 Task: In the event  named  Project Progress Update and Milestone Review, Set a range of dates when you can accept meetings  '6 Jul â€" 1 Aug 2023'. Select a duration of  60 min. Select working hours  	_x000D_
MON- SAT 9:00am â€" 5:00pm. Add time before or after your events  as 5 min. Set the frequency of available time slots for invitees as  60 min. Set the minimum notice period and maximum events allowed per day as  47 hours and 2. , logged in from the account softage.4@softage.net and add another guest for the event, softage.5@softage.net
Action: Mouse pressed left at (762, 213)
Screenshot: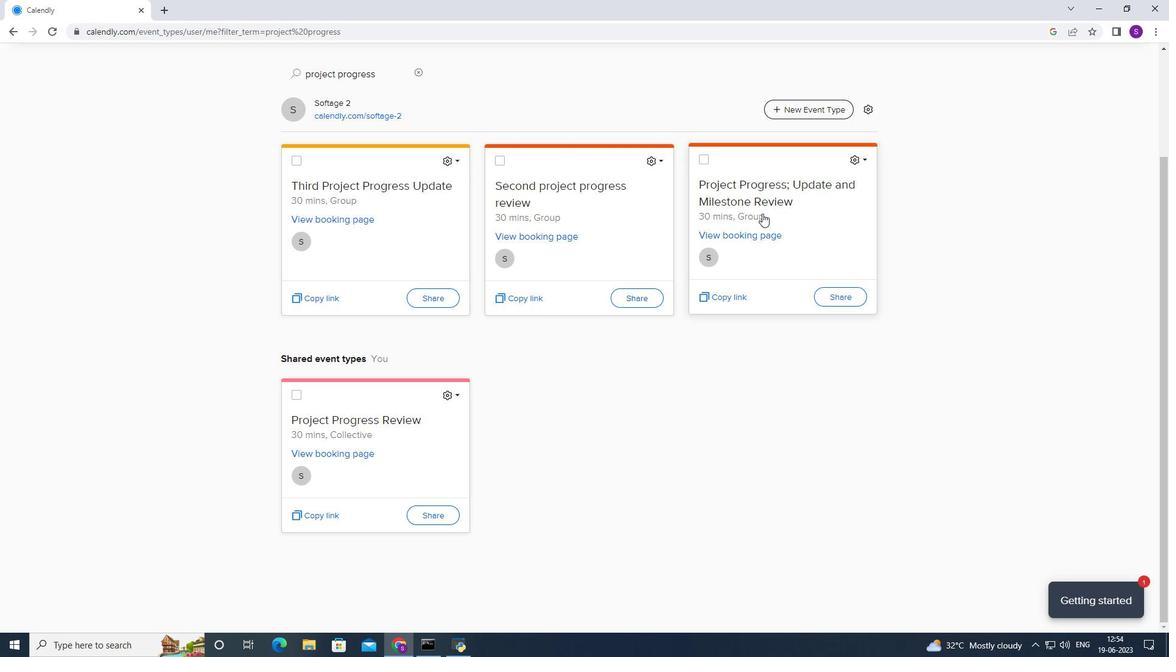 
Action: Mouse moved to (428, 268)
Screenshot: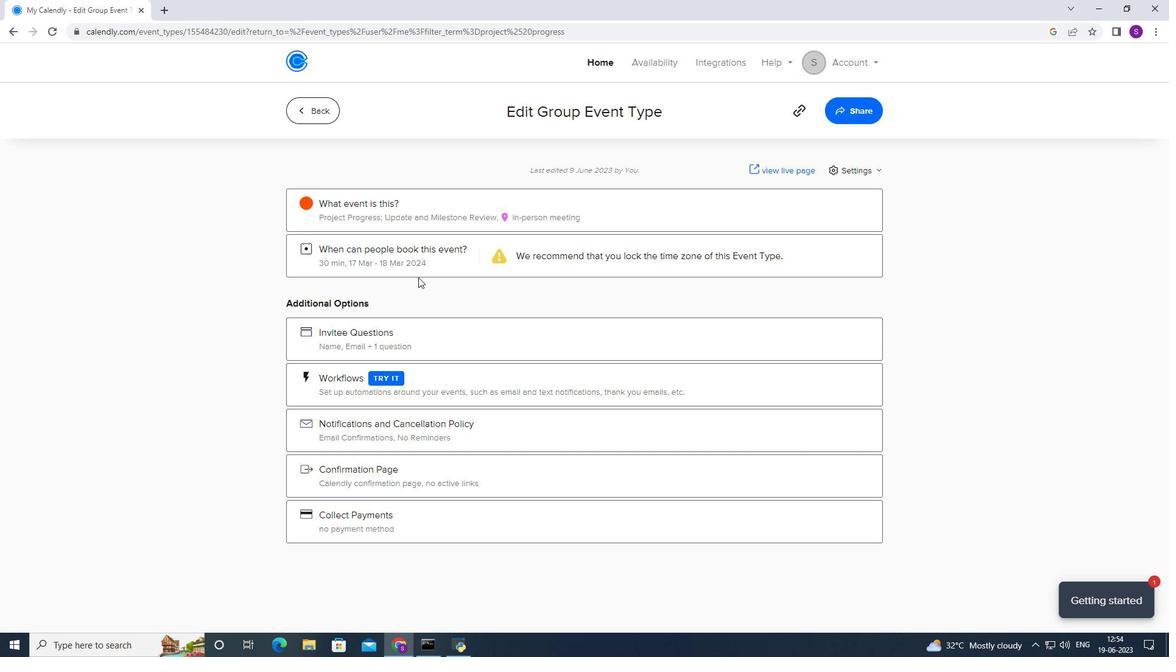 
Action: Mouse pressed left at (428, 268)
Screenshot: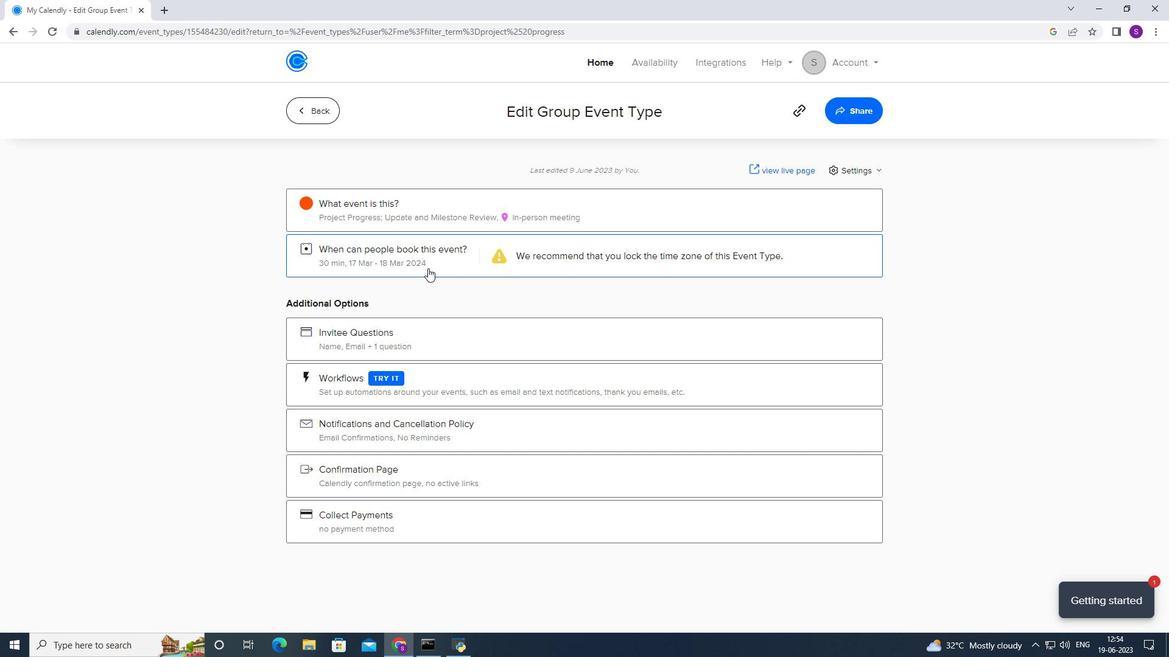 
Action: Mouse moved to (452, 415)
Screenshot: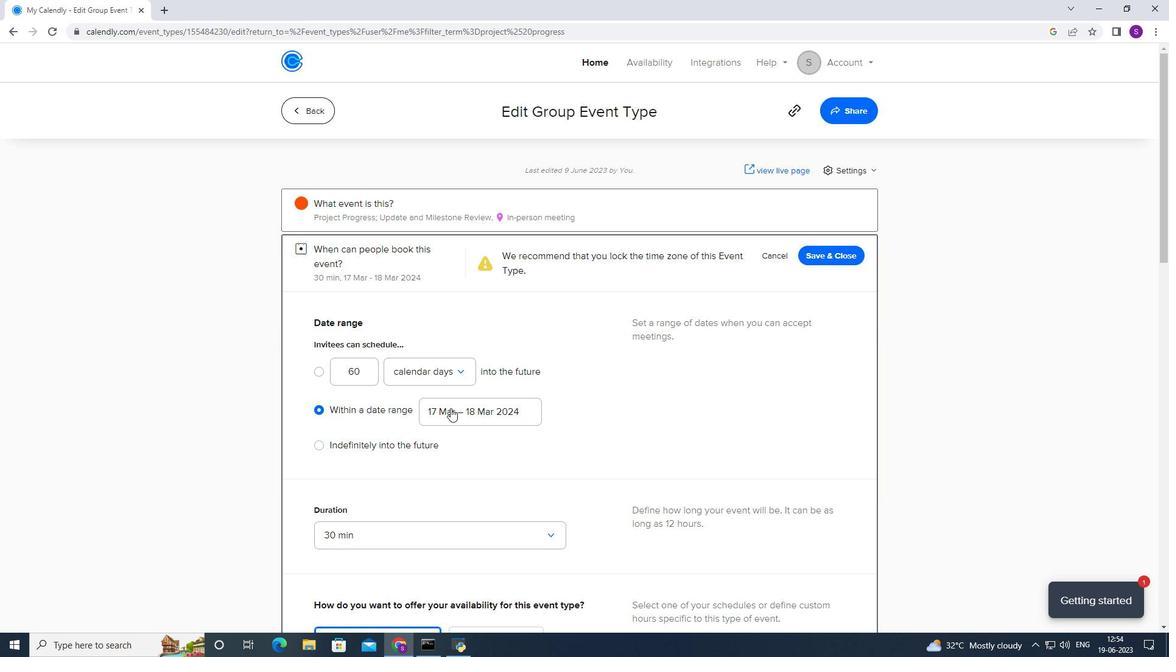 
Action: Mouse pressed left at (452, 415)
Screenshot: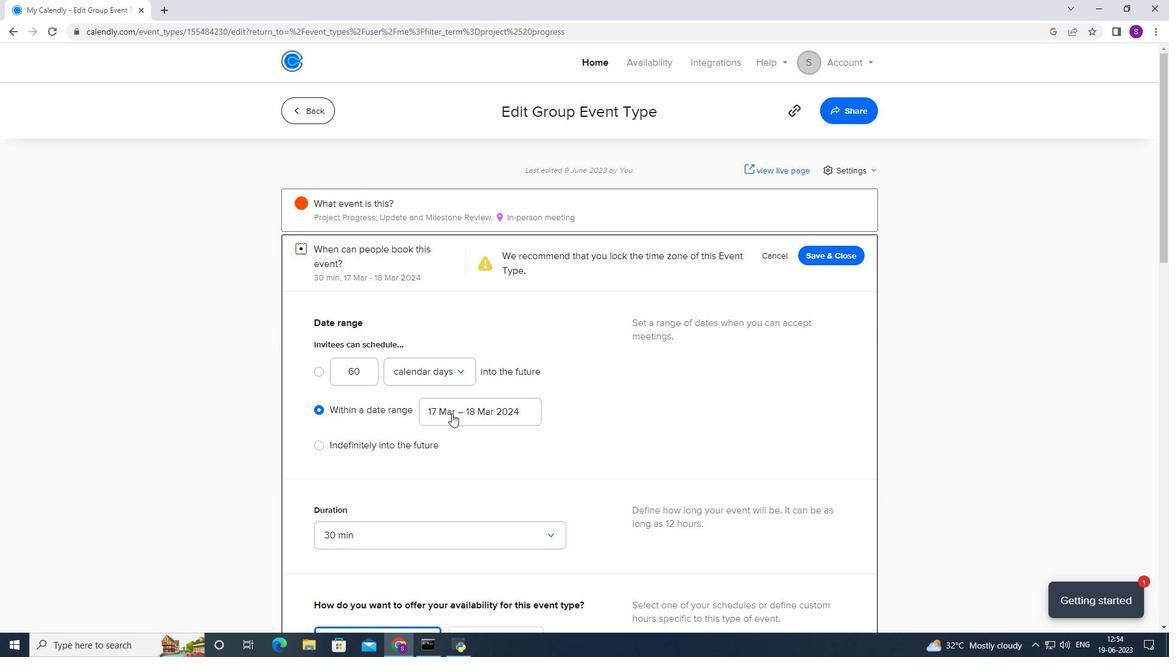
Action: Mouse moved to (506, 189)
Screenshot: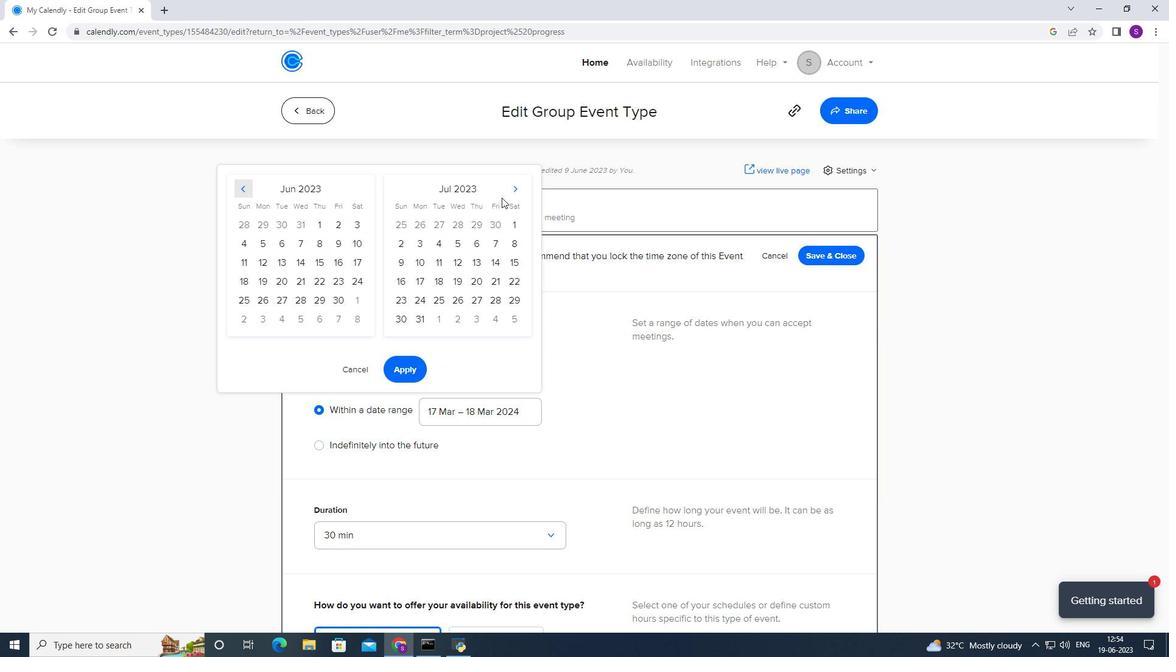 
Action: Mouse pressed left at (506, 189)
Screenshot: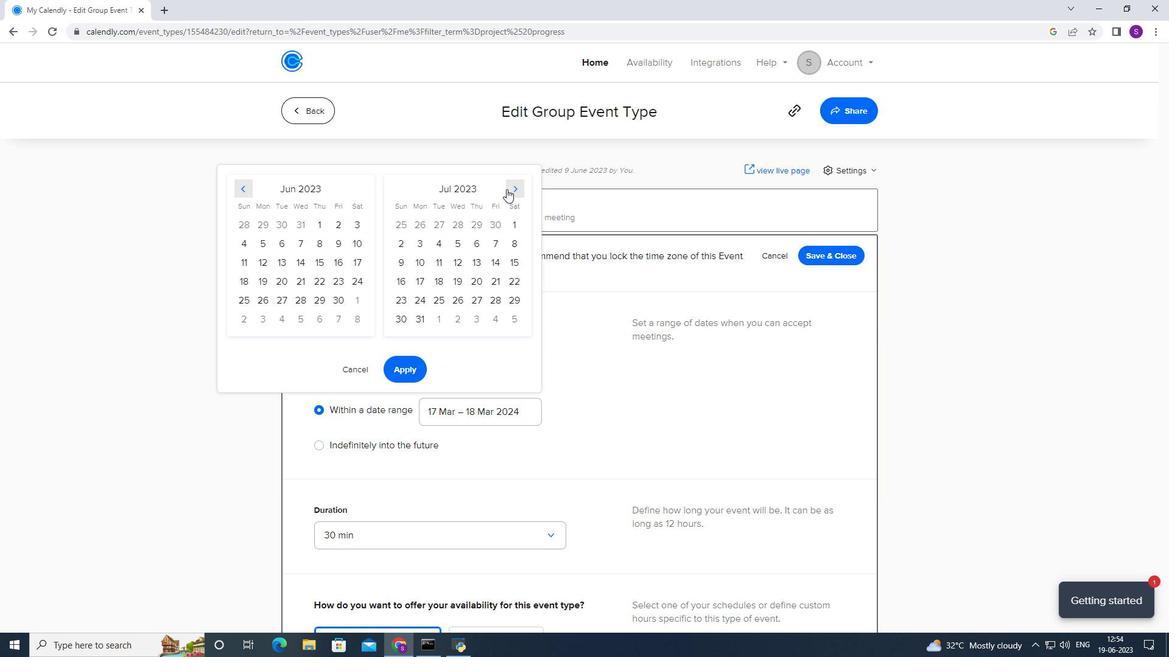 
Action: Mouse moved to (323, 240)
Screenshot: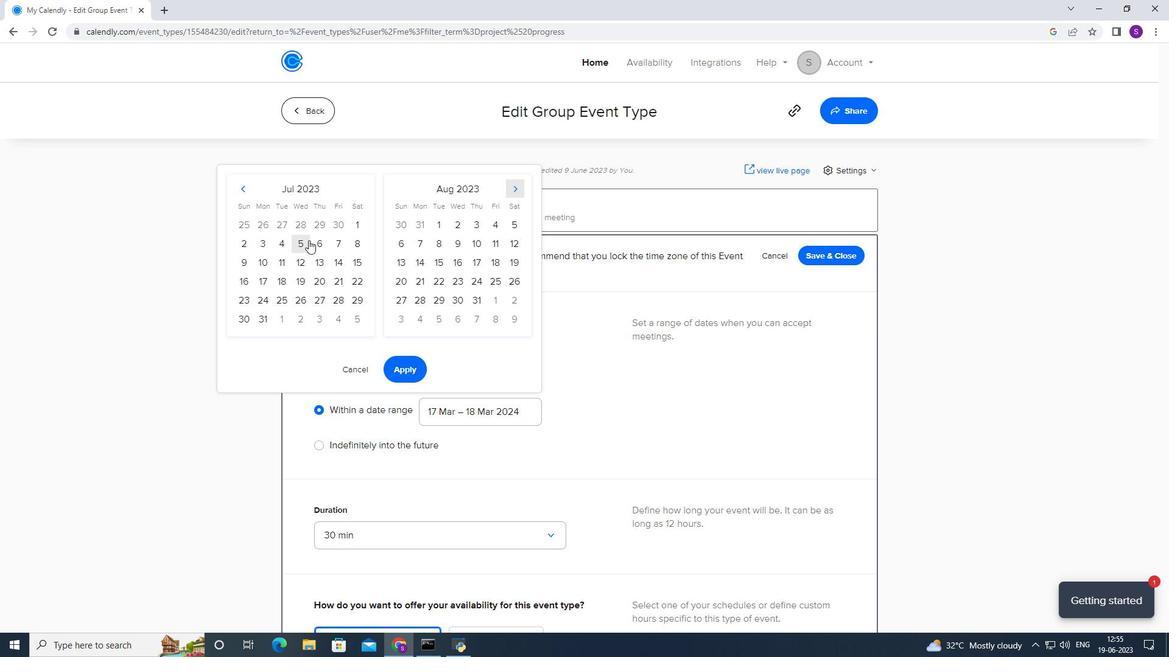 
Action: Mouse pressed left at (323, 240)
Screenshot: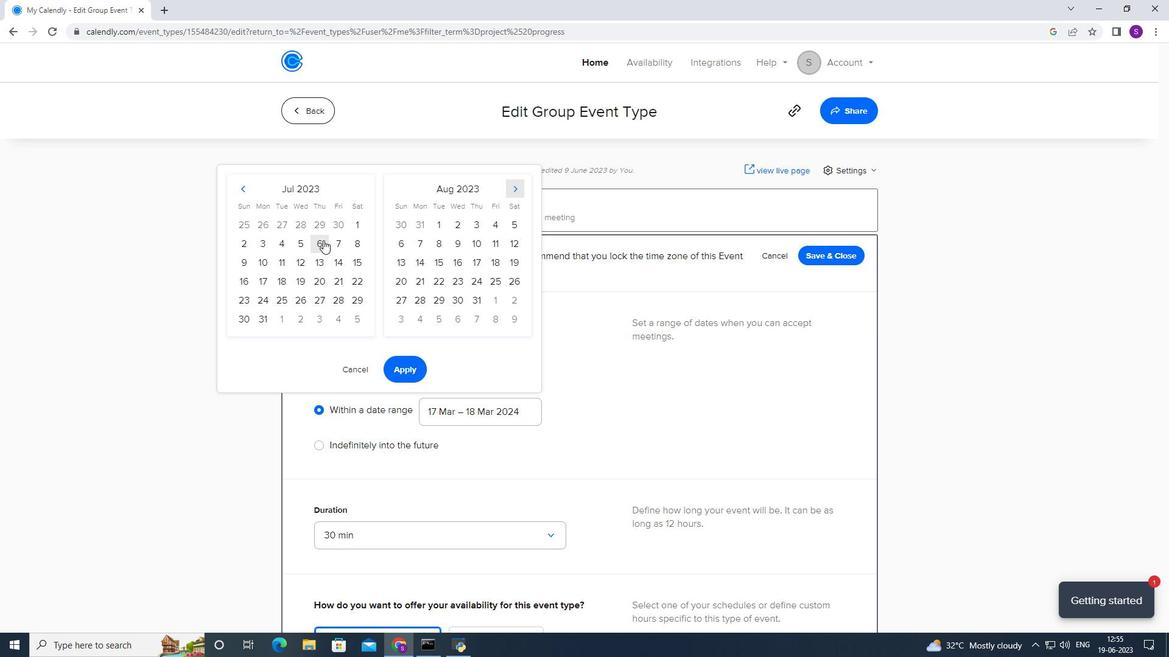 
Action: Mouse moved to (445, 219)
Screenshot: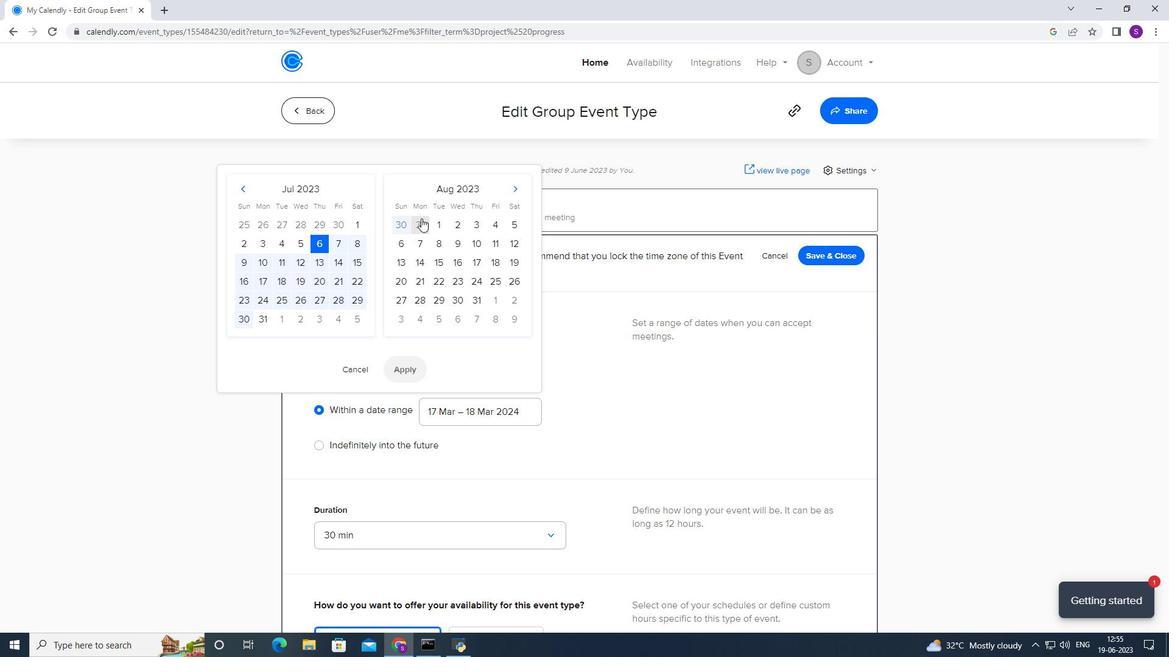 
Action: Mouse pressed left at (445, 219)
Screenshot: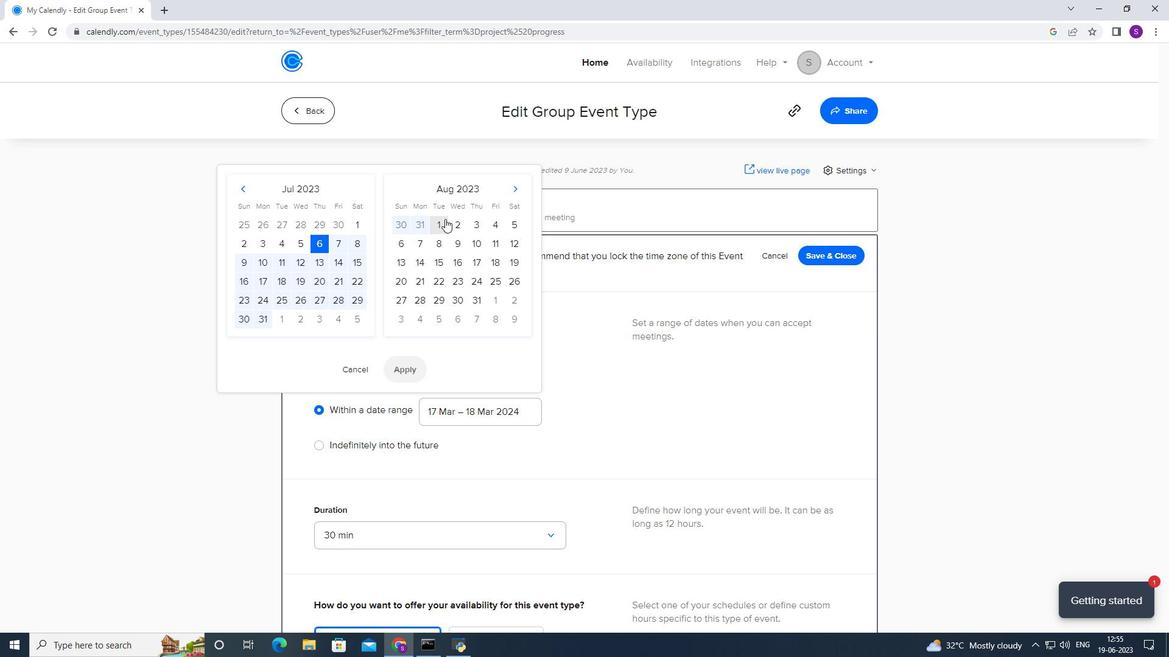 
Action: Mouse moved to (418, 381)
Screenshot: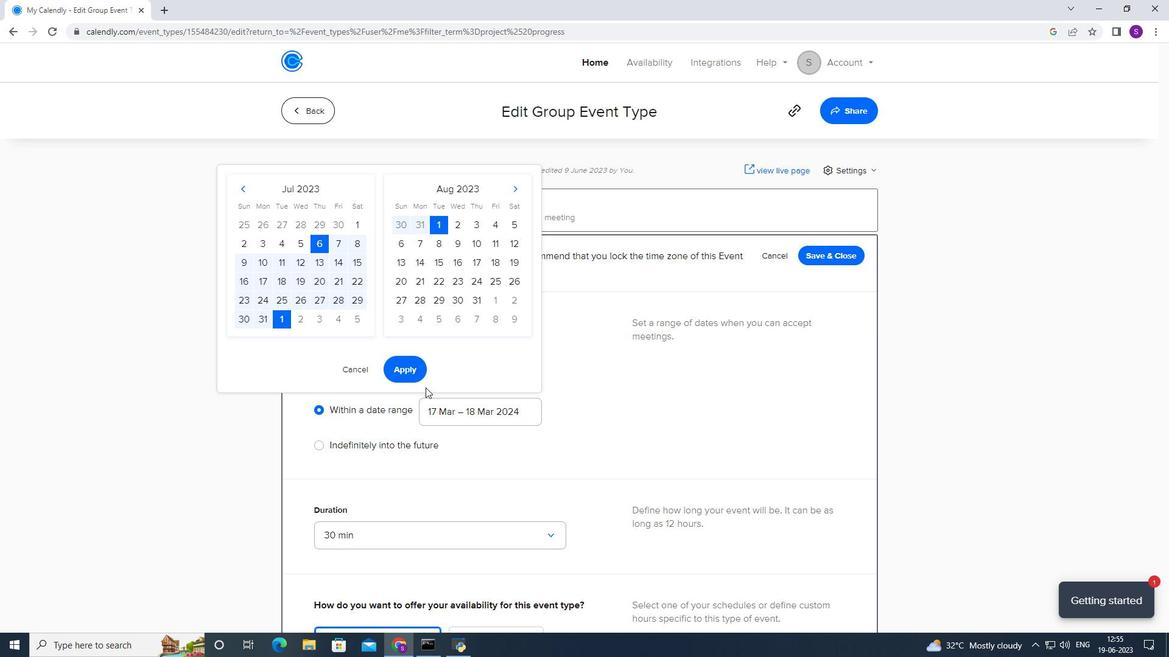 
Action: Mouse pressed left at (418, 381)
Screenshot: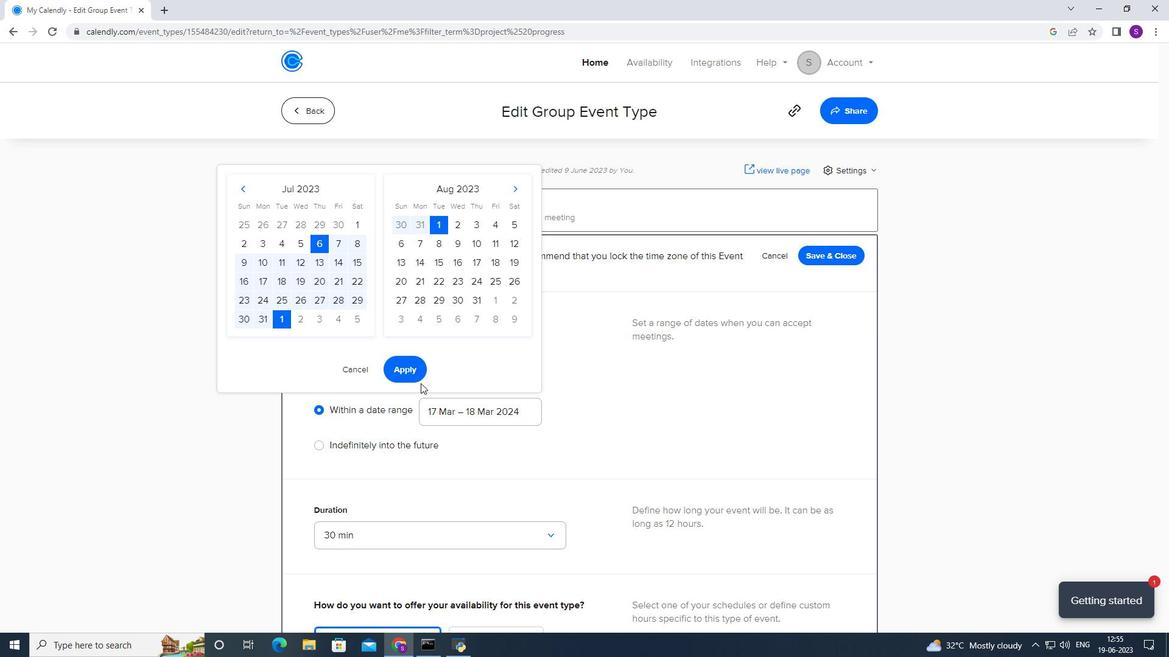 
Action: Mouse moved to (418, 380)
Screenshot: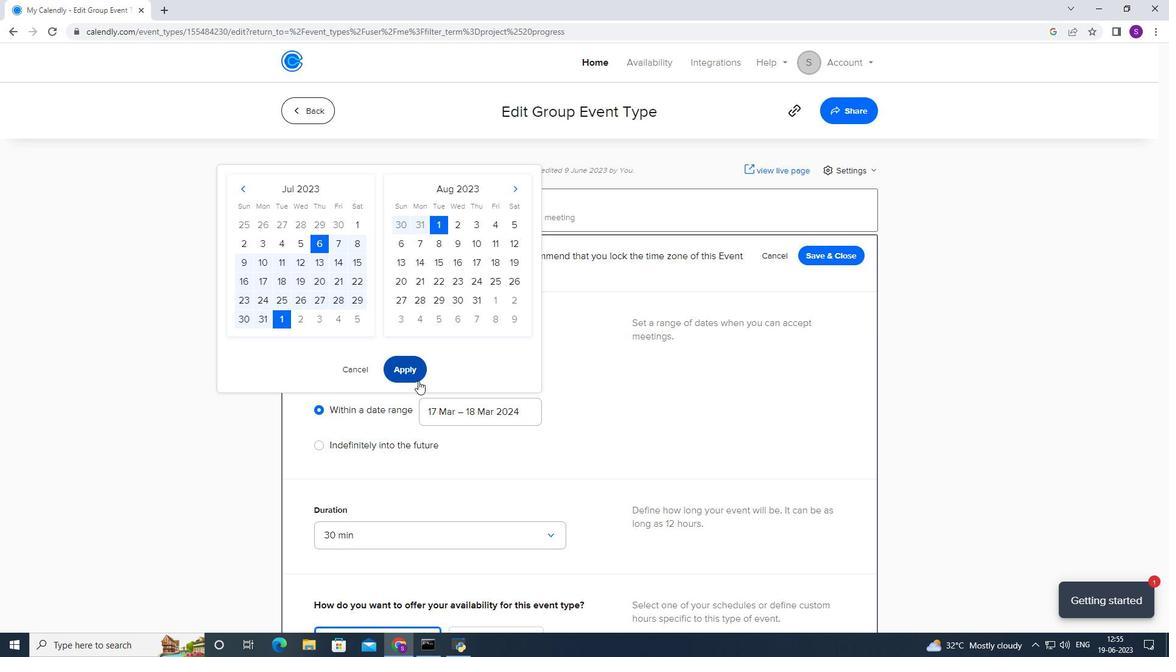 
Action: Mouse scrolled (418, 380) with delta (0, 0)
Screenshot: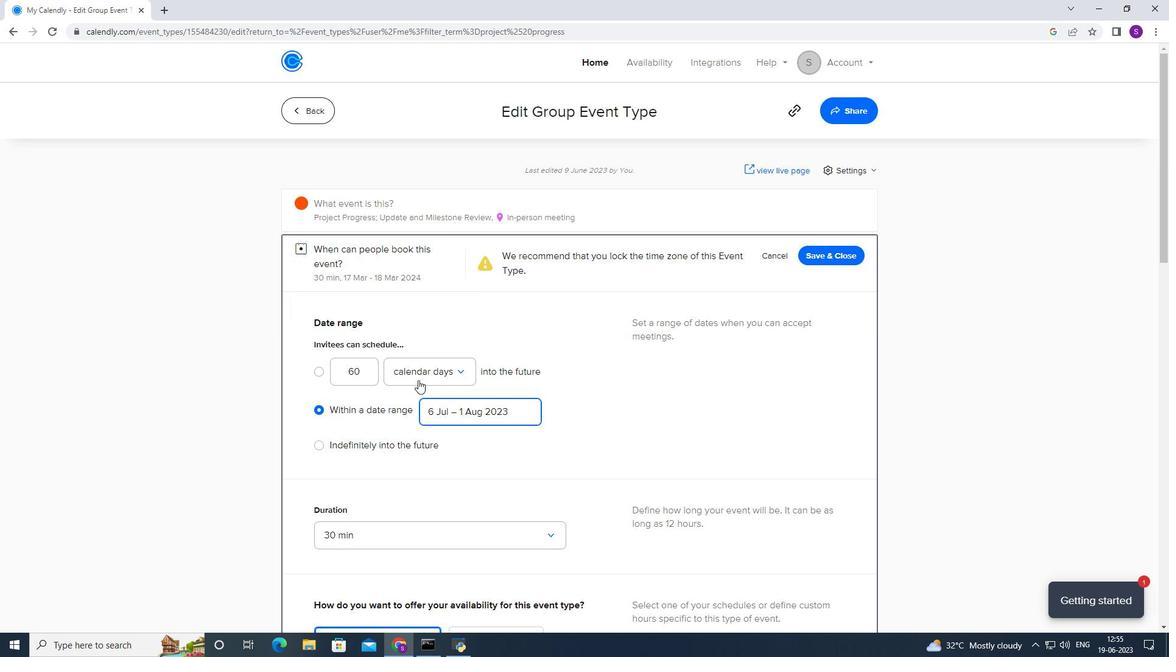 
Action: Mouse scrolled (418, 380) with delta (0, 0)
Screenshot: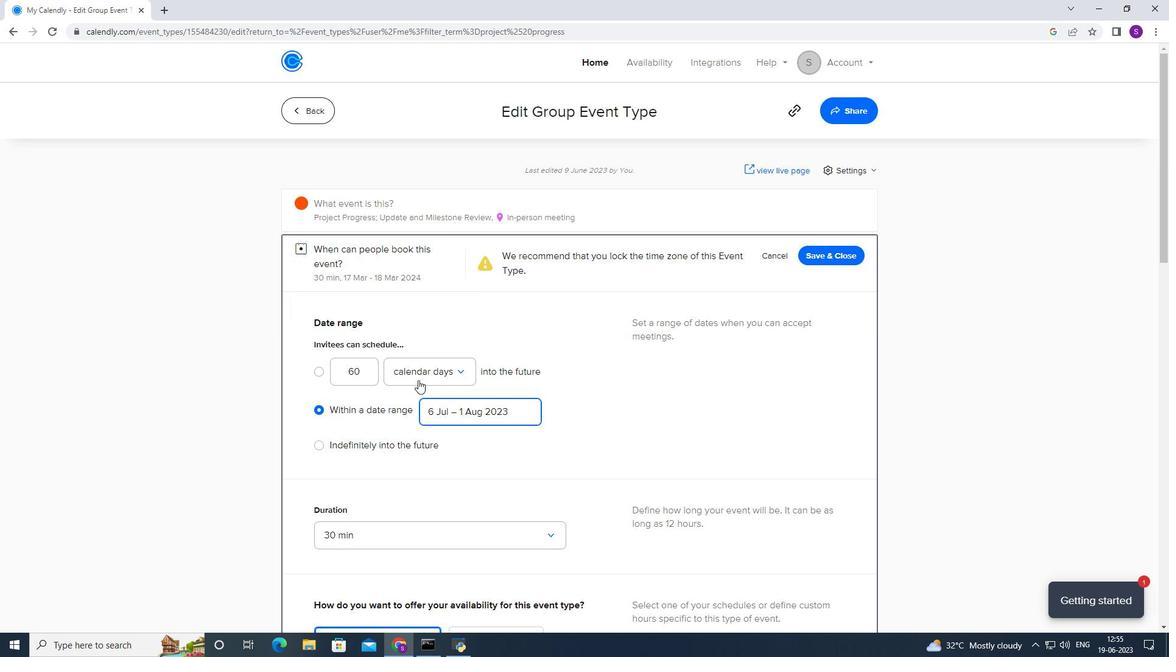 
Action: Mouse scrolled (418, 380) with delta (0, 0)
Screenshot: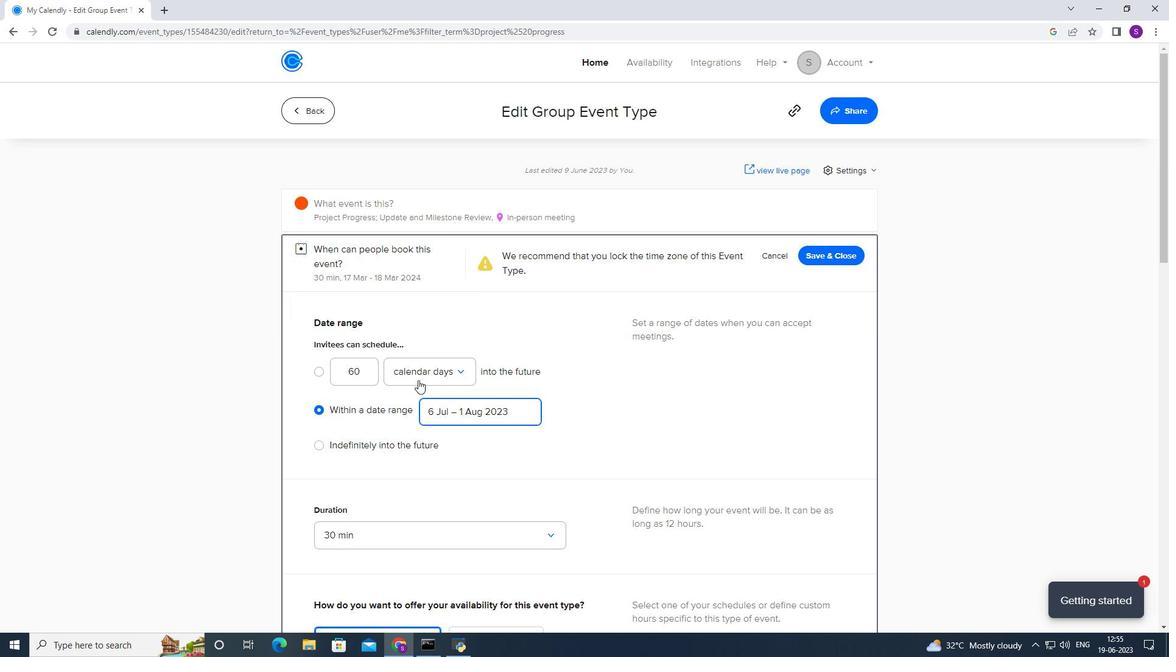 
Action: Mouse scrolled (418, 380) with delta (0, 0)
Screenshot: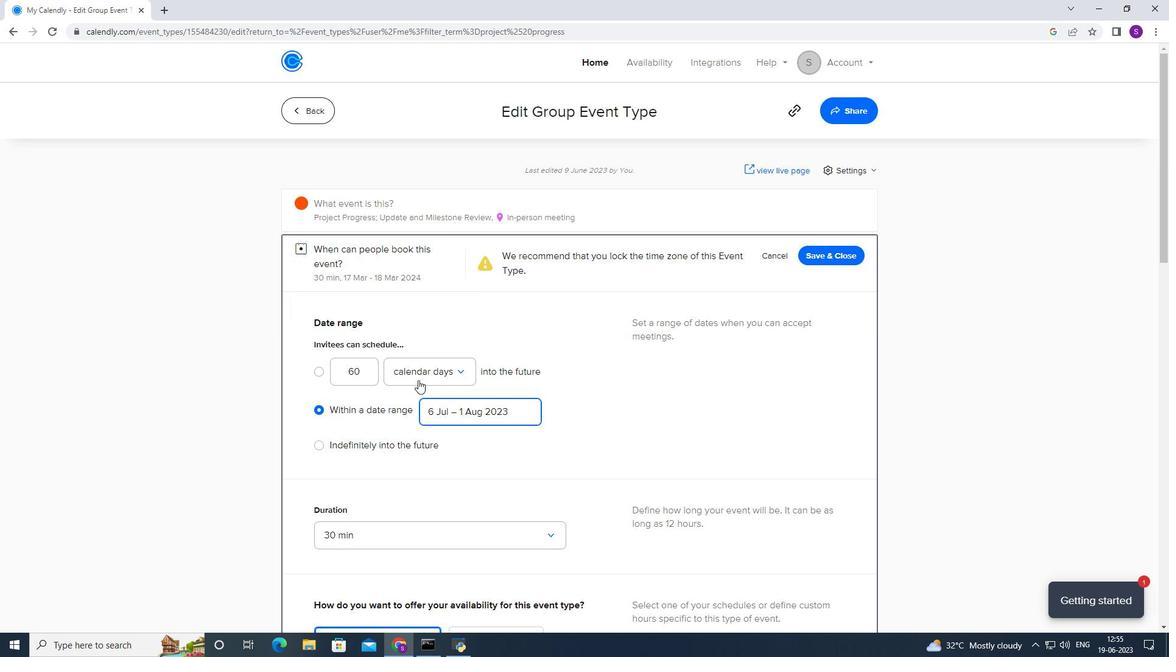 
Action: Mouse scrolled (418, 380) with delta (0, 0)
Screenshot: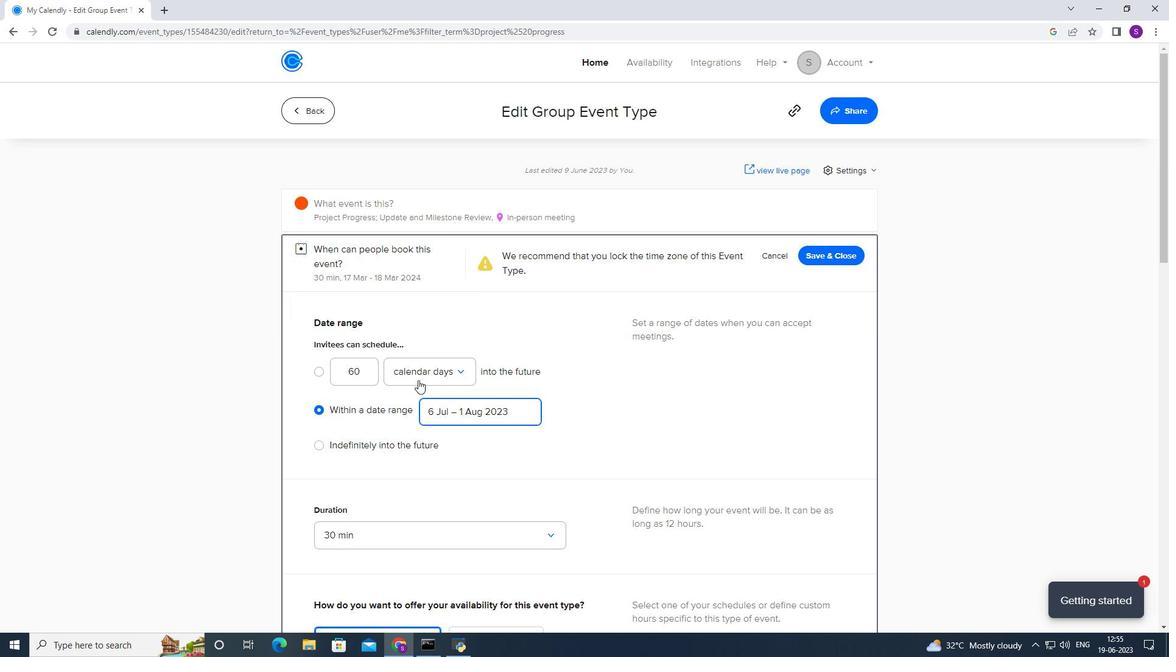 
Action: Mouse scrolled (418, 381) with delta (0, 0)
Screenshot: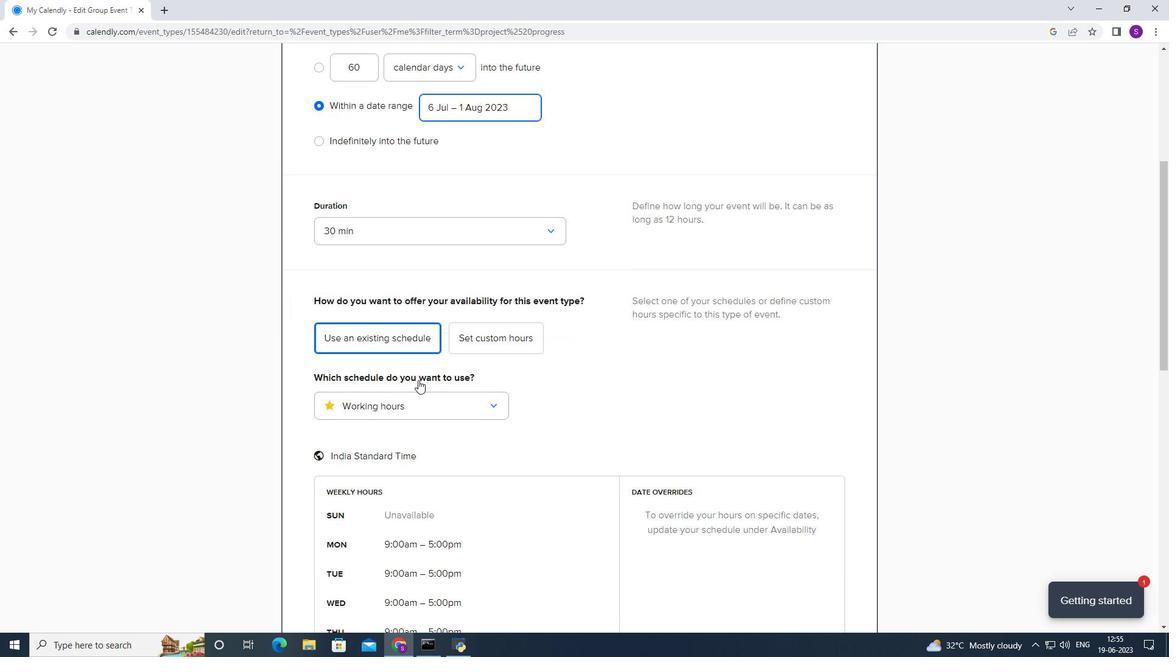 
Action: Mouse moved to (444, 294)
Screenshot: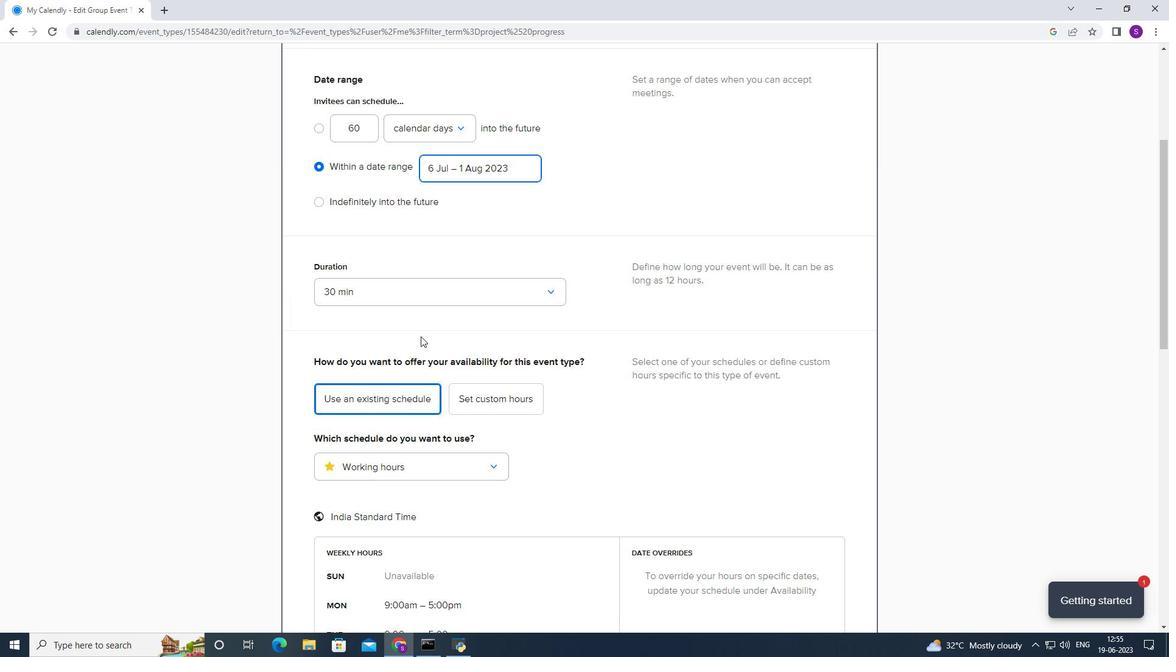 
Action: Mouse pressed left at (444, 294)
Screenshot: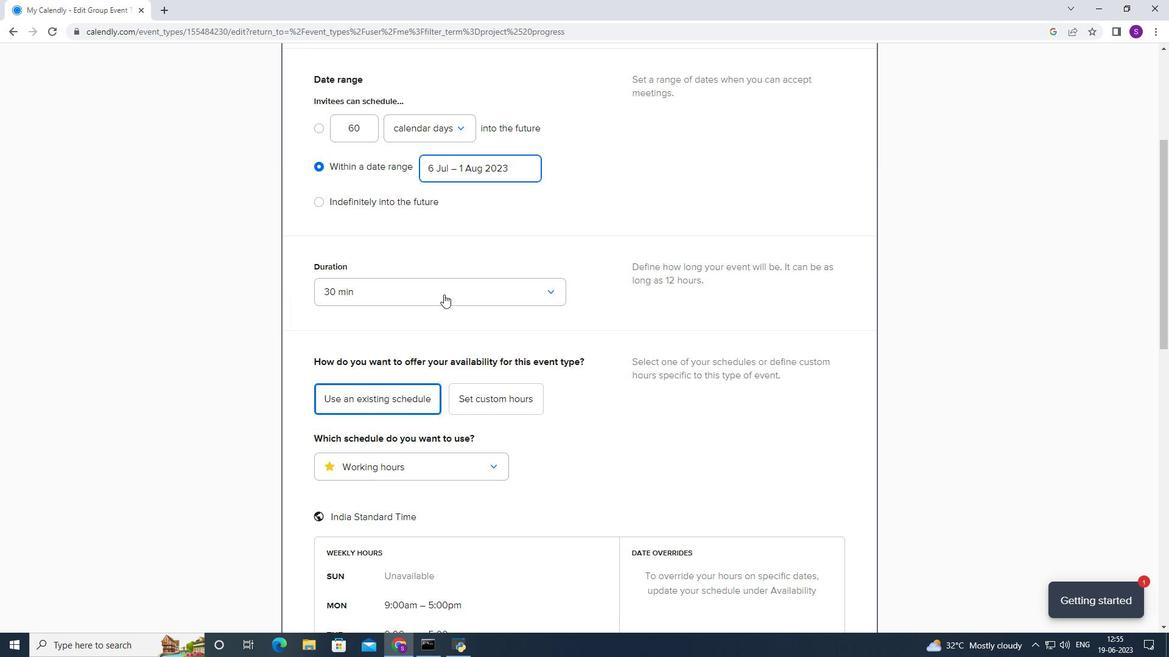 
Action: Mouse moved to (394, 390)
Screenshot: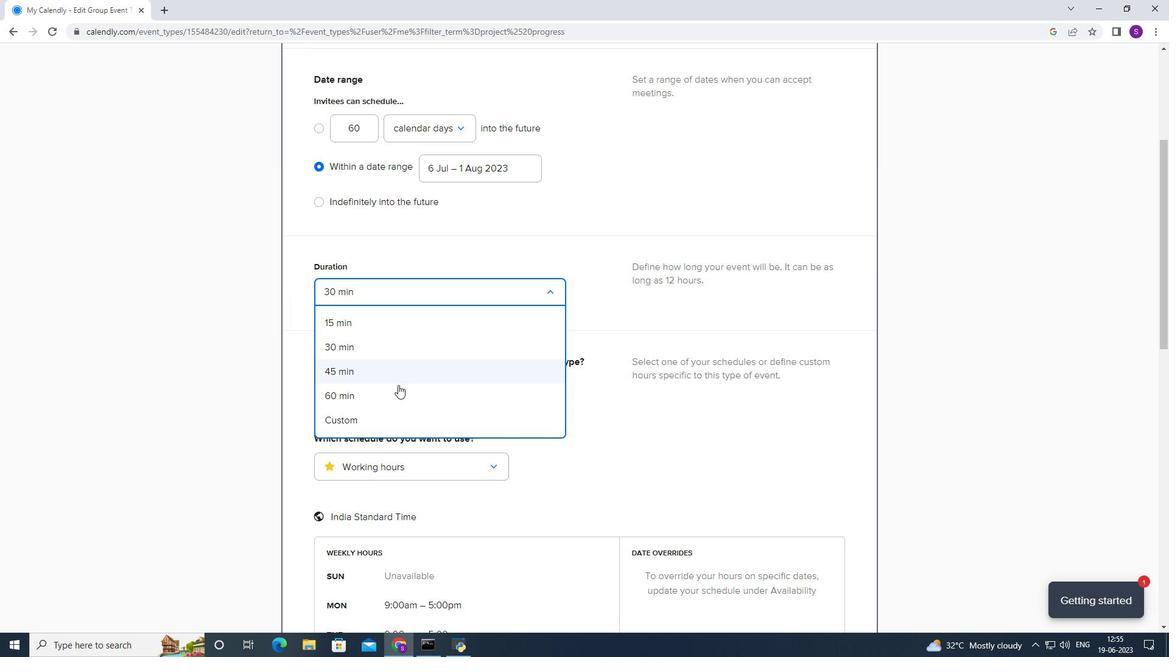 
Action: Mouse pressed left at (394, 390)
Screenshot: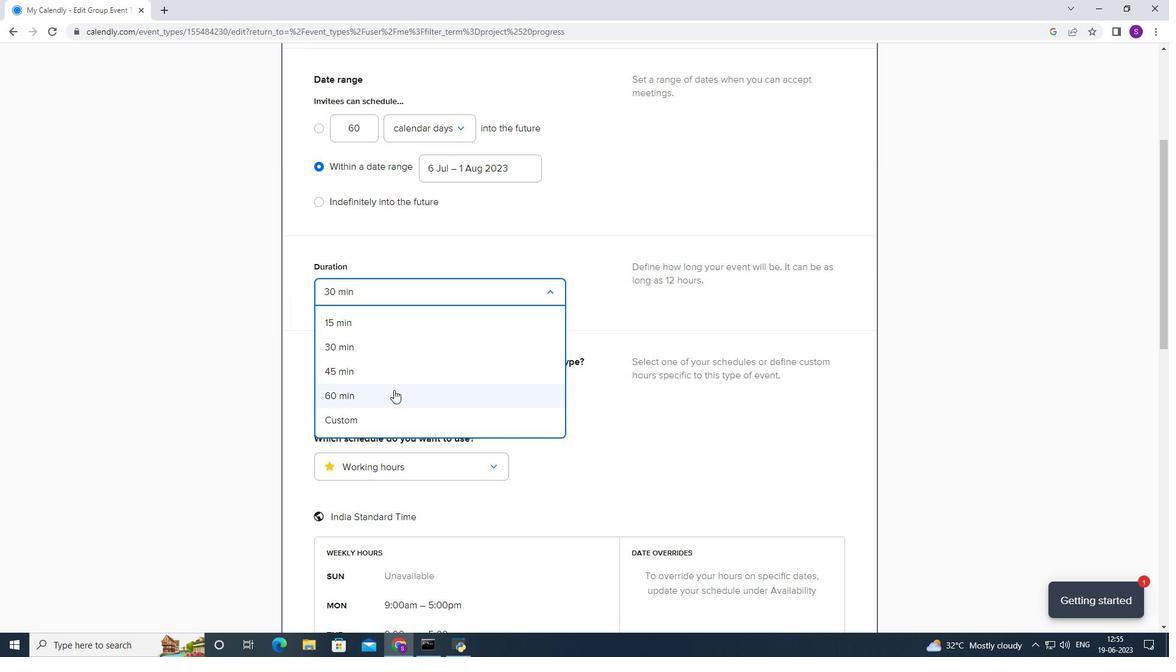 
Action: Mouse moved to (387, 365)
Screenshot: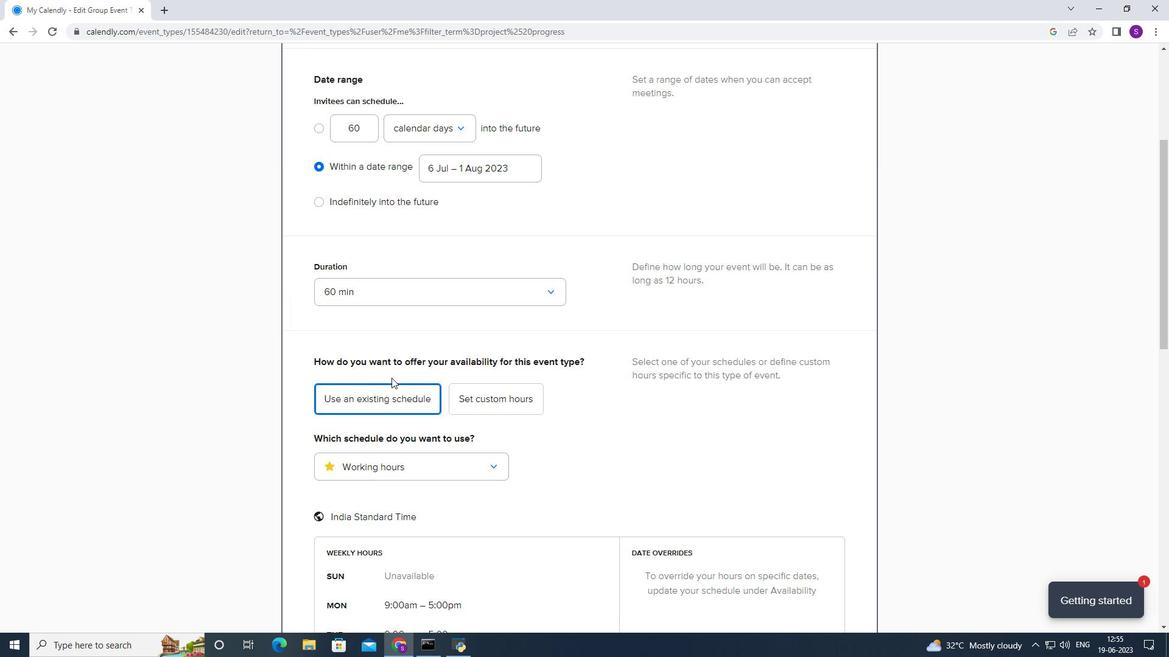 
Action: Mouse scrolled (387, 364) with delta (0, 0)
Screenshot: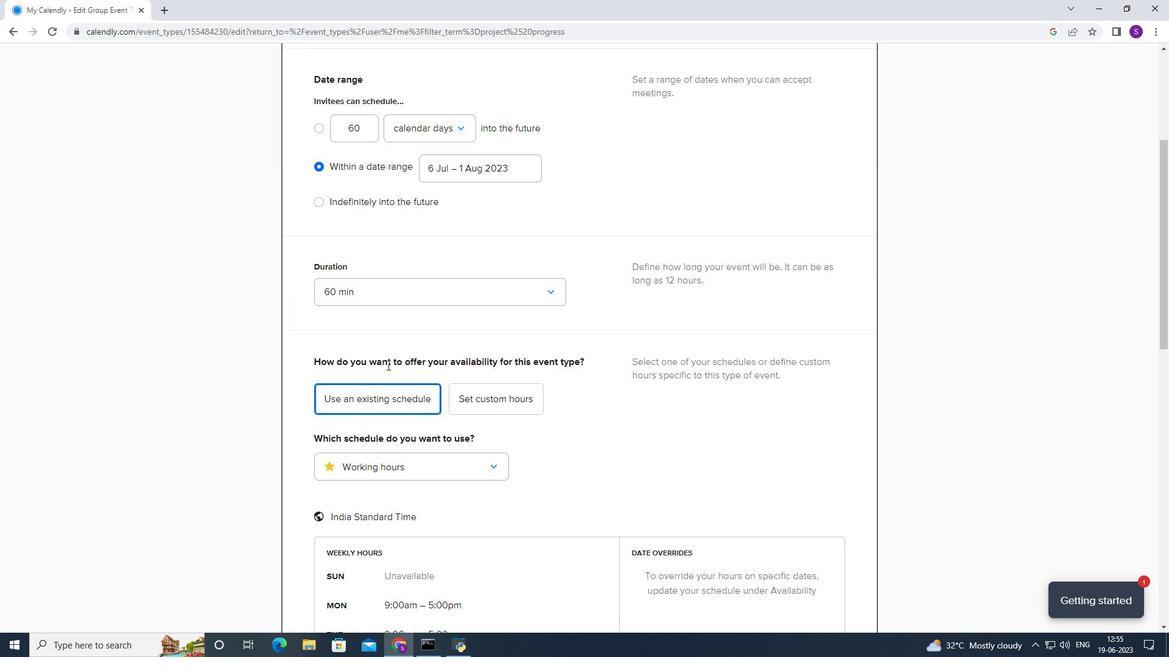 
Action: Mouse scrolled (387, 364) with delta (0, 0)
Screenshot: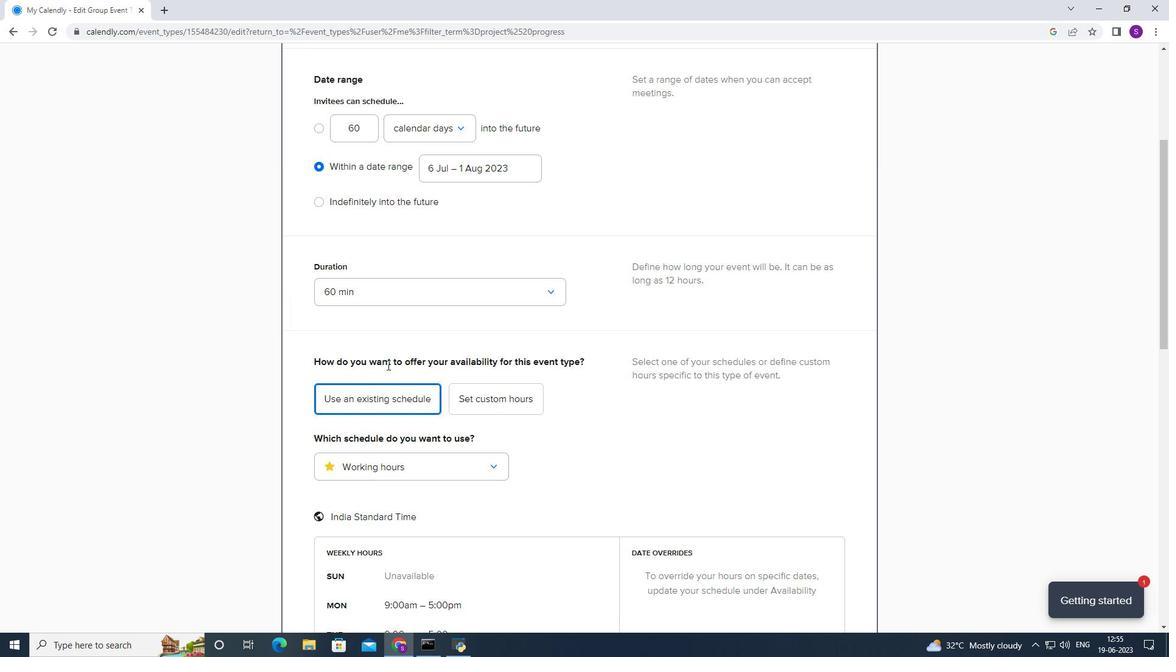 
Action: Mouse moved to (444, 353)
Screenshot: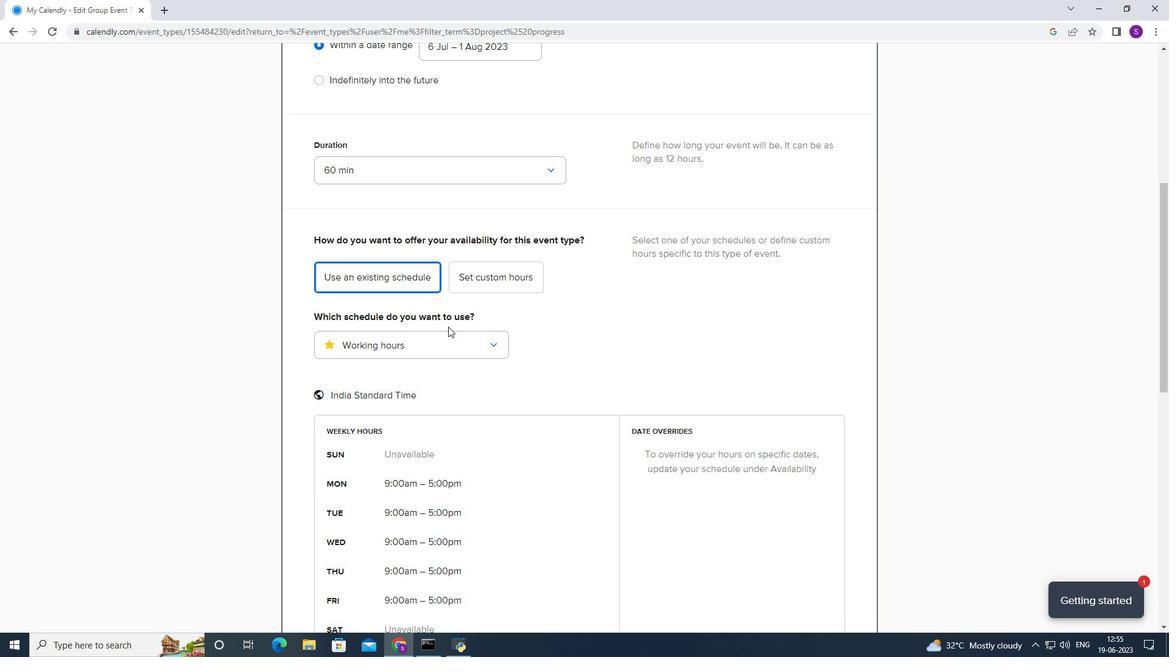 
Action: Mouse pressed left at (444, 353)
Screenshot: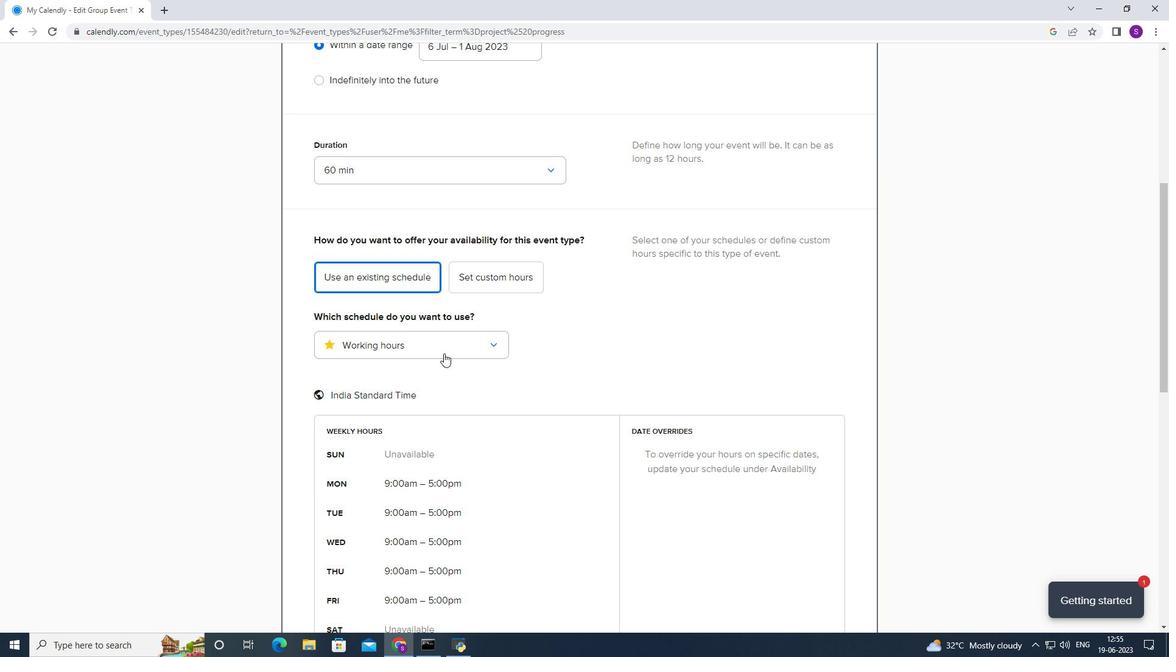 
Action: Mouse moved to (428, 373)
Screenshot: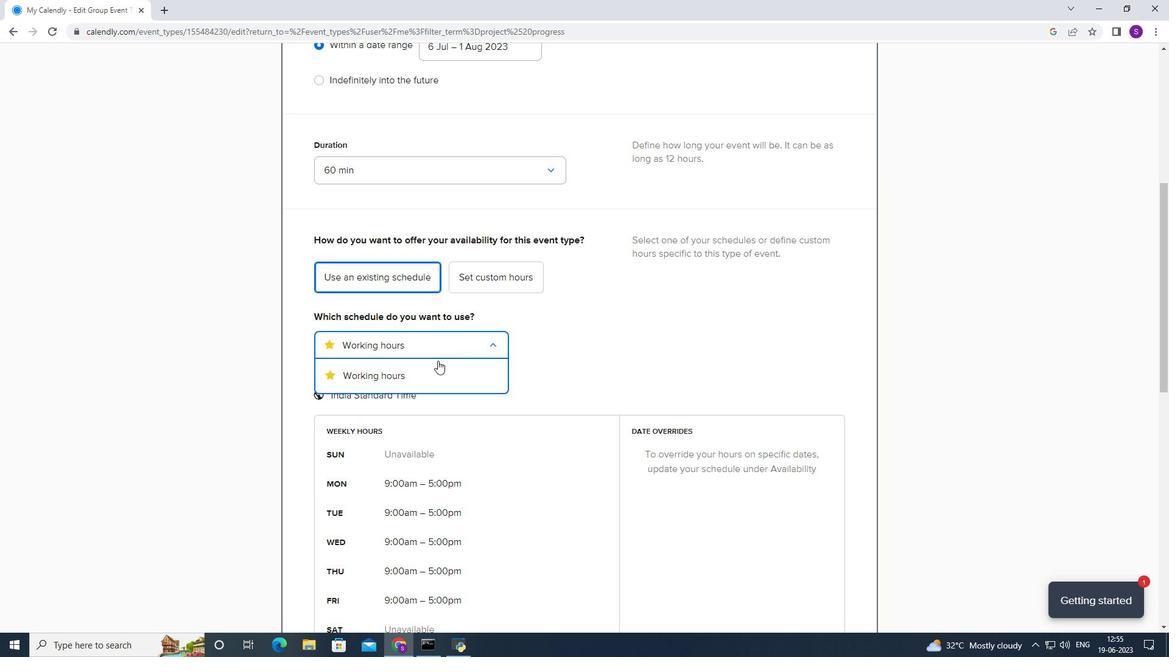 
Action: Mouse pressed left at (428, 373)
Screenshot: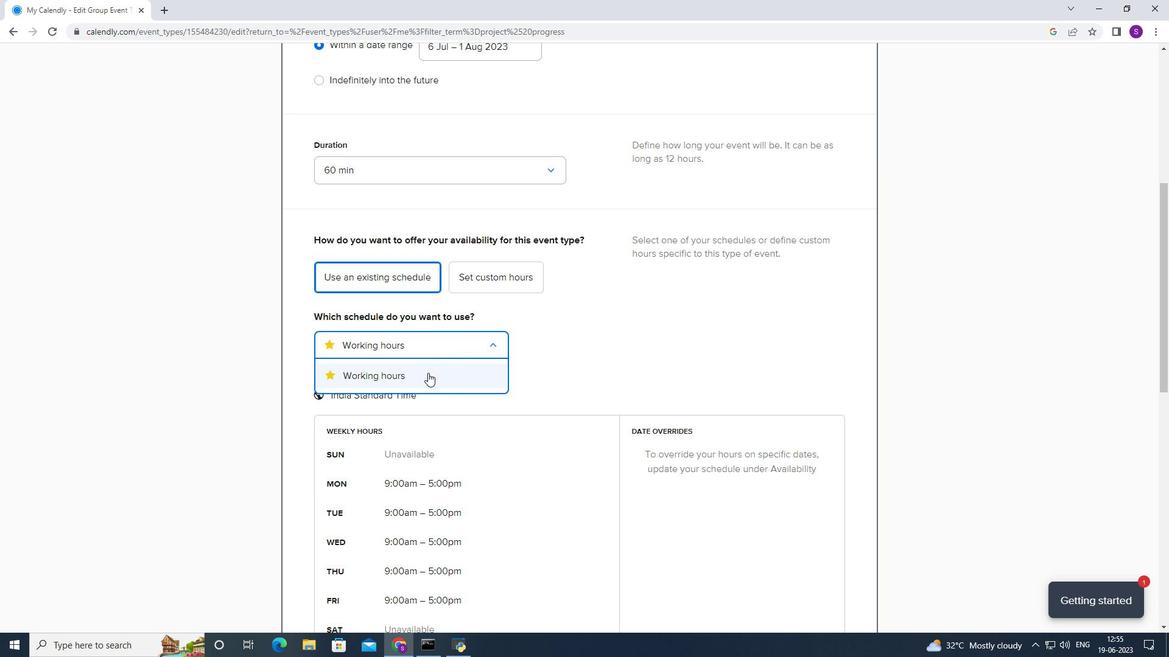 
Action: Mouse moved to (487, 283)
Screenshot: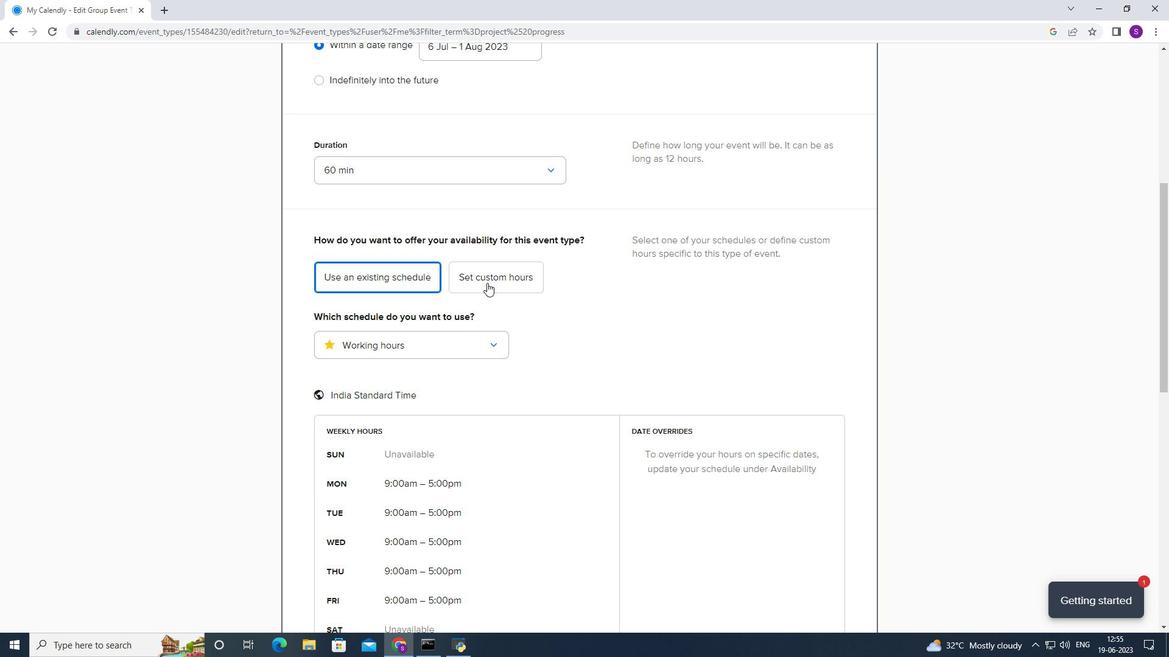 
Action: Mouse pressed left at (487, 283)
Screenshot: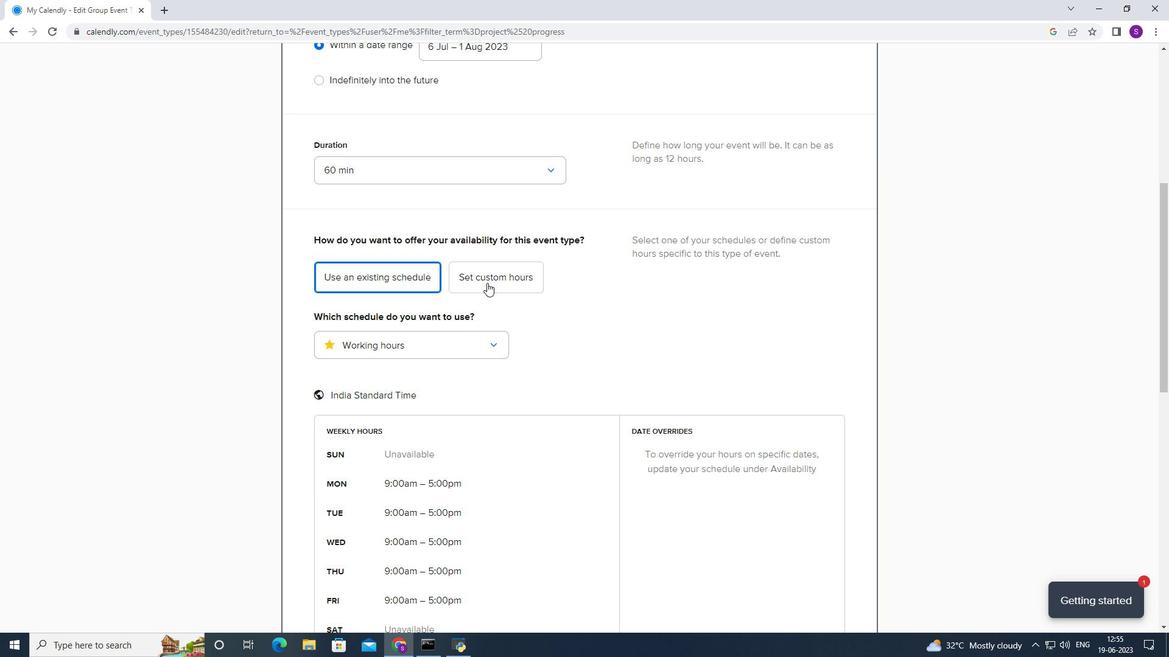 
Action: Mouse moved to (395, 473)
Screenshot: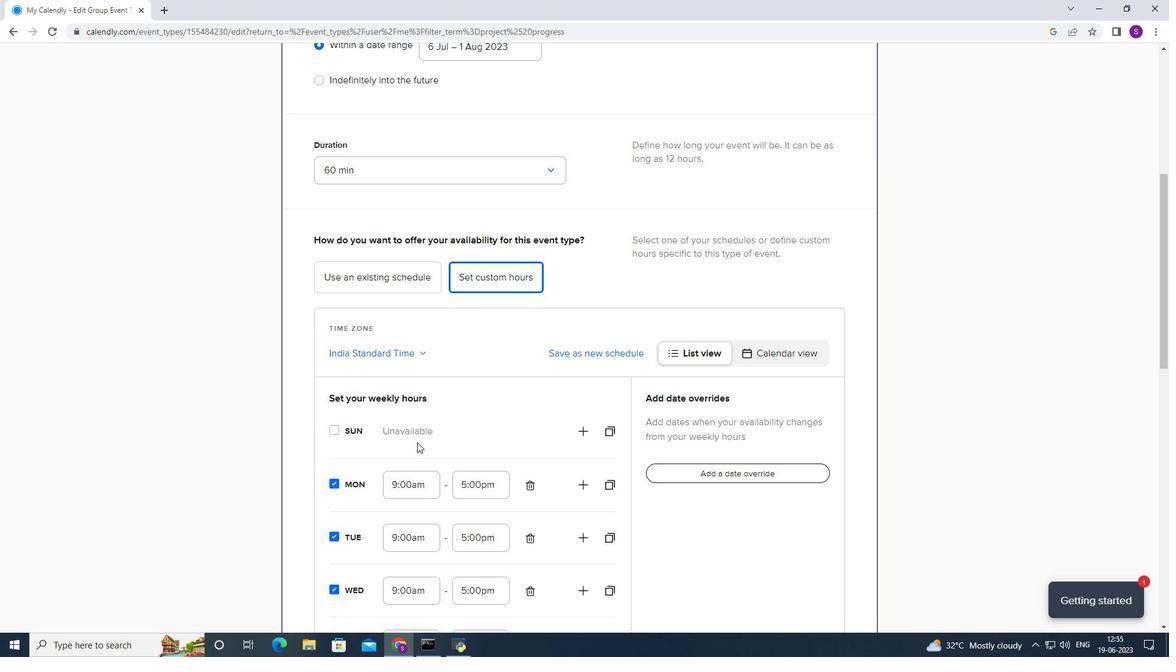 
Action: Mouse scrolled (395, 472) with delta (0, 0)
Screenshot: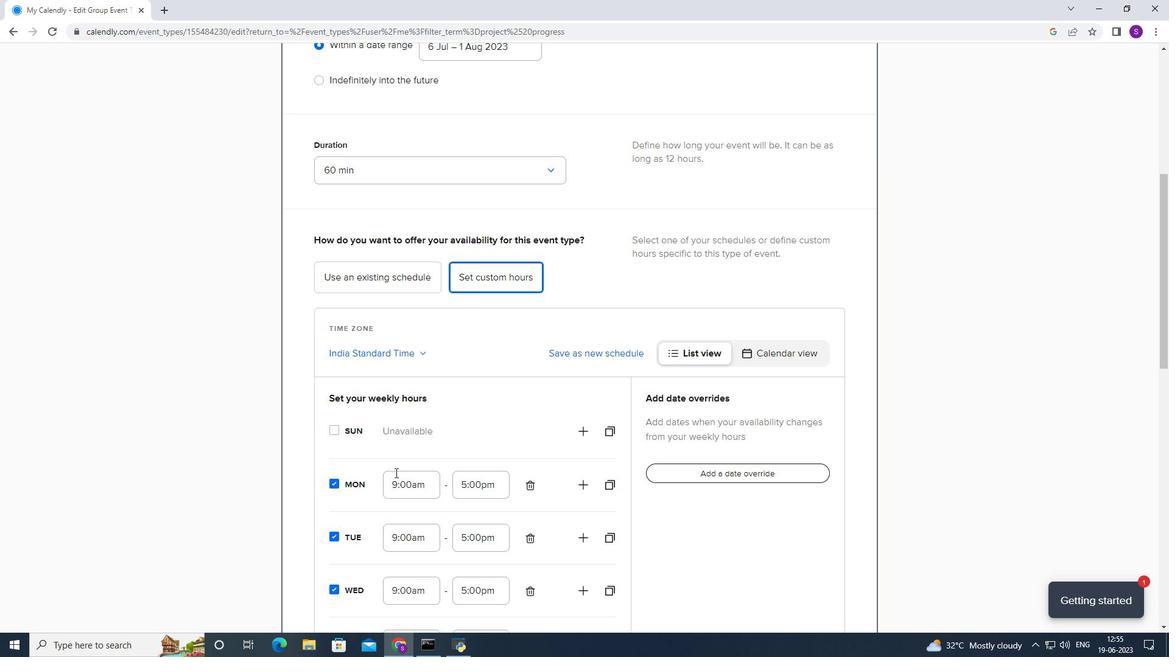 
Action: Mouse scrolled (395, 472) with delta (0, 0)
Screenshot: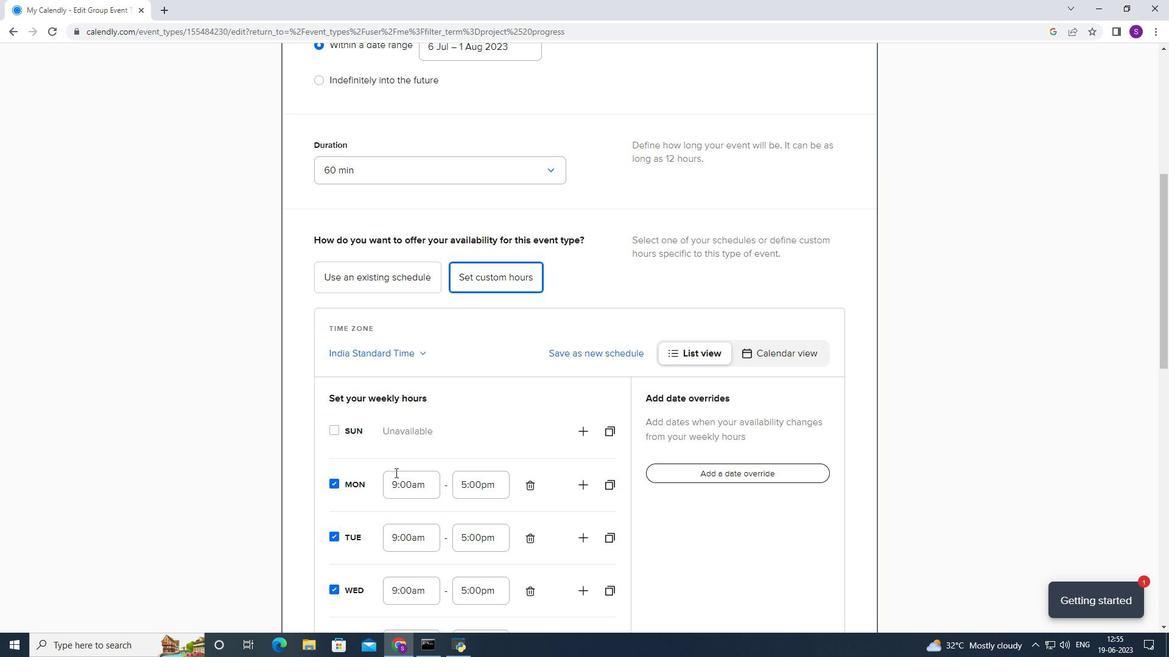 
Action: Mouse scrolled (395, 472) with delta (0, 0)
Screenshot: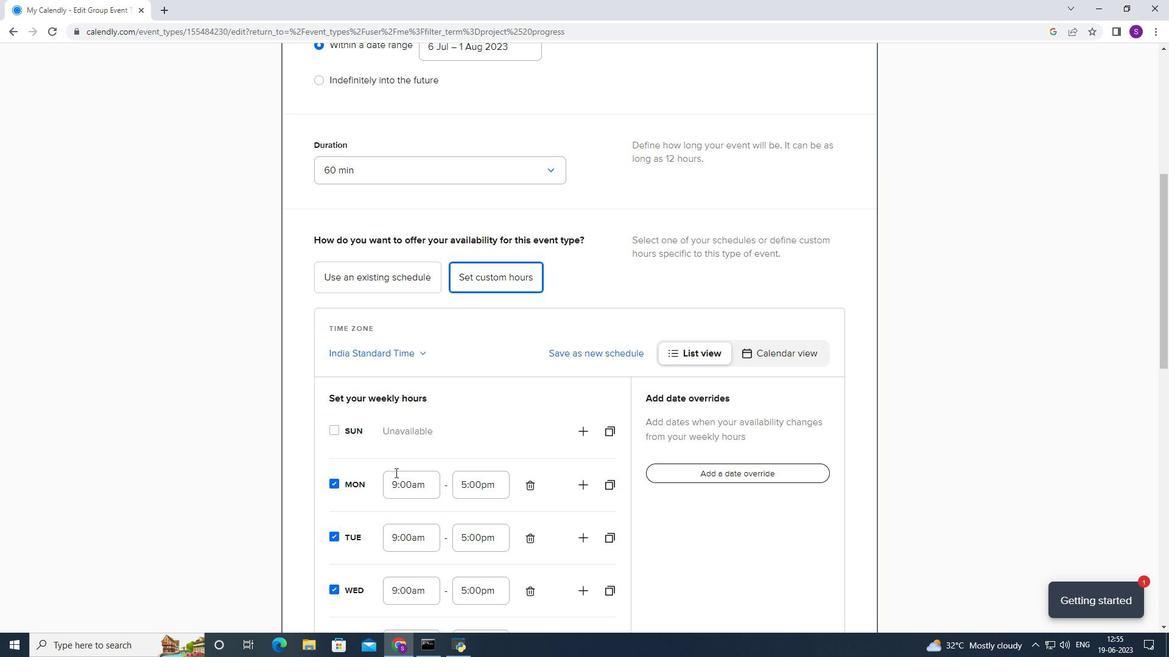 
Action: Mouse moved to (338, 572)
Screenshot: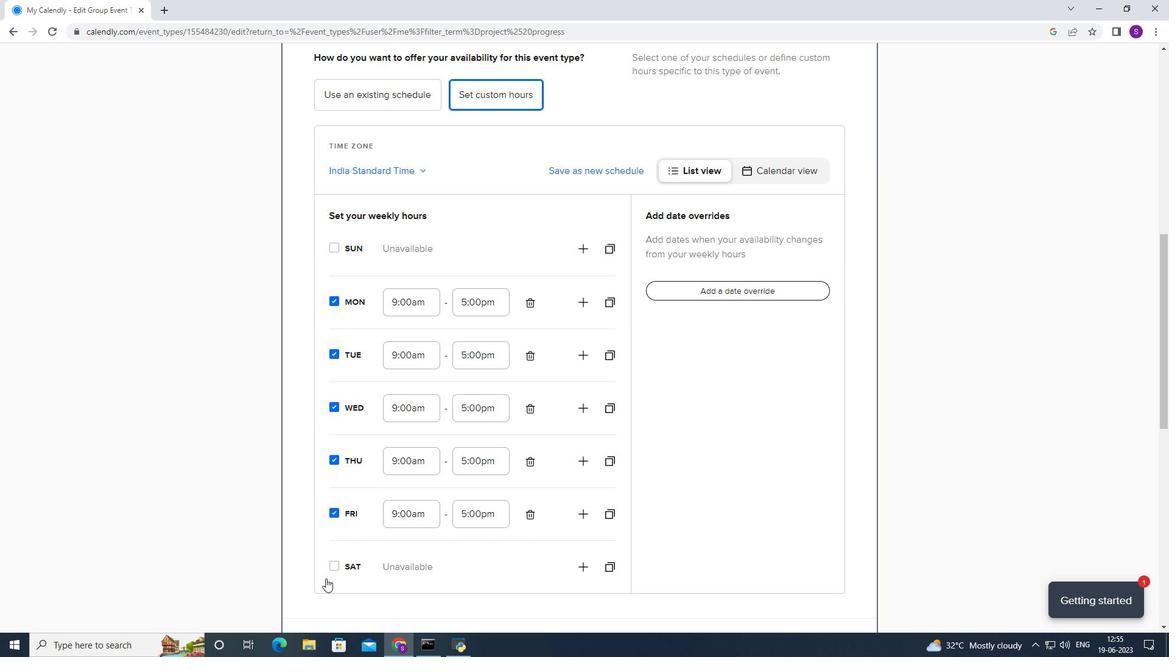 
Action: Mouse pressed left at (338, 572)
Screenshot: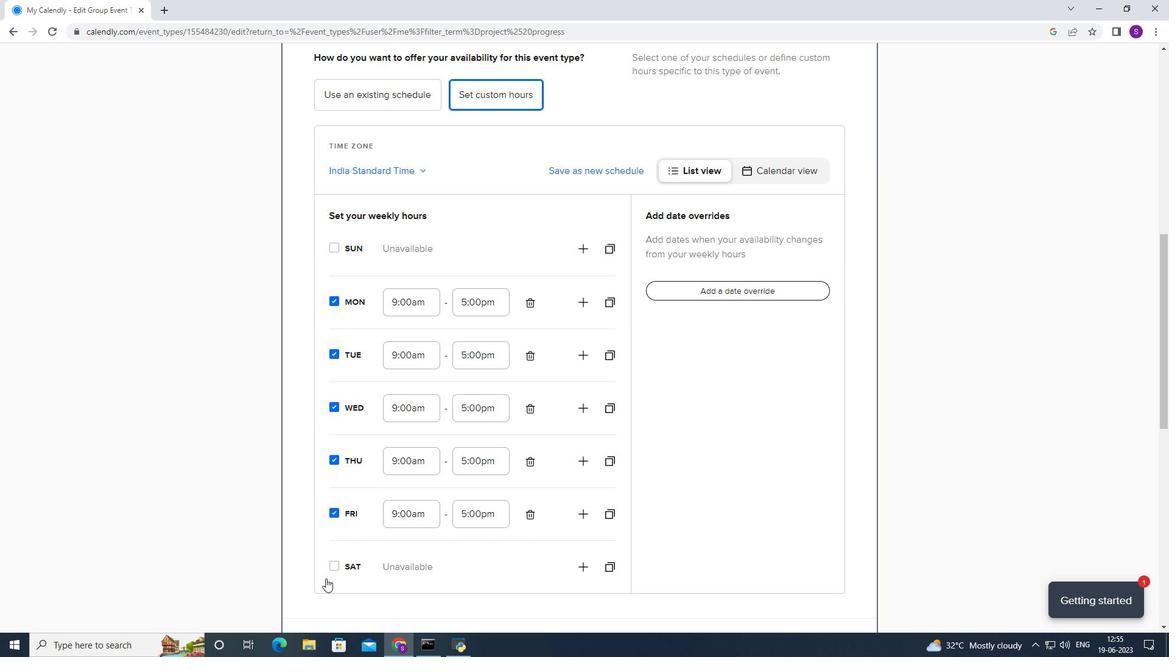 
Action: Mouse moved to (345, 363)
Screenshot: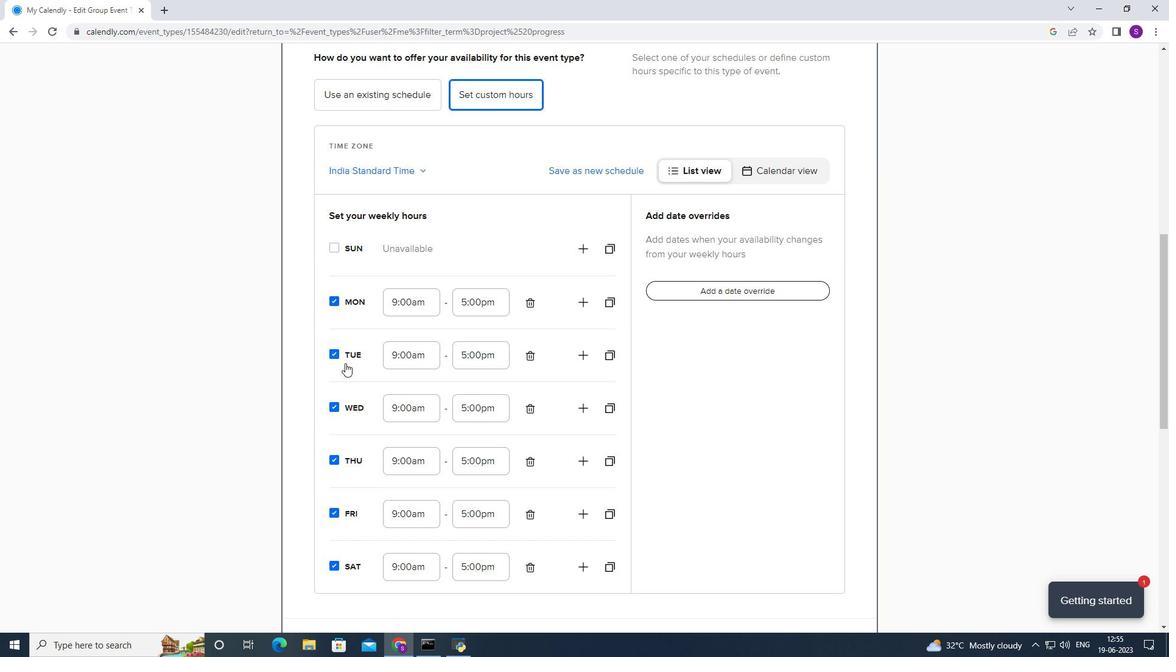 
Action: Mouse scrolled (345, 362) with delta (0, 0)
Screenshot: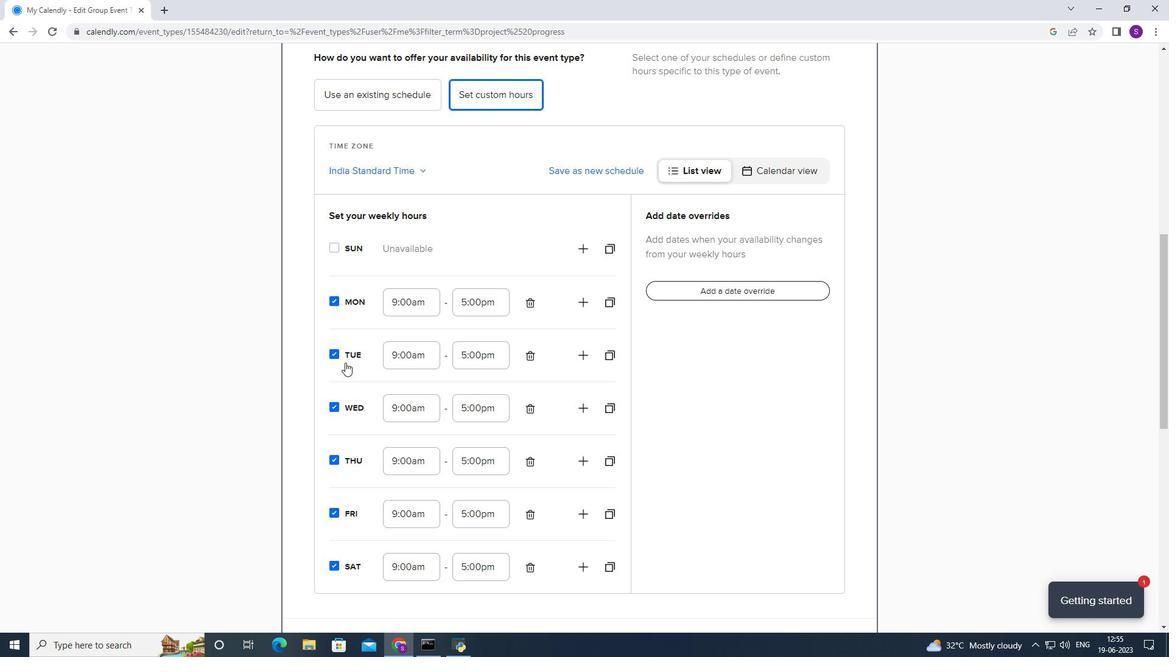 
Action: Mouse scrolled (345, 362) with delta (0, 0)
Screenshot: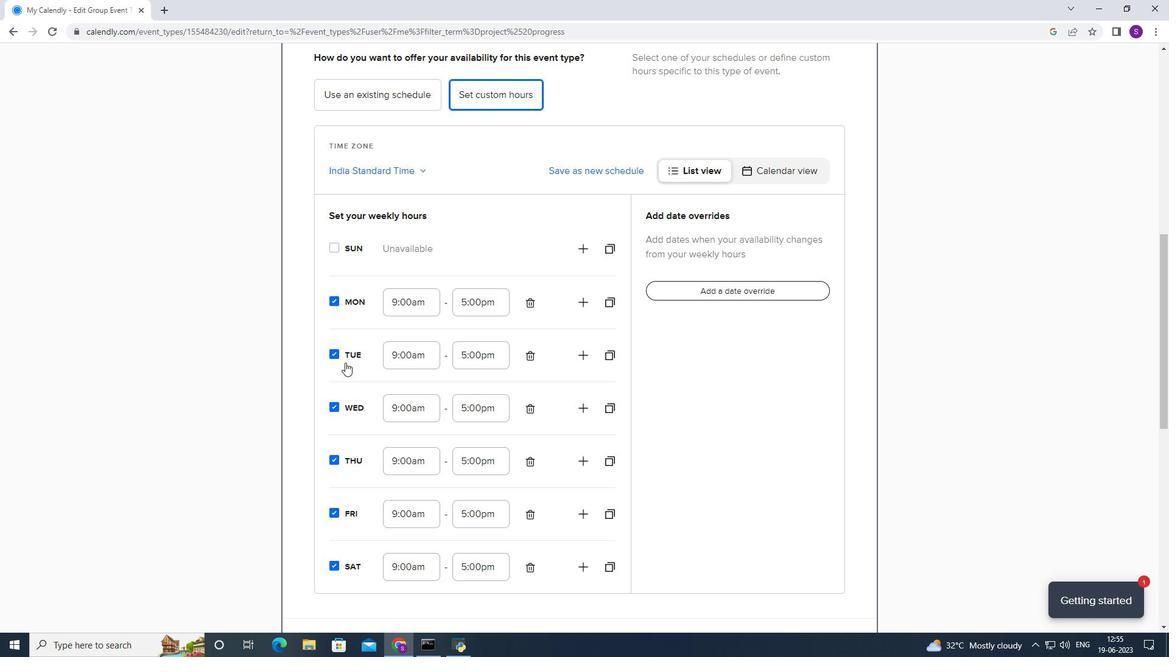 
Action: Mouse scrolled (345, 362) with delta (0, 0)
Screenshot: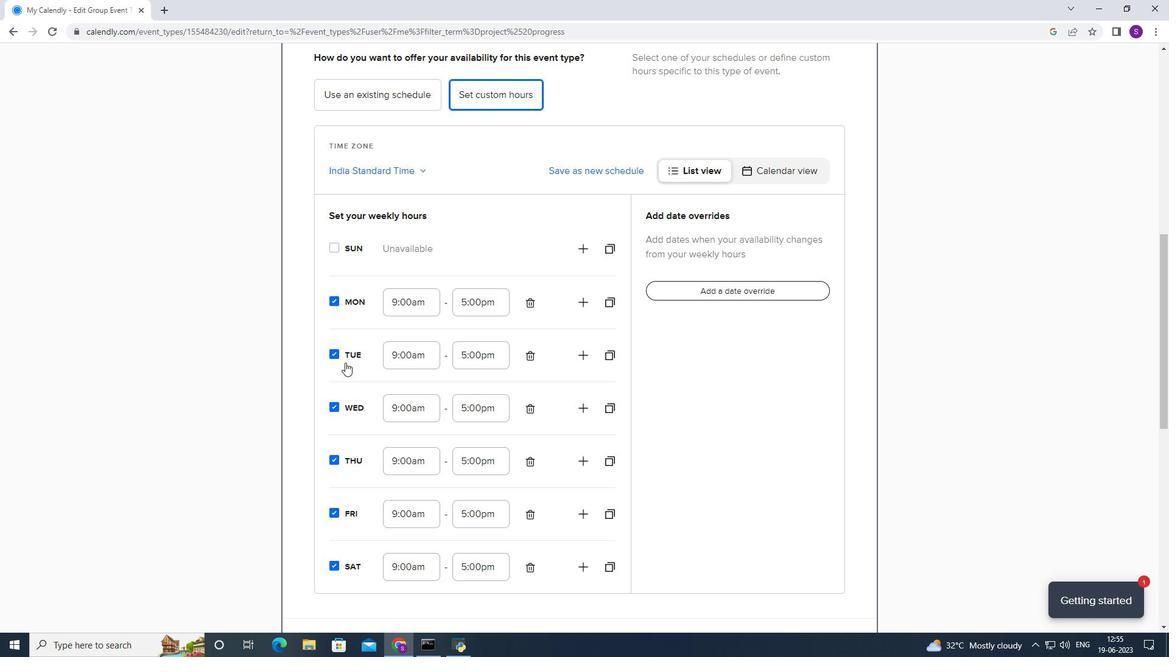 
Action: Mouse scrolled (345, 362) with delta (0, 0)
Screenshot: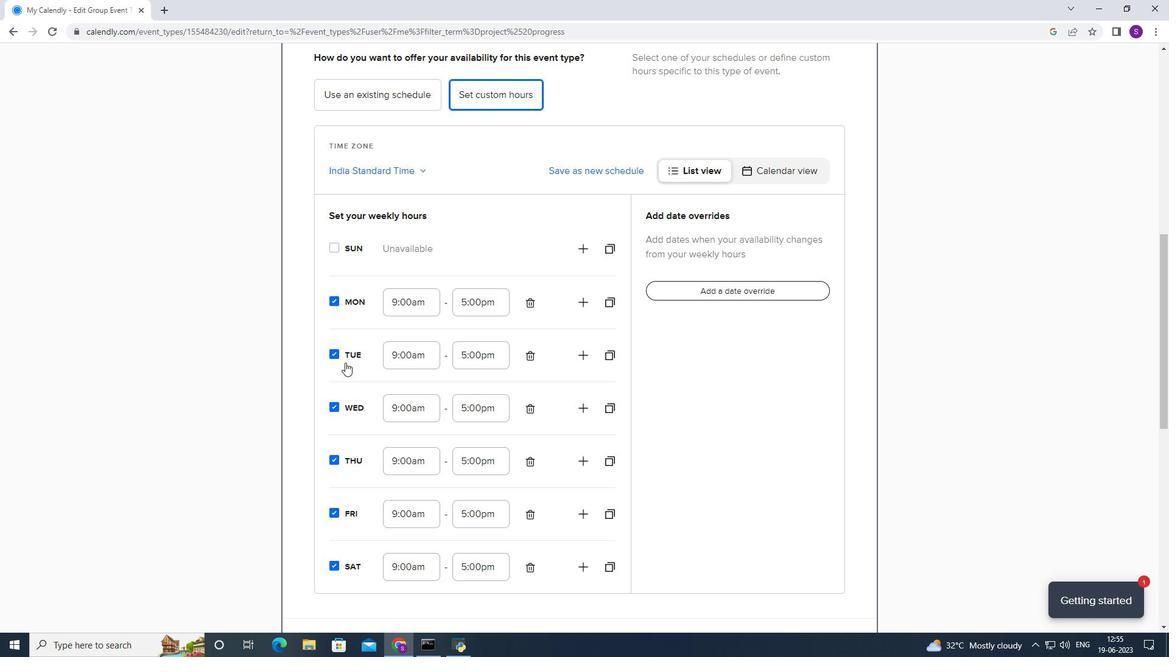 
Action: Mouse scrolled (345, 362) with delta (0, 0)
Screenshot: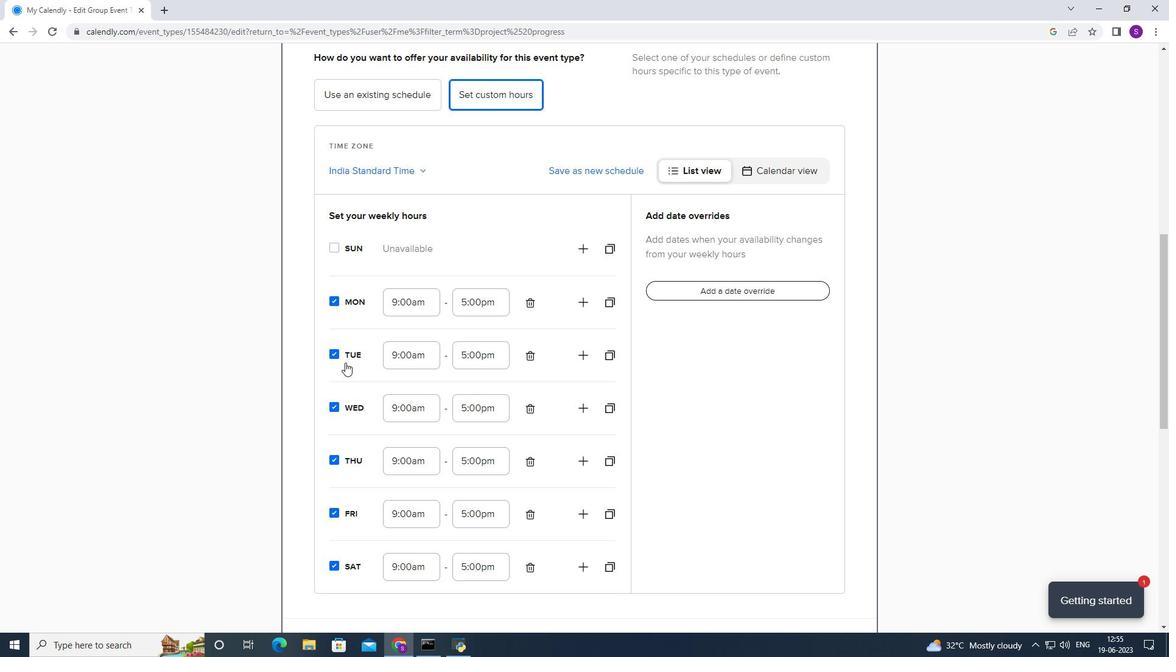 
Action: Mouse scrolled (345, 362) with delta (0, 0)
Screenshot: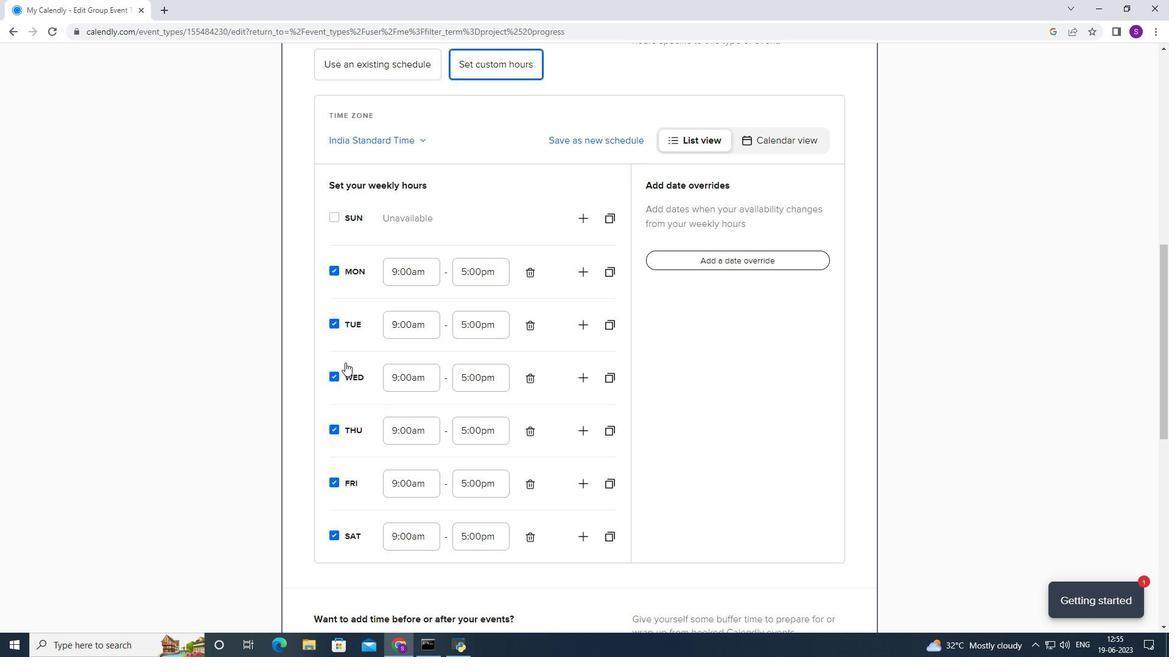 
Action: Mouse scrolled (345, 363) with delta (0, 0)
Screenshot: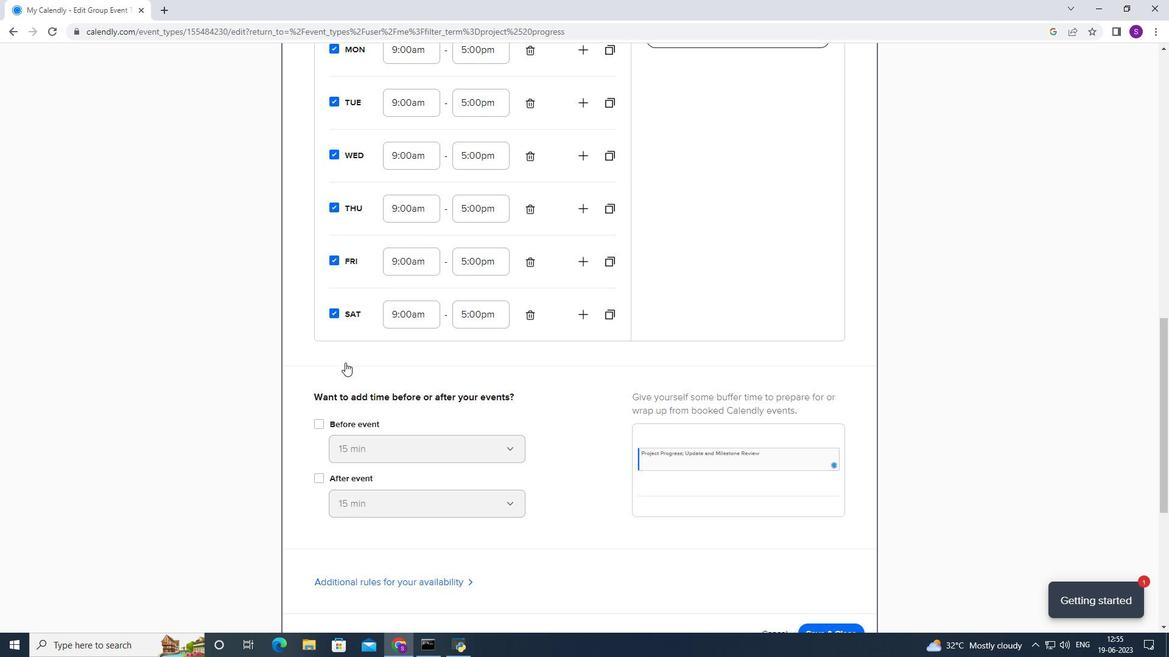 
Action: Mouse moved to (342, 381)
Screenshot: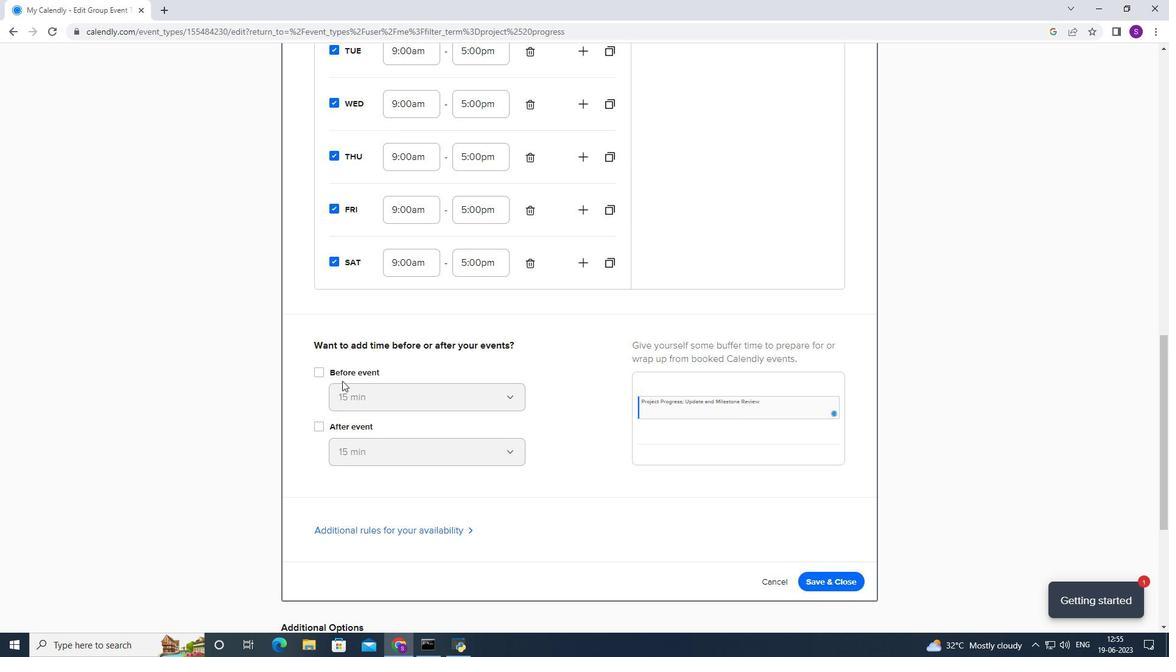 
Action: Mouse pressed left at (342, 381)
Screenshot: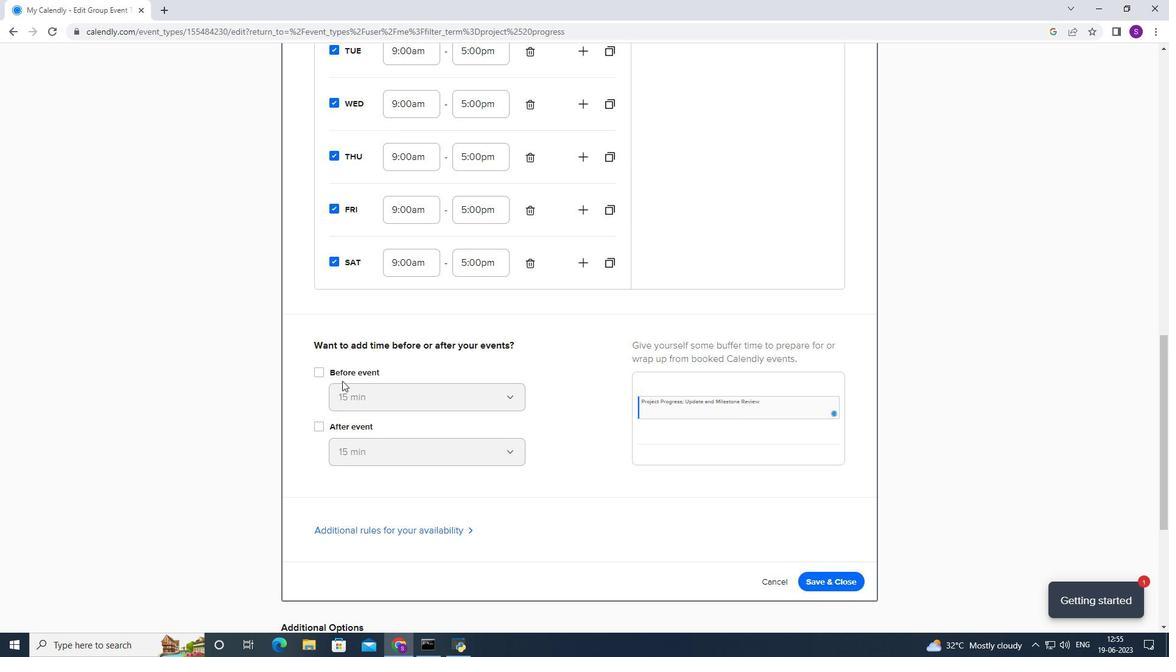 
Action: Mouse moved to (348, 375)
Screenshot: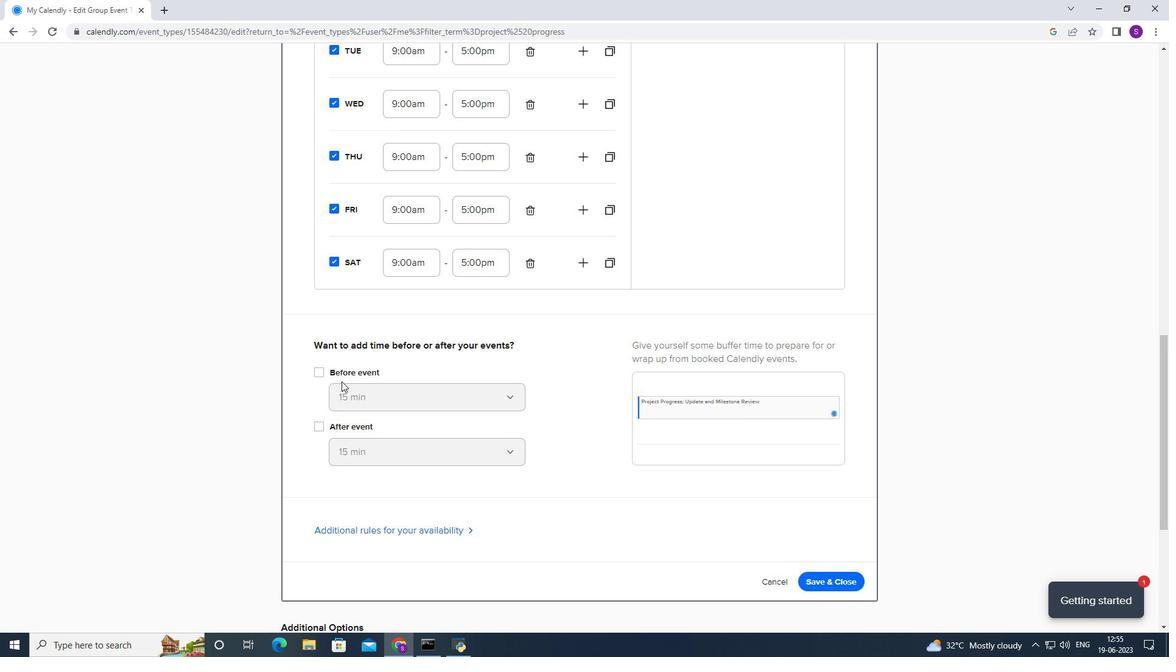 
Action: Mouse pressed left at (348, 375)
Screenshot: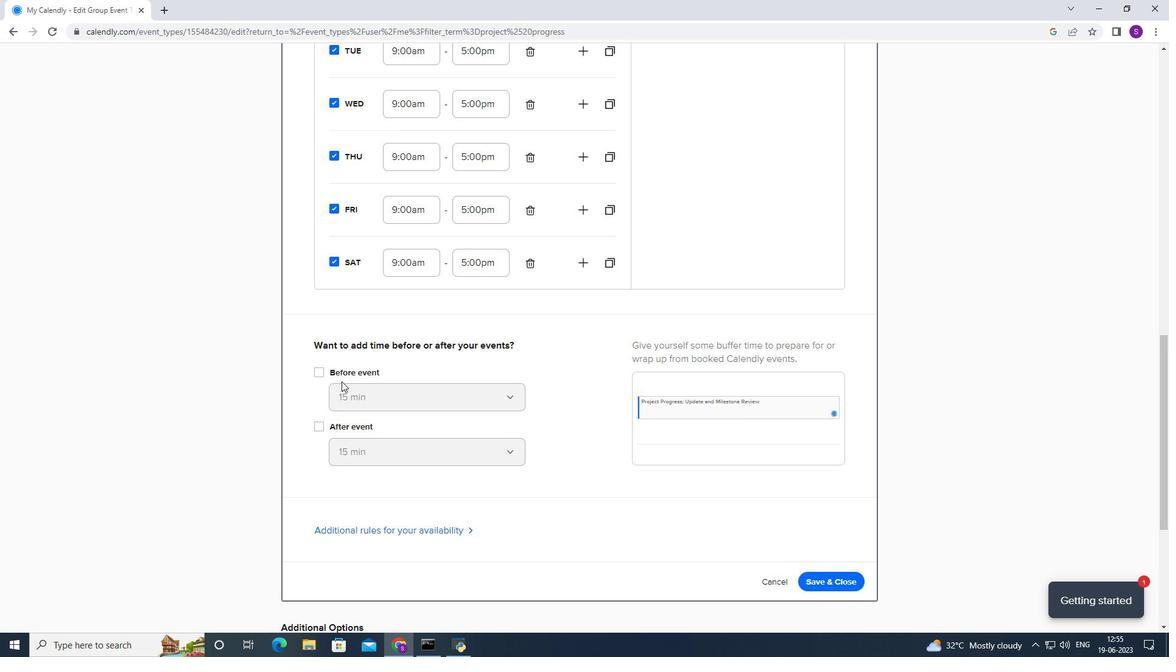 
Action: Mouse moved to (338, 417)
Screenshot: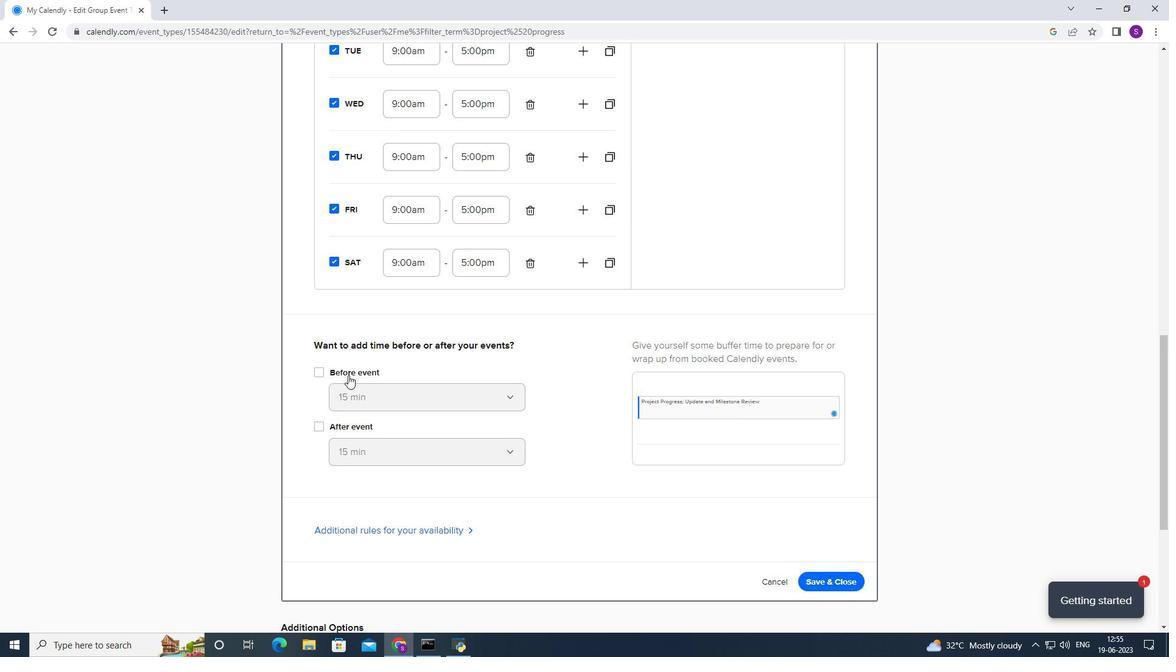 
Action: Mouse pressed left at (338, 417)
Screenshot: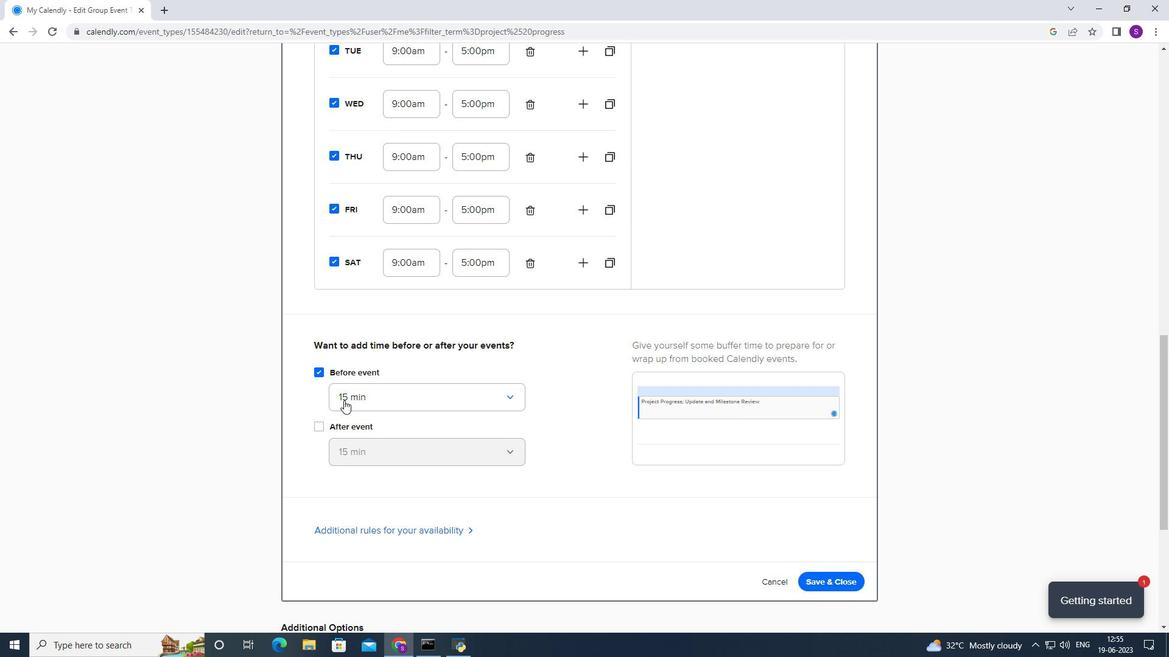 
Action: Mouse moved to (353, 404)
Screenshot: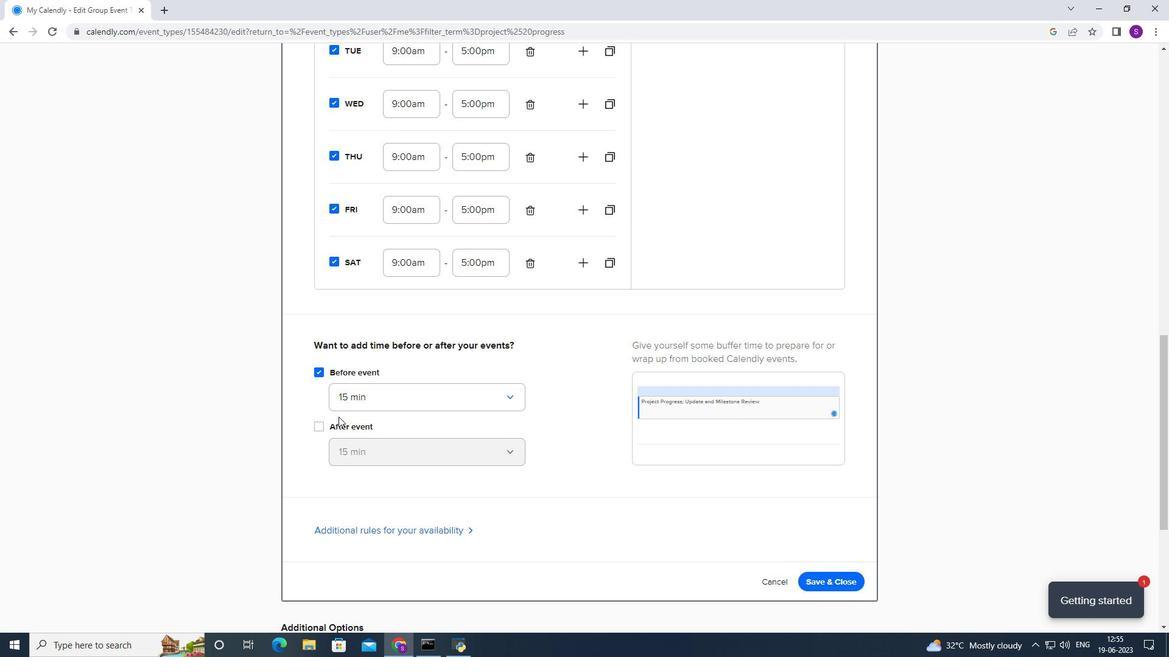 
Action: Mouse pressed left at (353, 404)
Screenshot: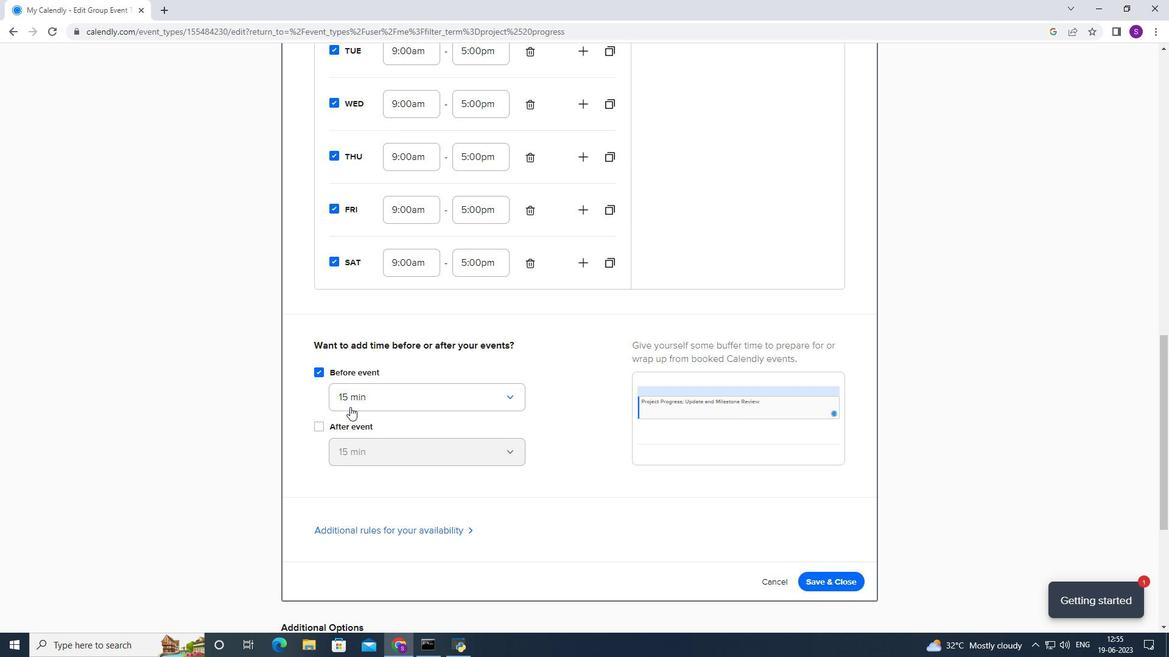 
Action: Mouse moved to (364, 427)
Screenshot: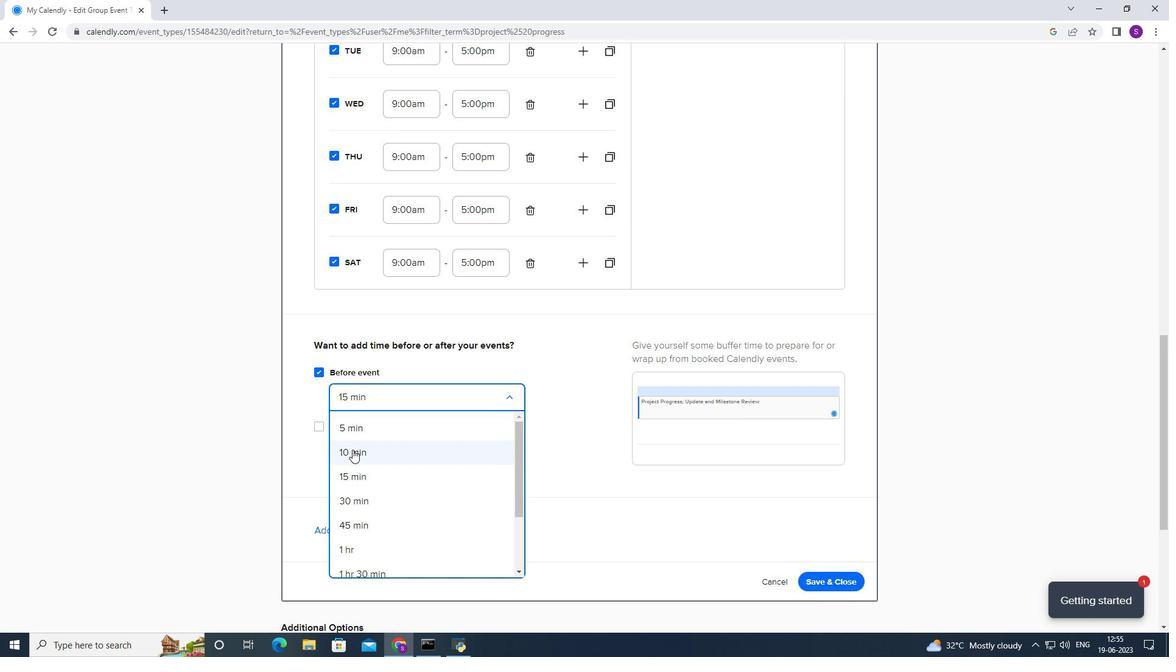 
Action: Mouse pressed left at (364, 427)
Screenshot: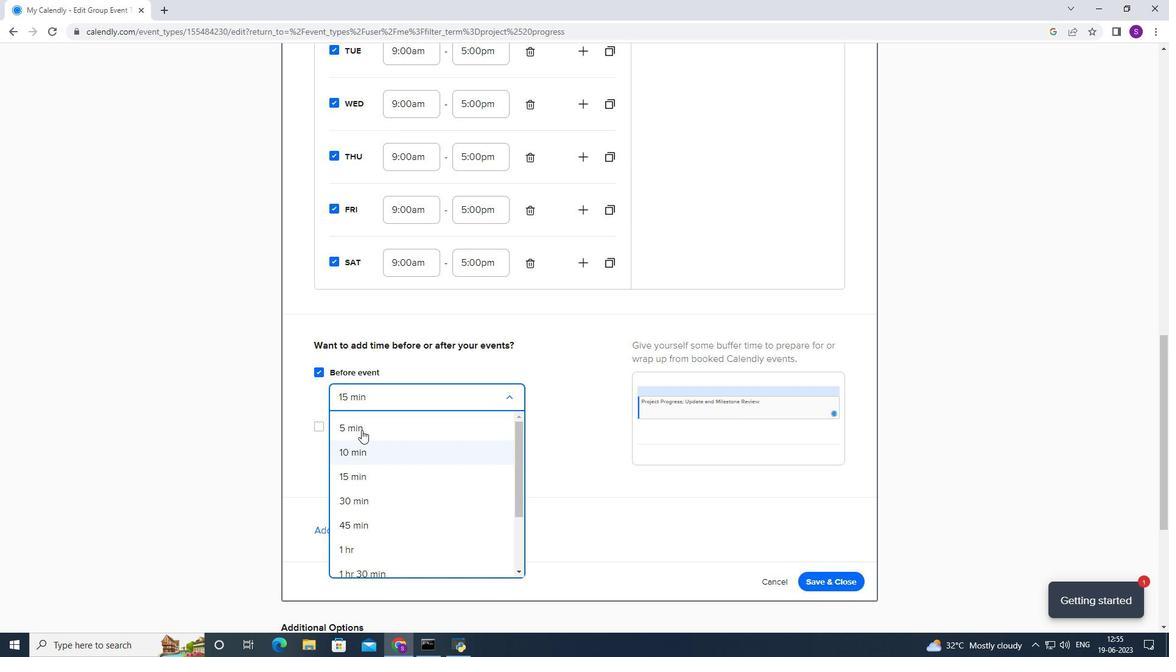 
Action: Mouse moved to (325, 428)
Screenshot: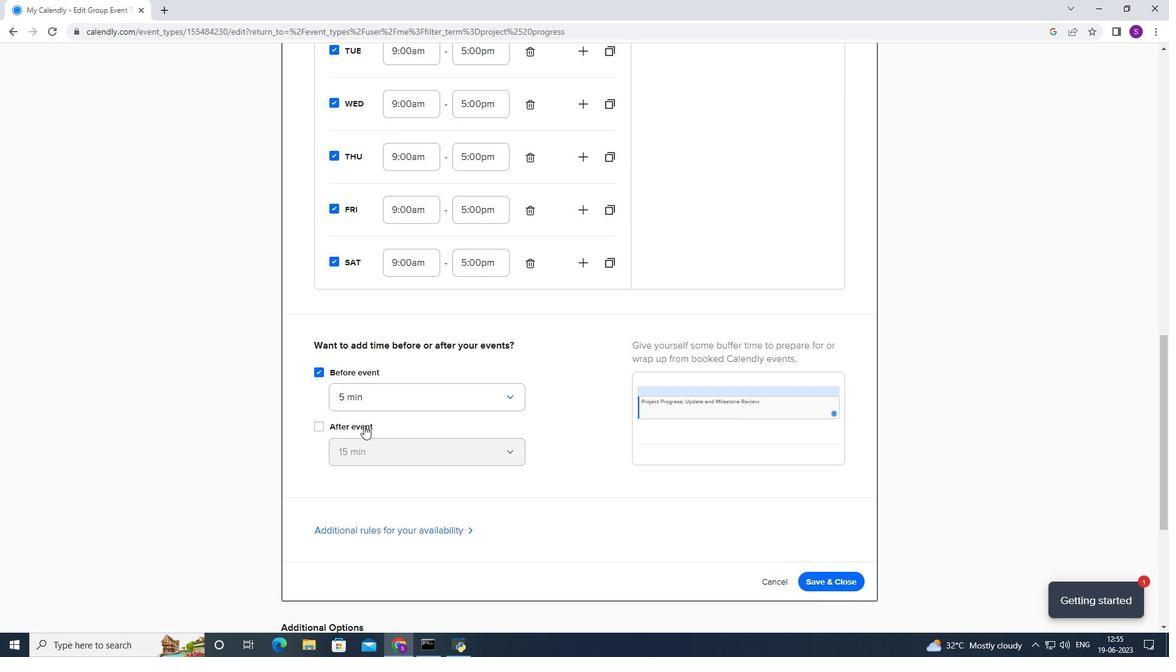 
Action: Mouse pressed left at (325, 428)
Screenshot: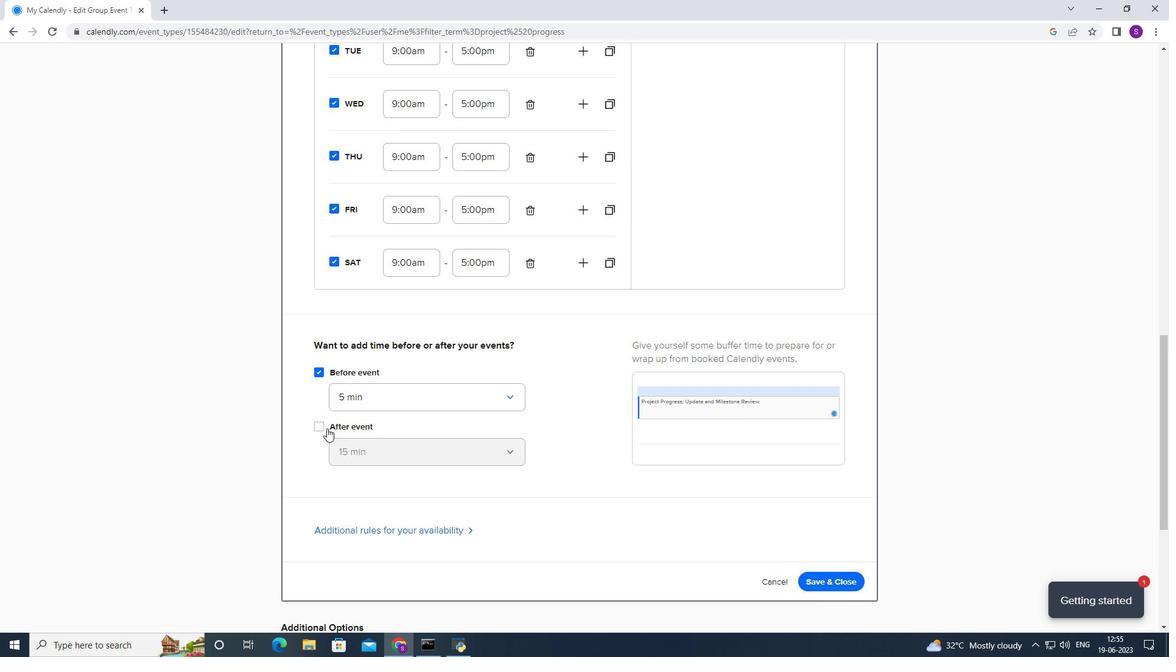 
Action: Mouse moved to (344, 456)
Screenshot: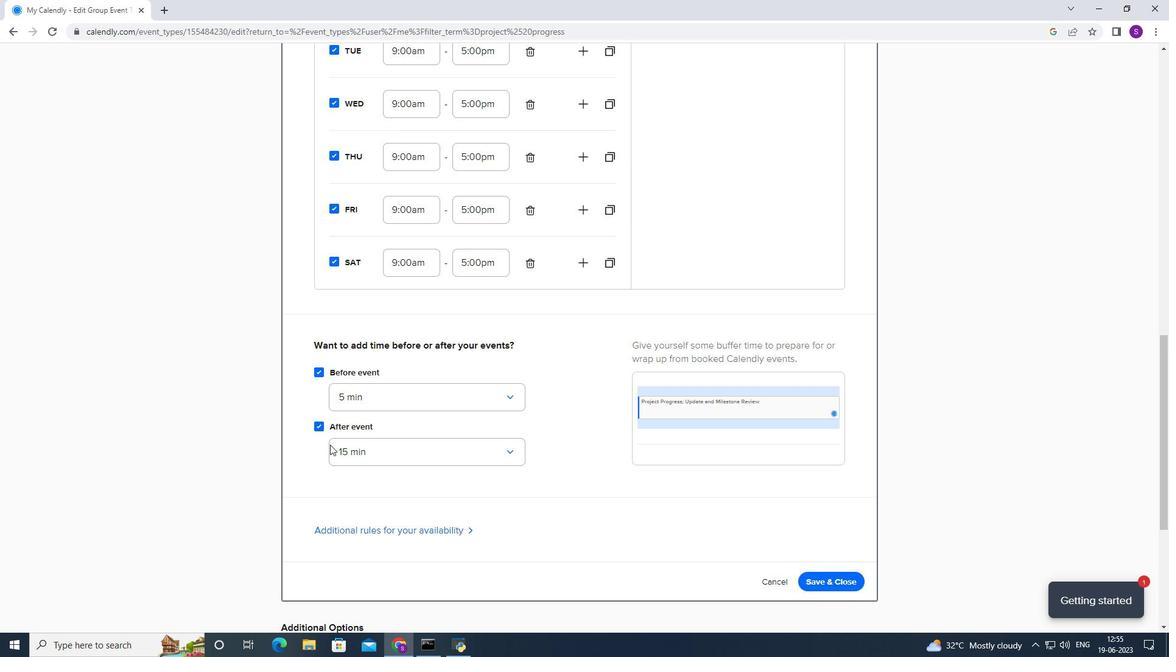 
Action: Mouse pressed left at (344, 456)
Screenshot: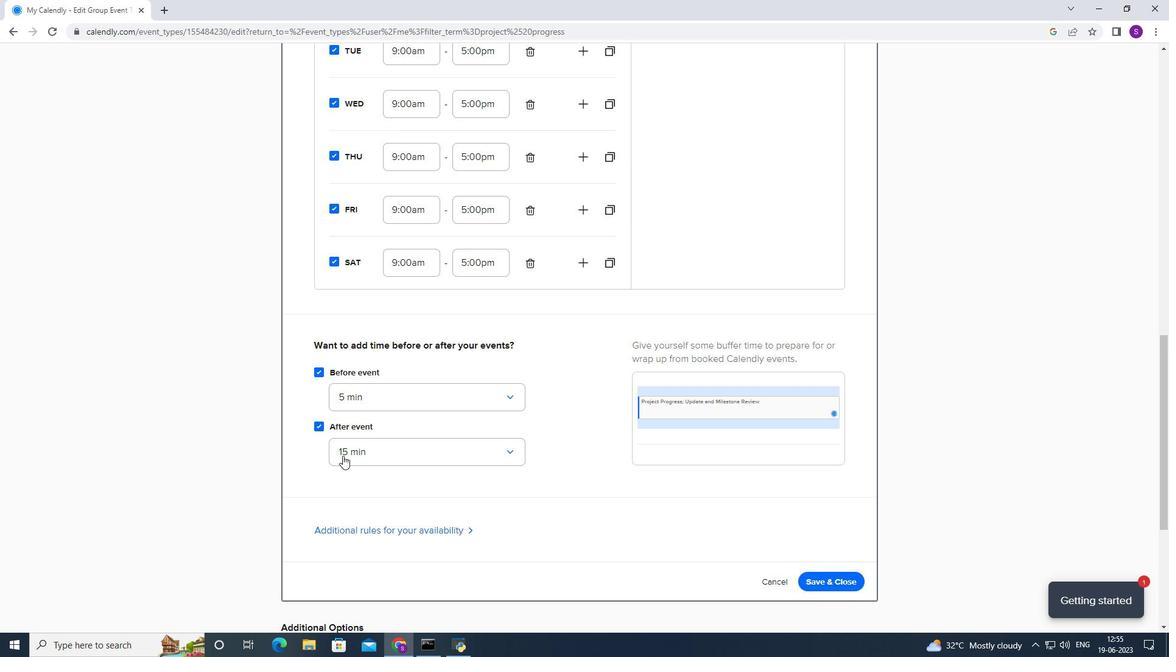 
Action: Mouse moved to (347, 475)
Screenshot: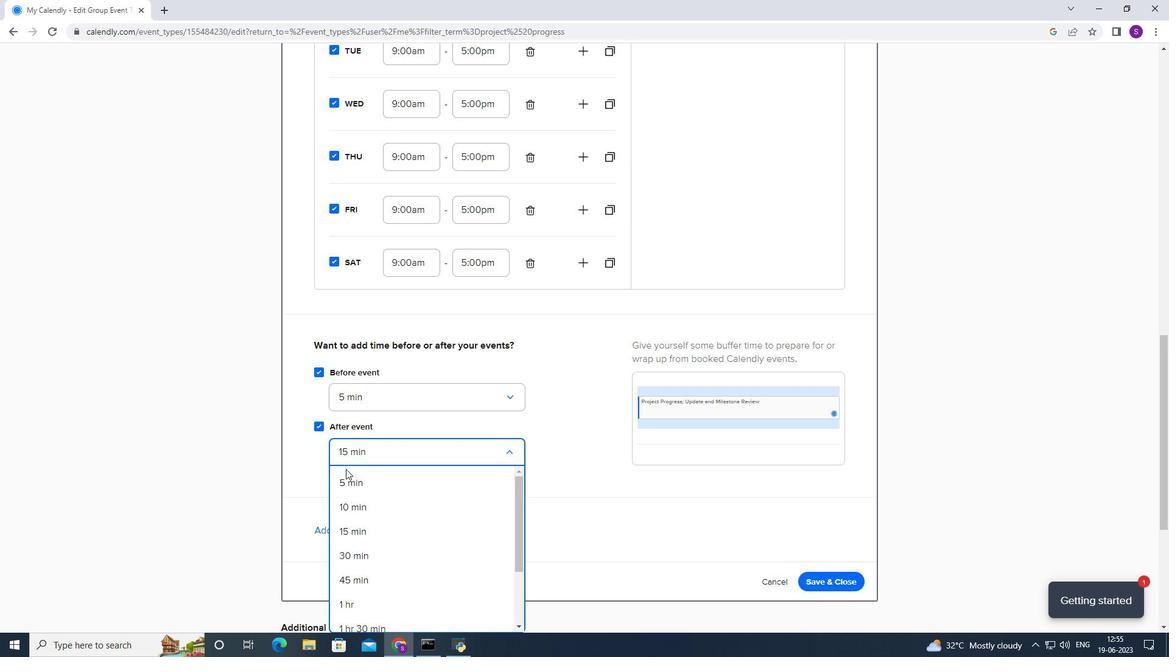 
Action: Mouse pressed left at (347, 475)
Screenshot: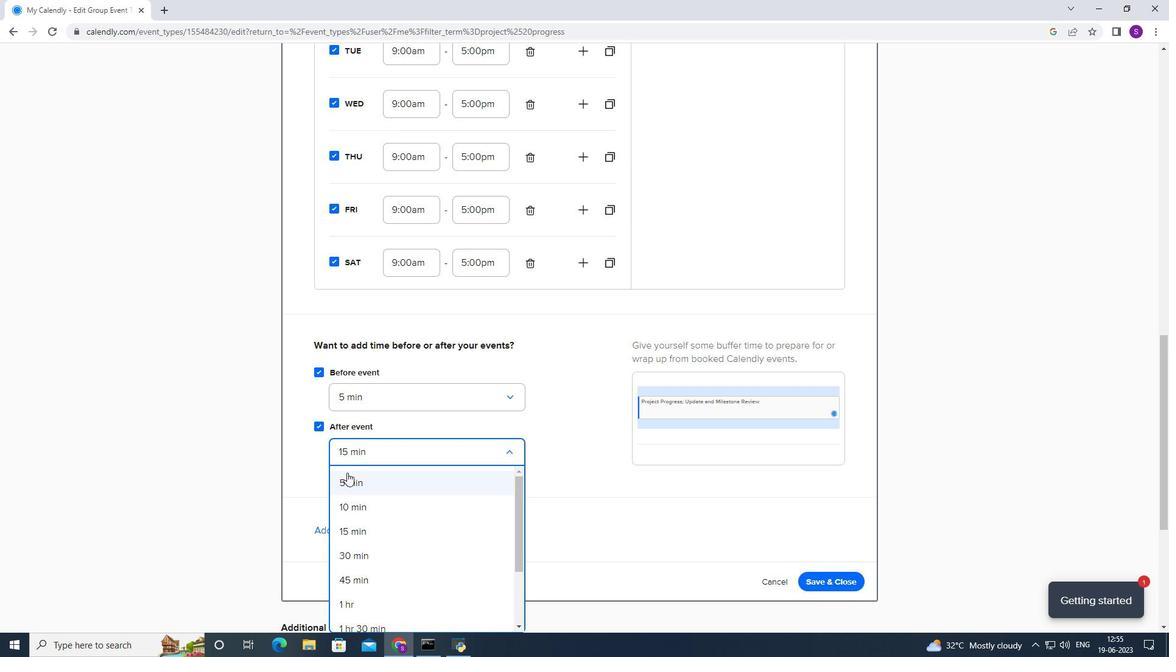
Action: Mouse moved to (347, 462)
Screenshot: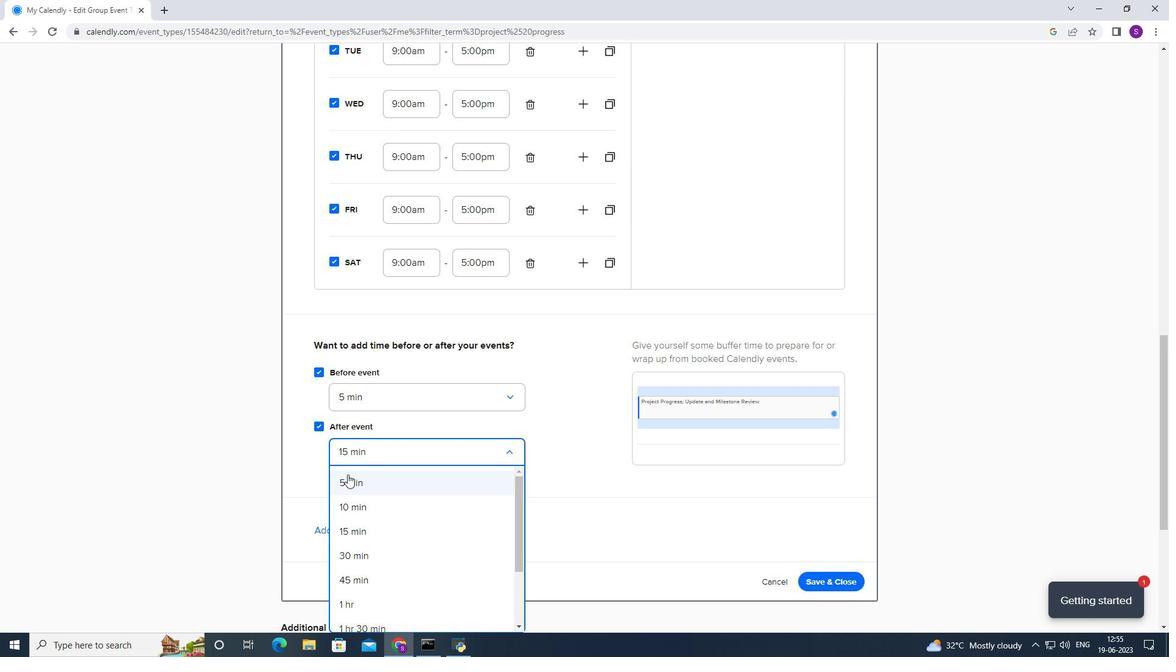 
Action: Mouse scrolled (347, 461) with delta (0, 0)
Screenshot: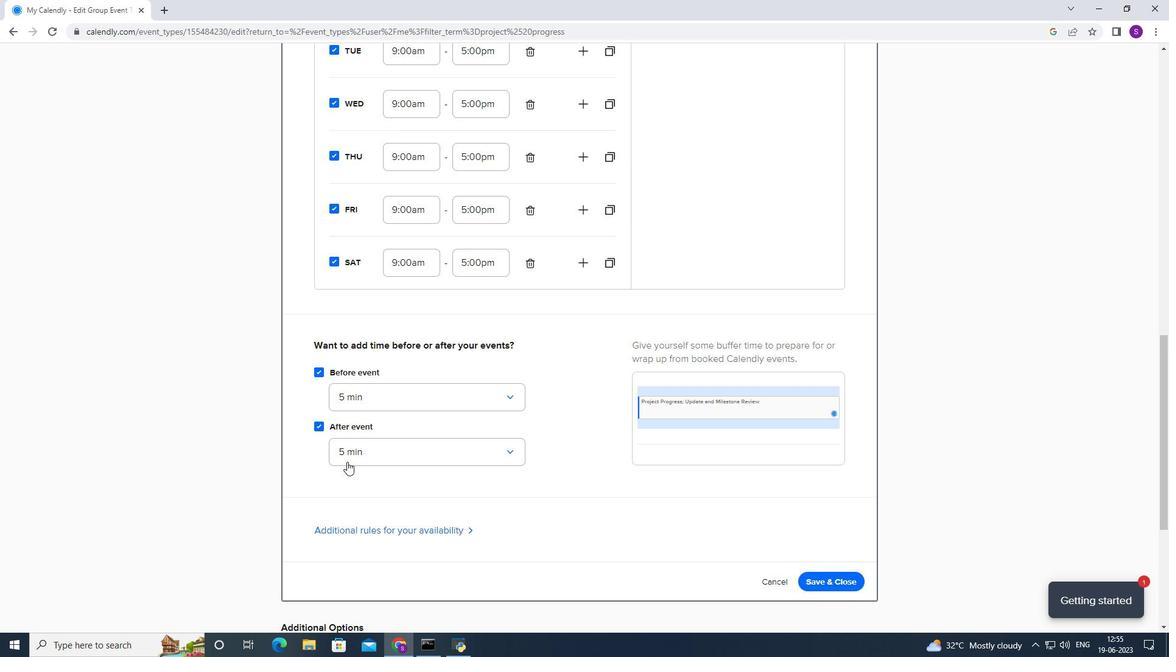 
Action: Mouse scrolled (347, 461) with delta (0, 0)
Screenshot: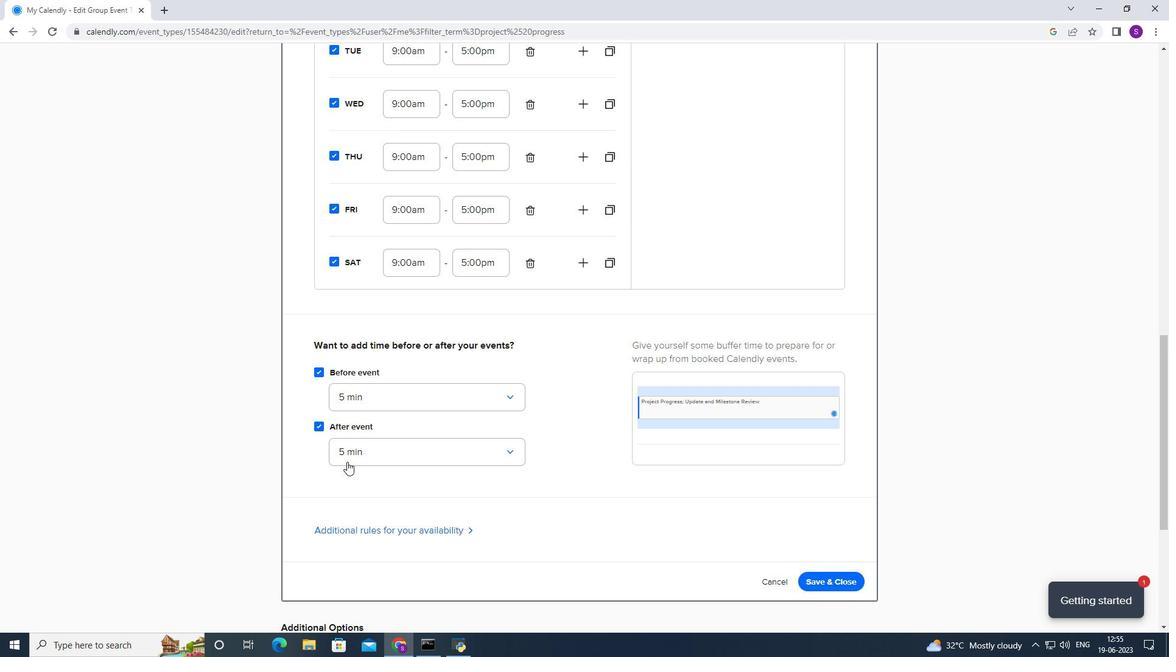 
Action: Mouse scrolled (347, 461) with delta (0, 0)
Screenshot: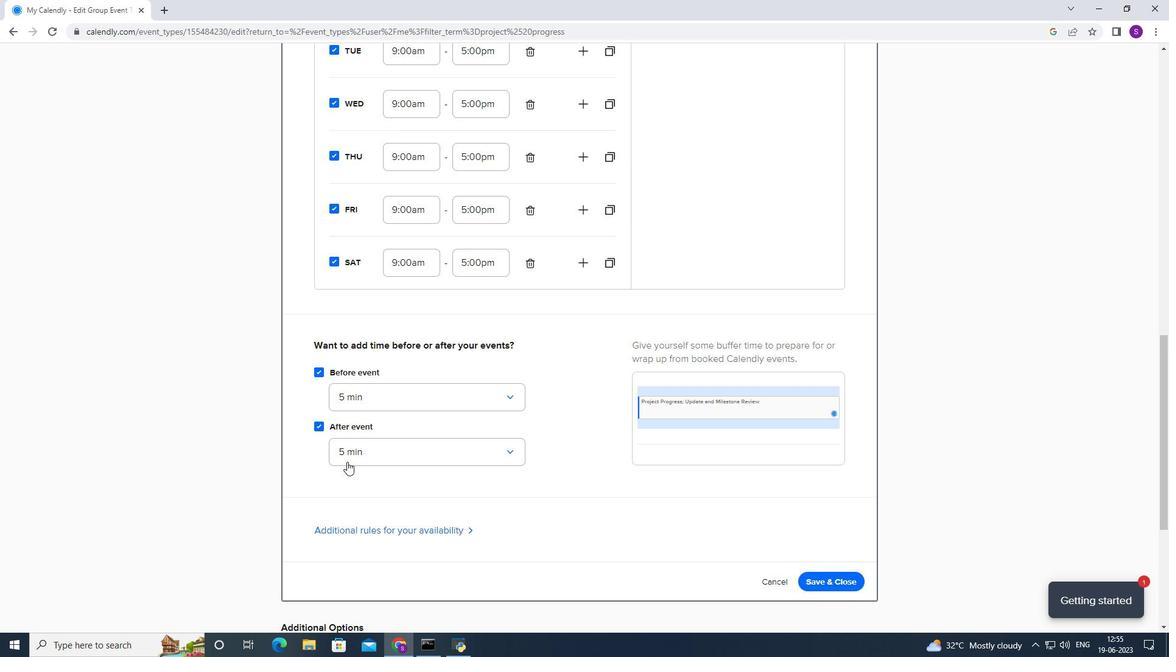 
Action: Mouse scrolled (347, 461) with delta (0, 0)
Screenshot: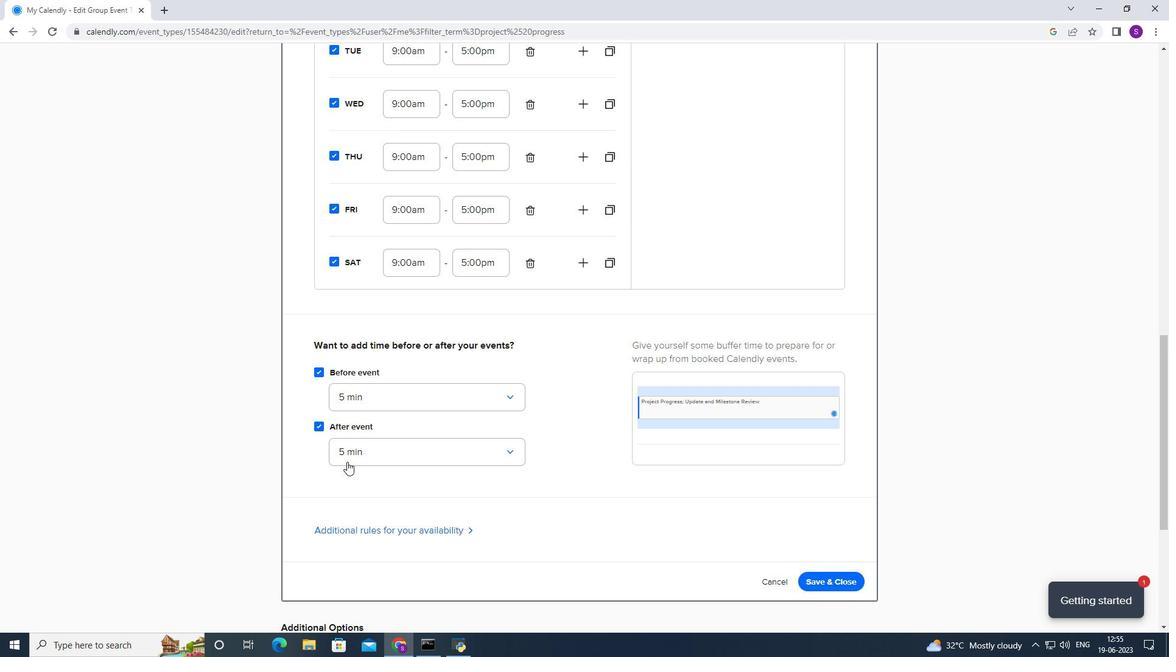 
Action: Mouse moved to (392, 294)
Screenshot: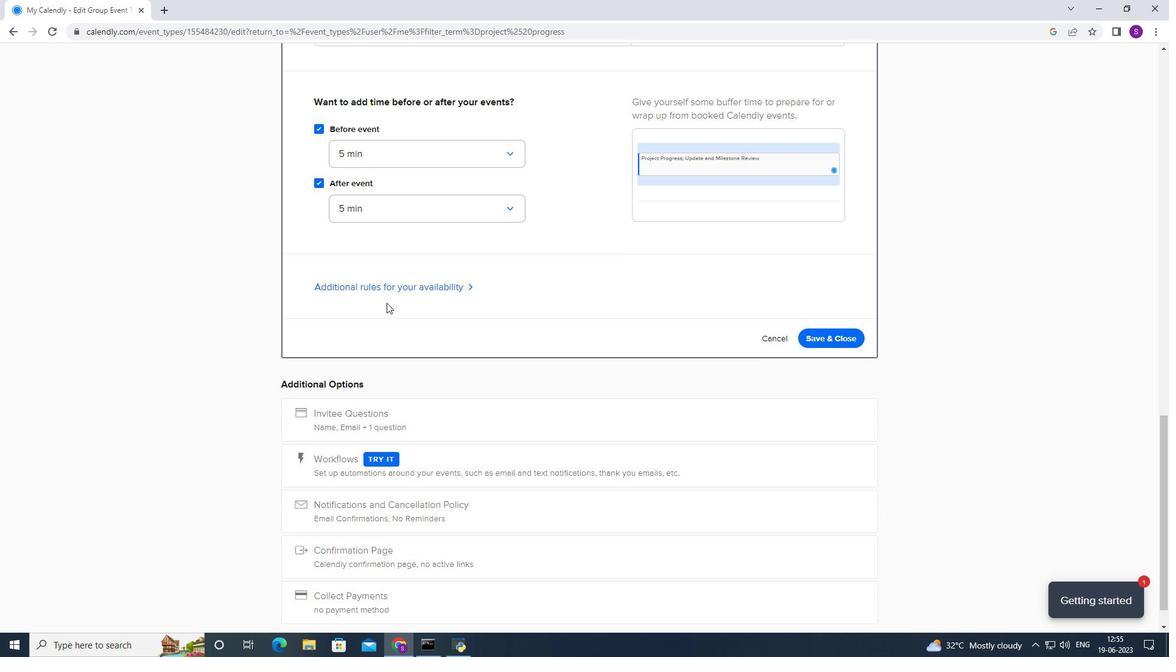 
Action: Mouse pressed left at (392, 294)
Screenshot: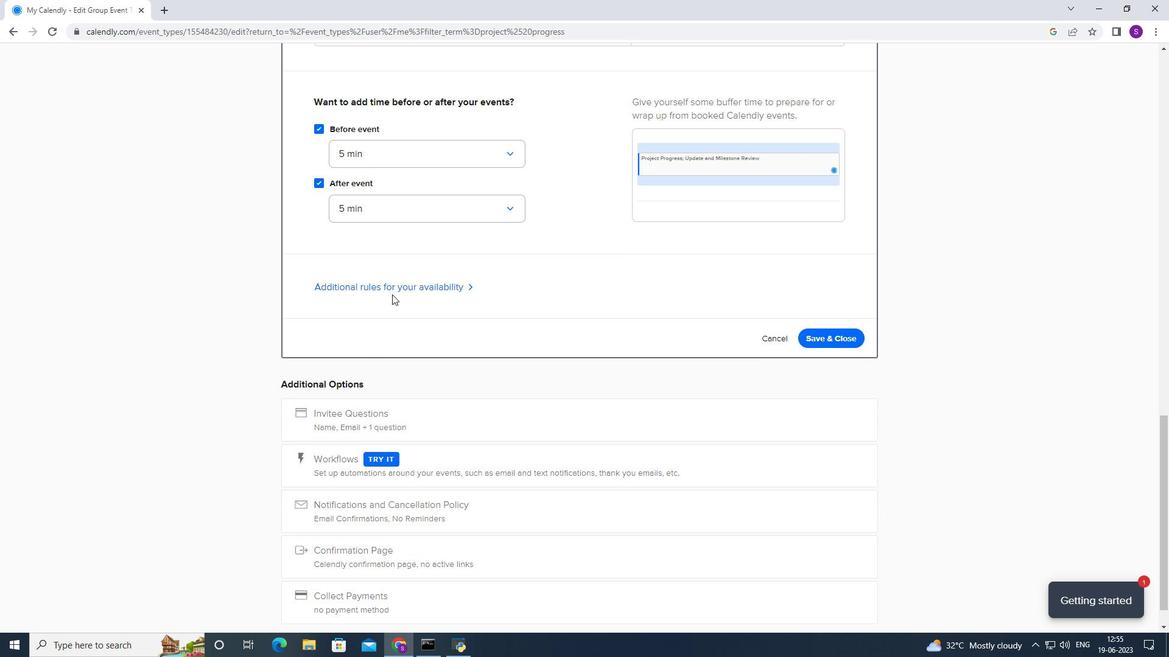 
Action: Mouse moved to (405, 289)
Screenshot: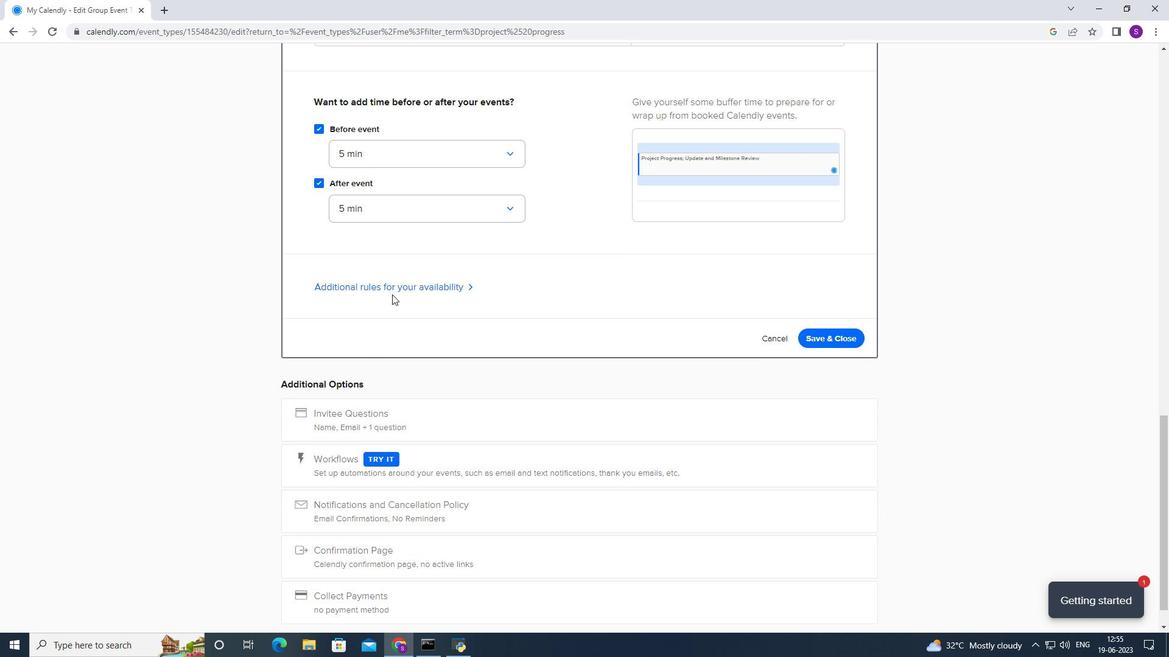 
Action: Mouse pressed left at (405, 289)
Screenshot: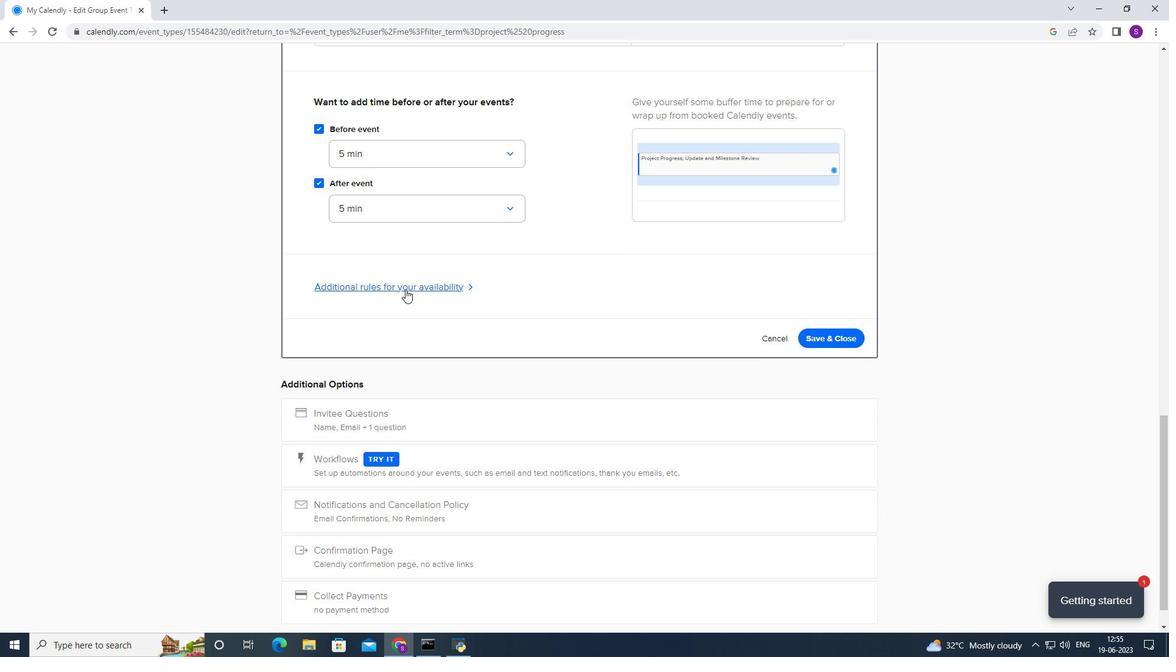 
Action: Mouse moved to (392, 383)
Screenshot: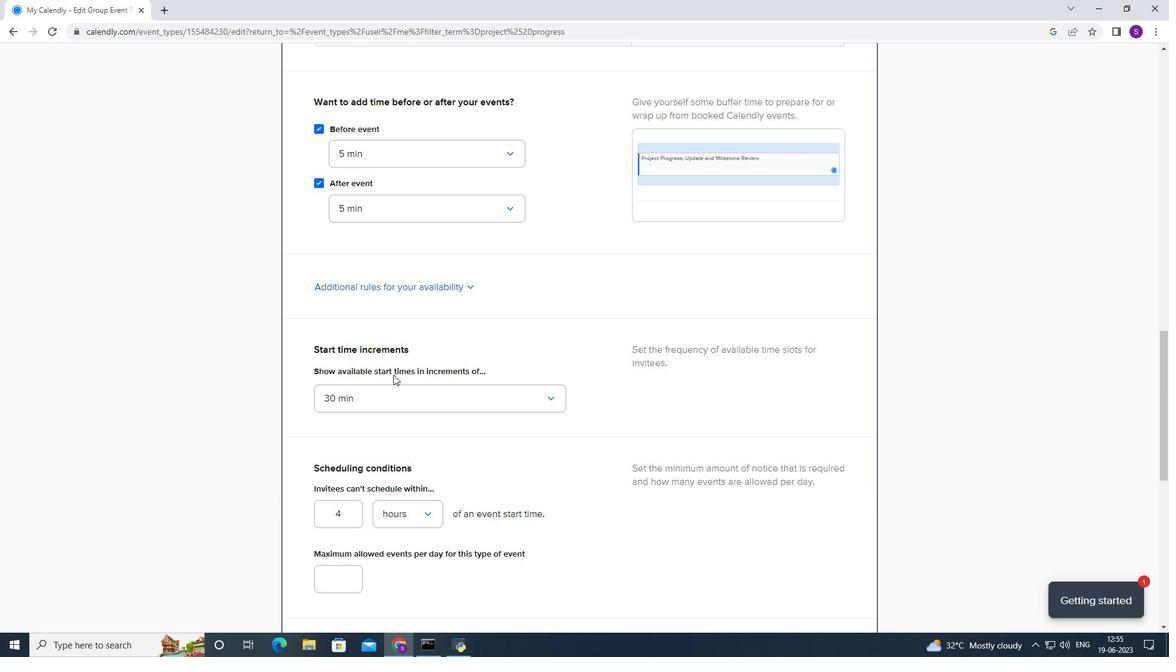 
Action: Mouse pressed left at (392, 383)
Screenshot: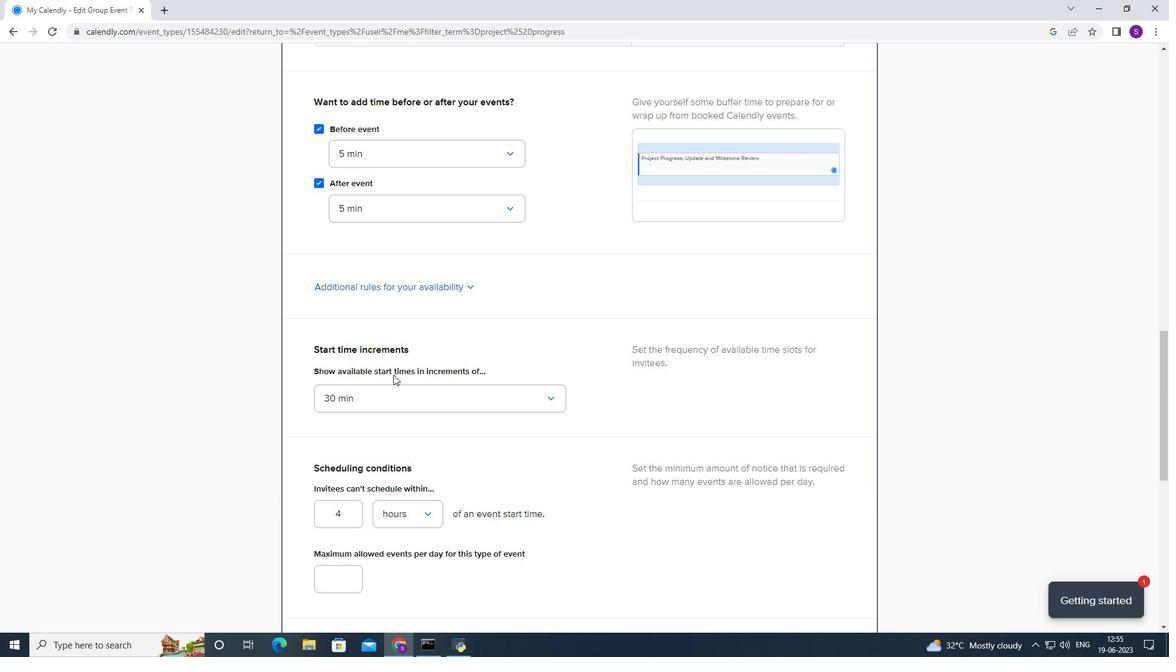 
Action: Mouse moved to (377, 415)
Screenshot: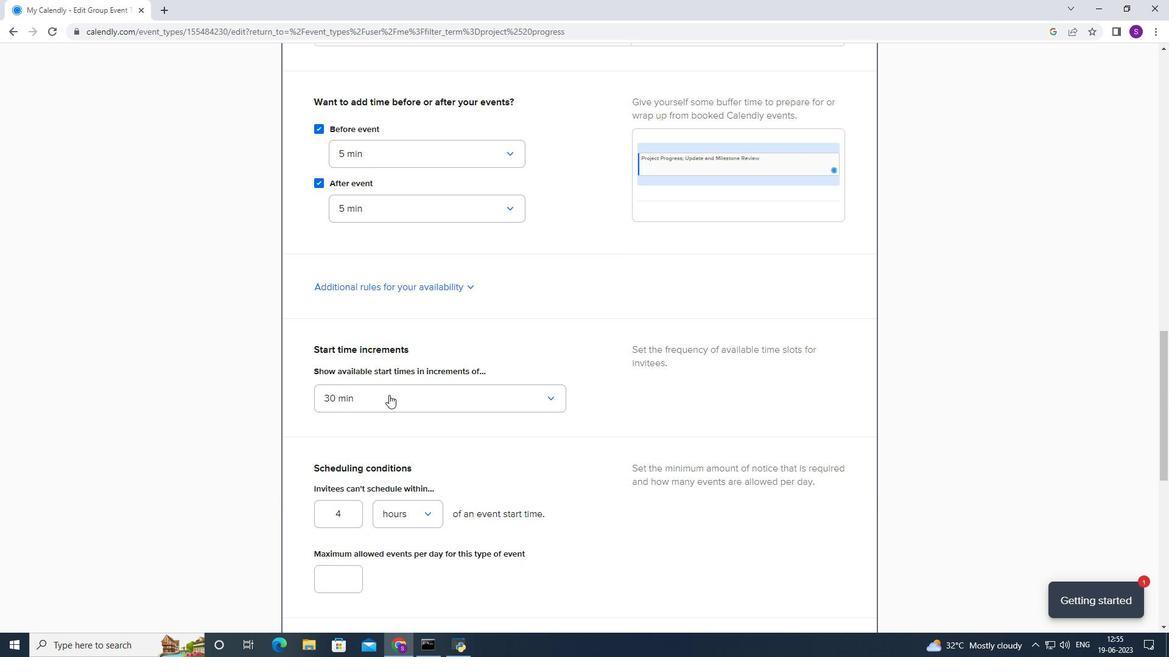 
Action: Mouse pressed left at (377, 415)
Screenshot: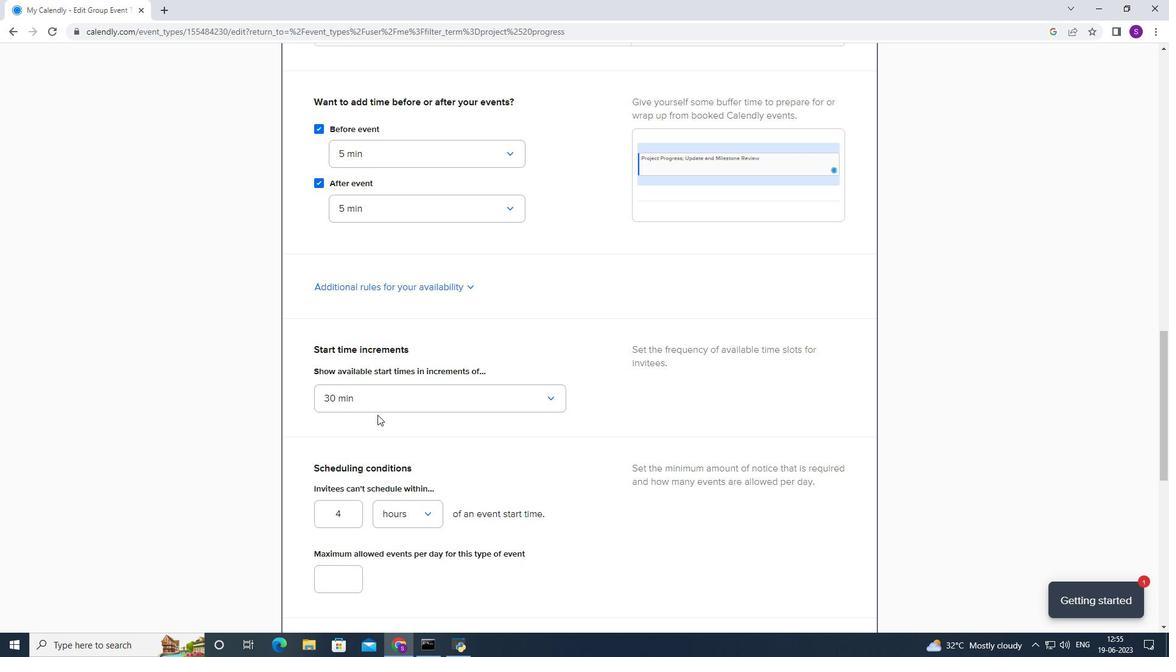 
Action: Mouse moved to (395, 410)
Screenshot: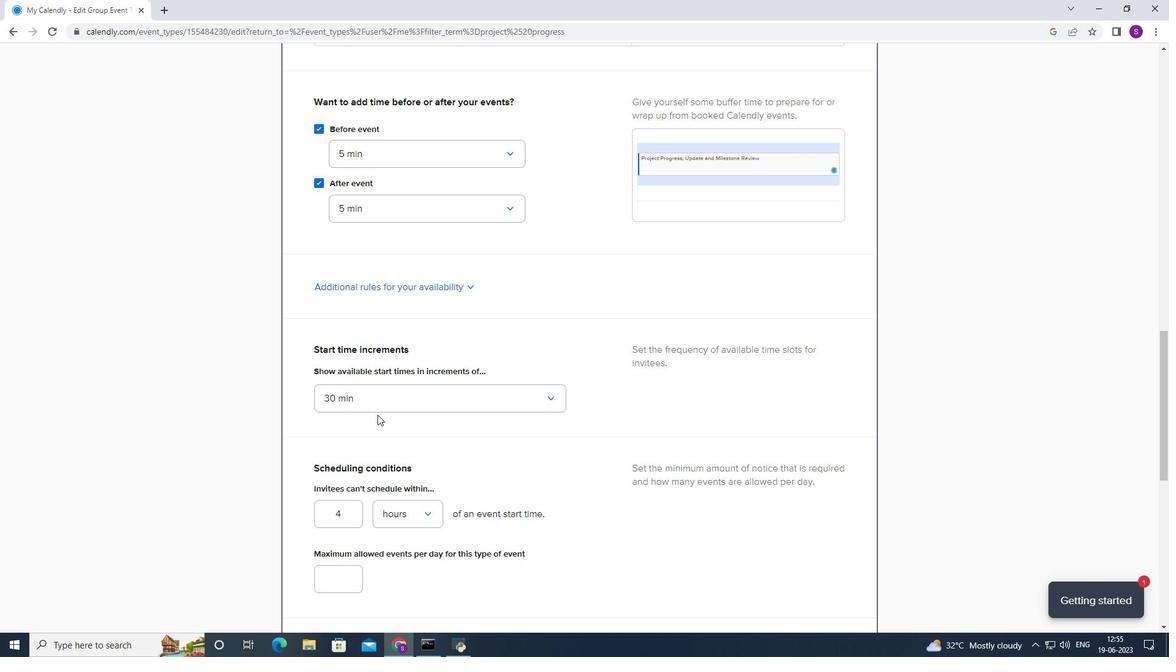 
Action: Mouse pressed left at (395, 410)
Screenshot: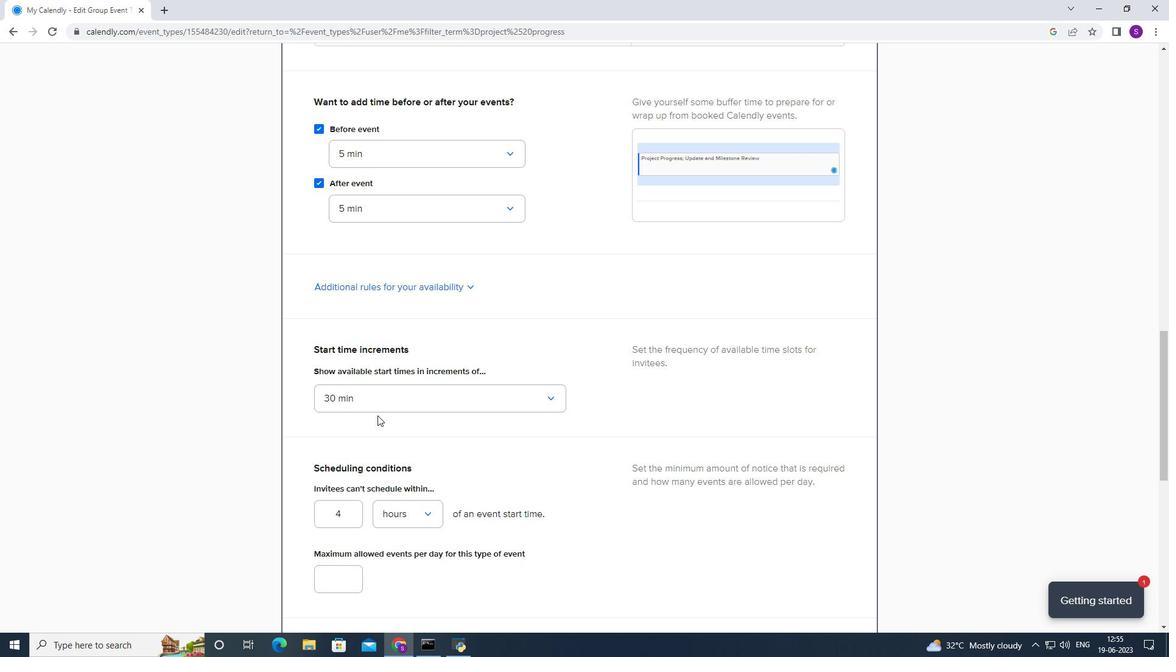 
Action: Mouse moved to (357, 540)
Screenshot: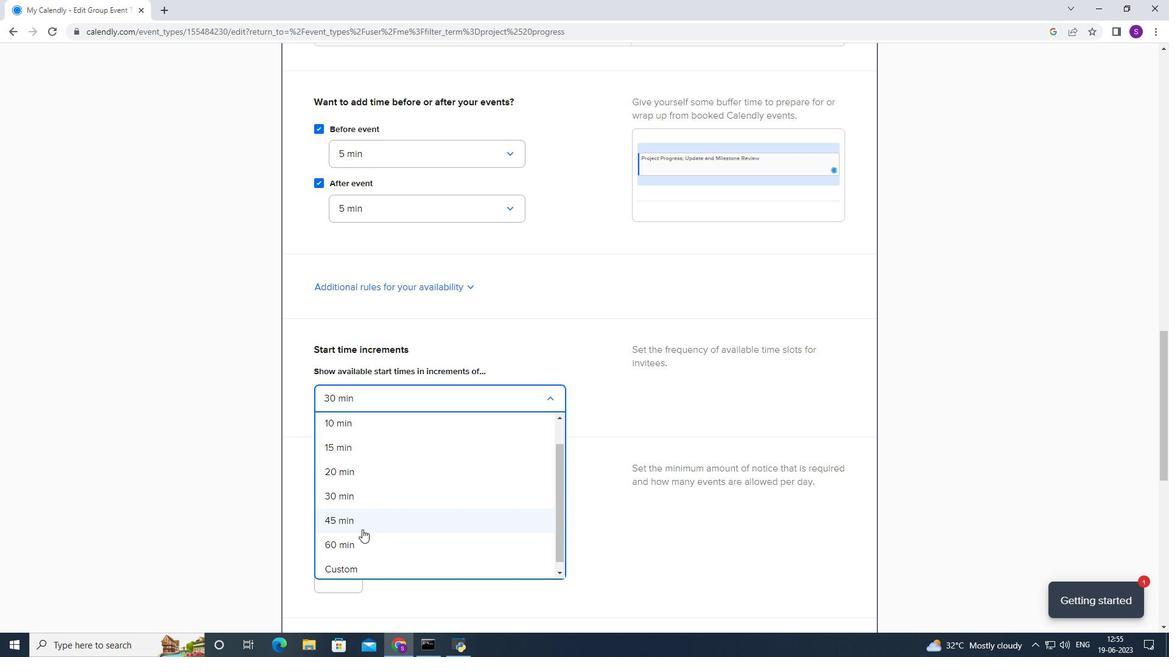 
Action: Mouse pressed left at (357, 540)
Screenshot: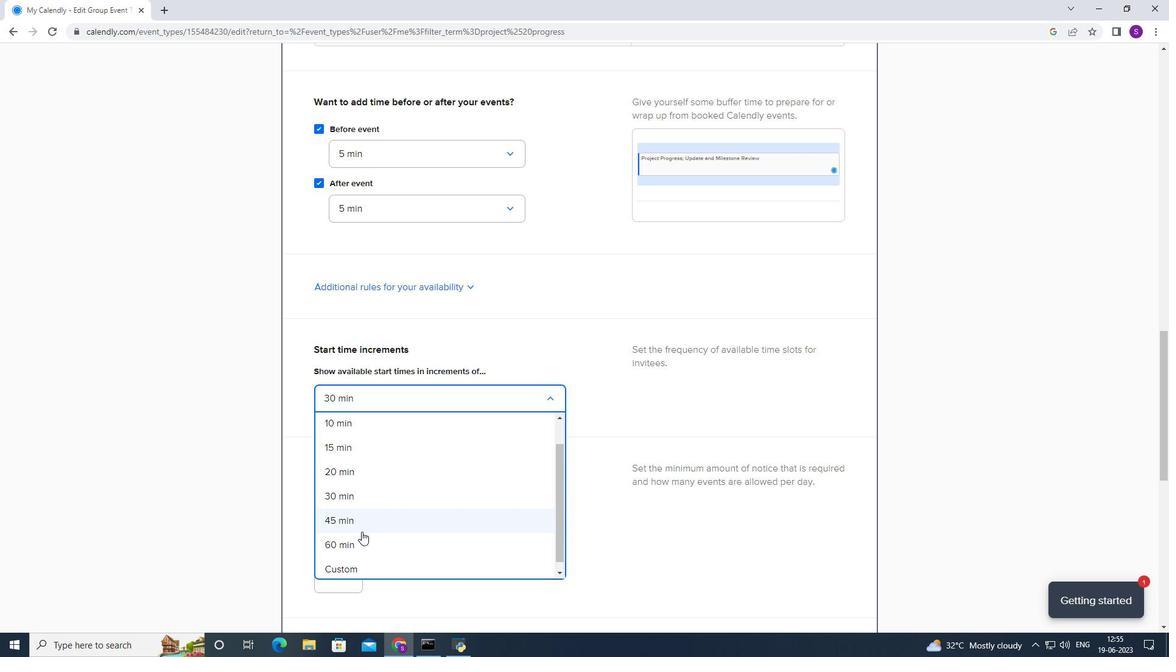 
Action: Mouse moved to (350, 432)
Screenshot: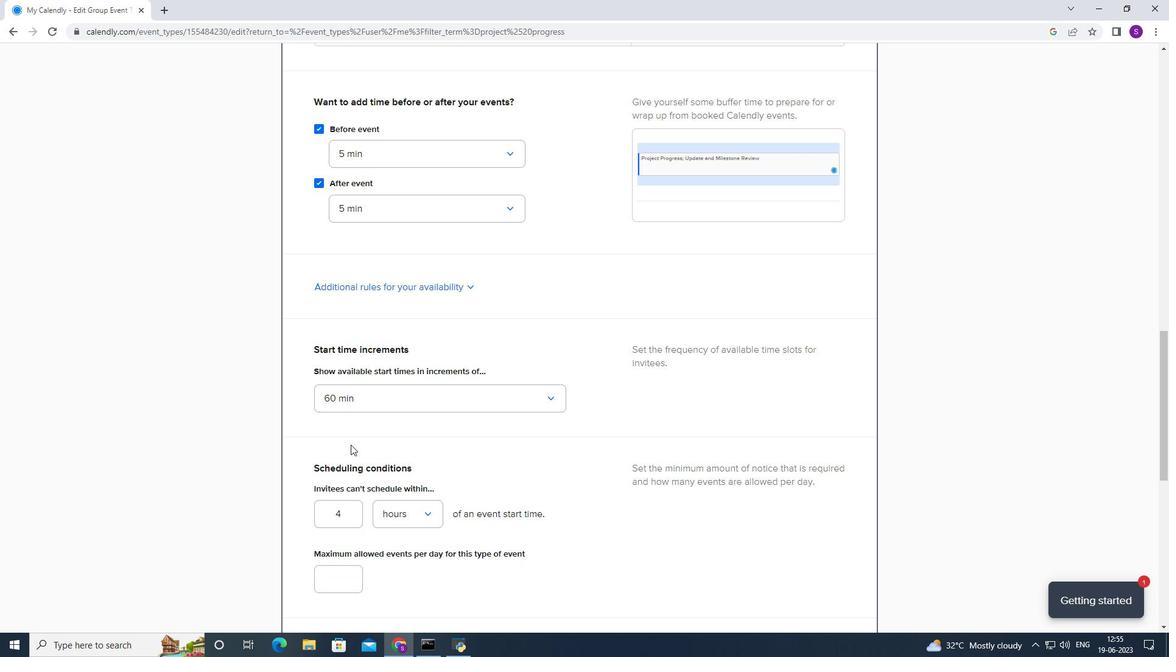 
Action: Mouse scrolled (350, 431) with delta (0, 0)
Screenshot: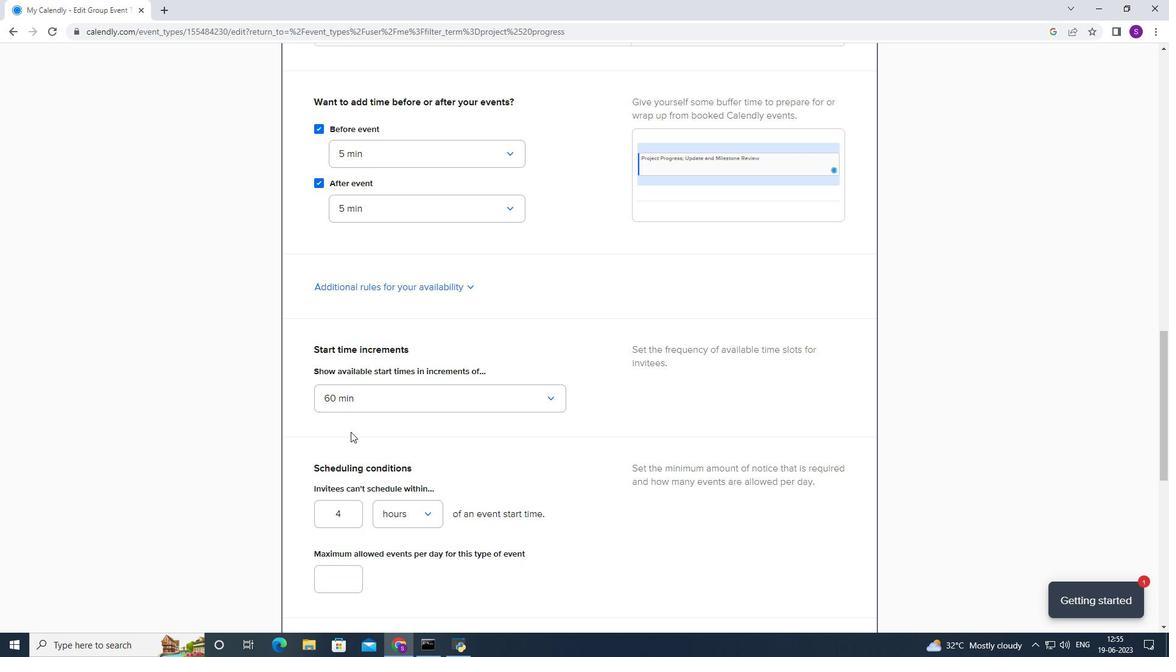 
Action: Mouse moved to (349, 432)
Screenshot: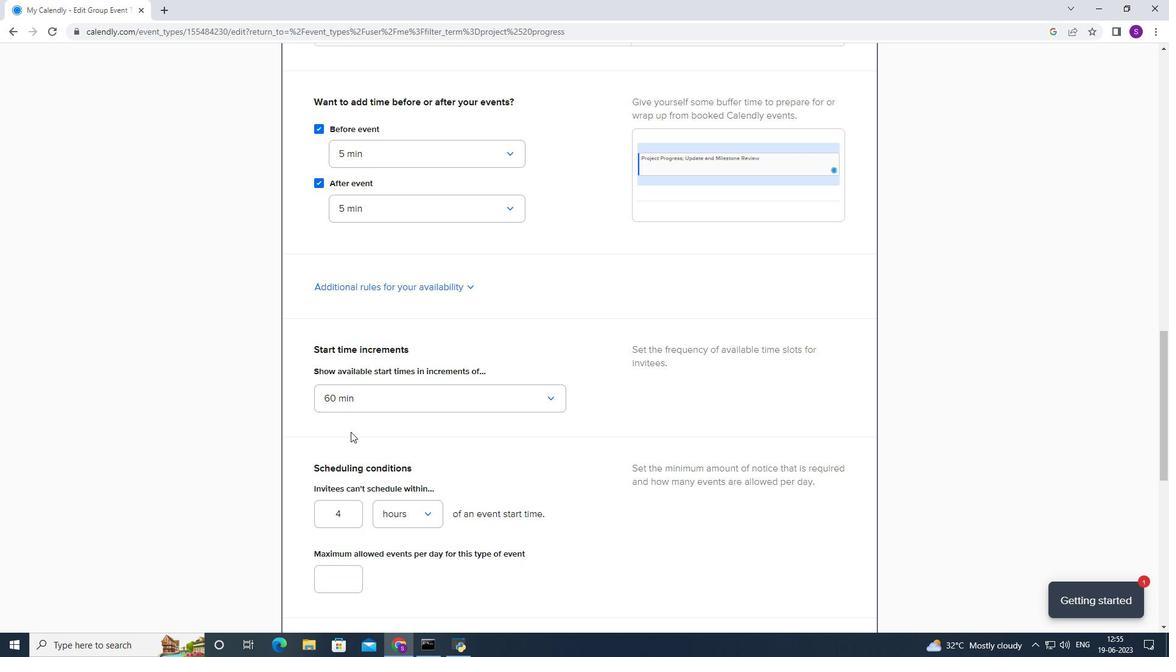 
Action: Mouse scrolled (349, 431) with delta (0, 0)
Screenshot: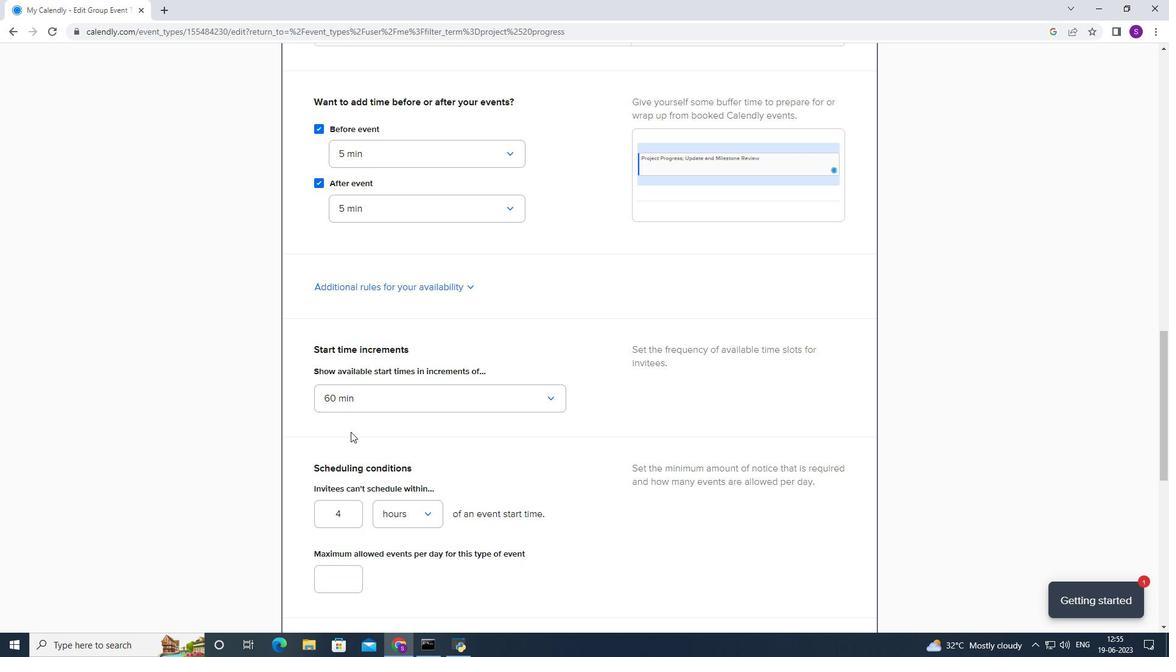 
Action: Mouse moved to (349, 432)
Screenshot: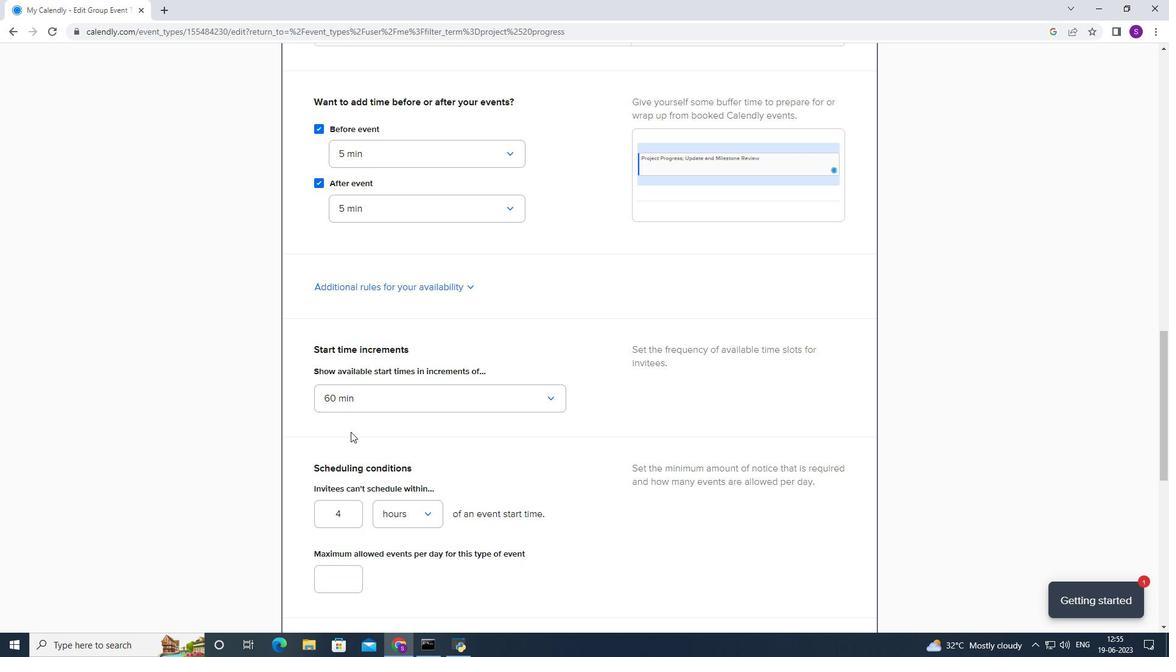 
Action: Mouse scrolled (349, 431) with delta (0, 0)
Screenshot: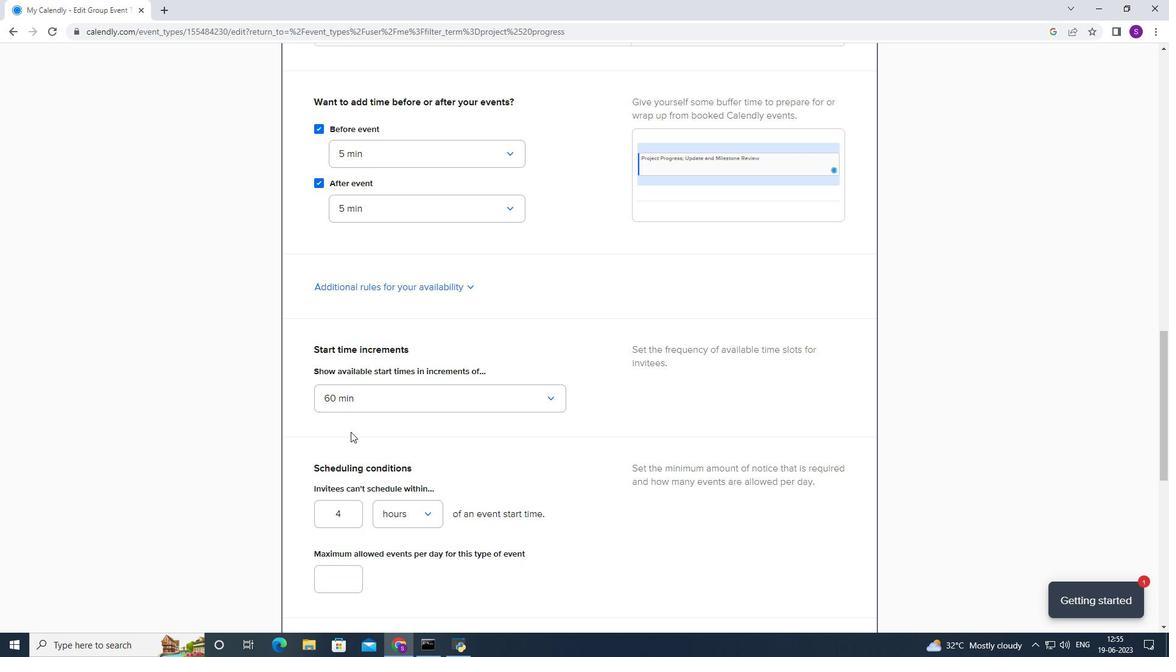 
Action: Mouse scrolled (349, 431) with delta (0, 0)
Screenshot: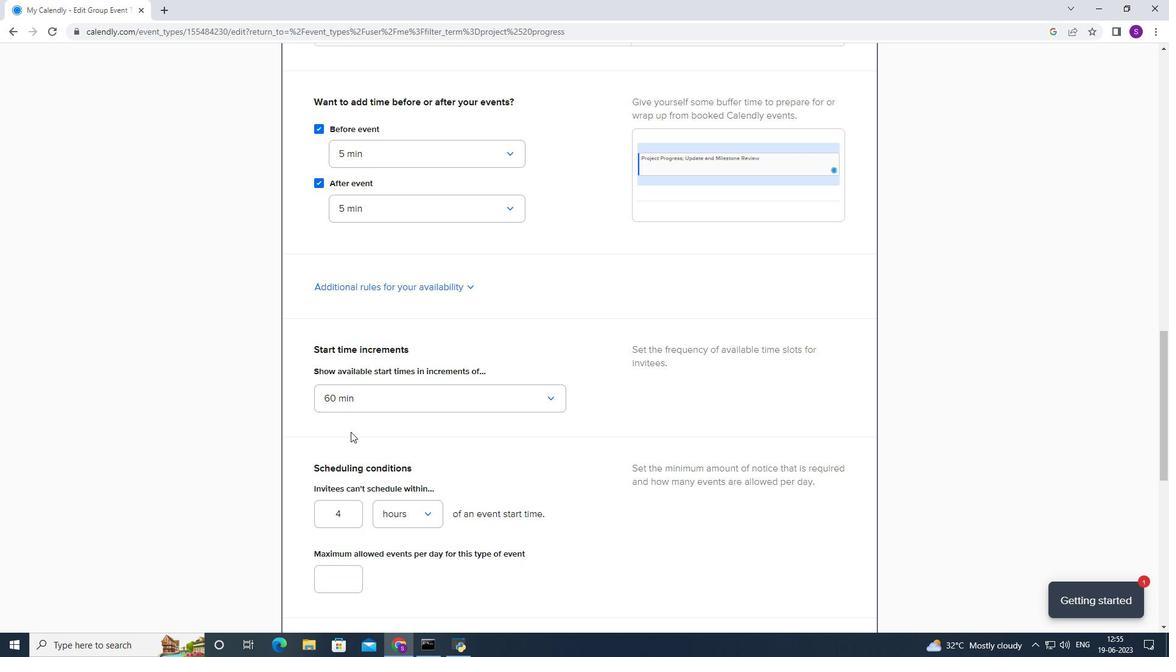 
Action: Mouse moved to (348, 276)
Screenshot: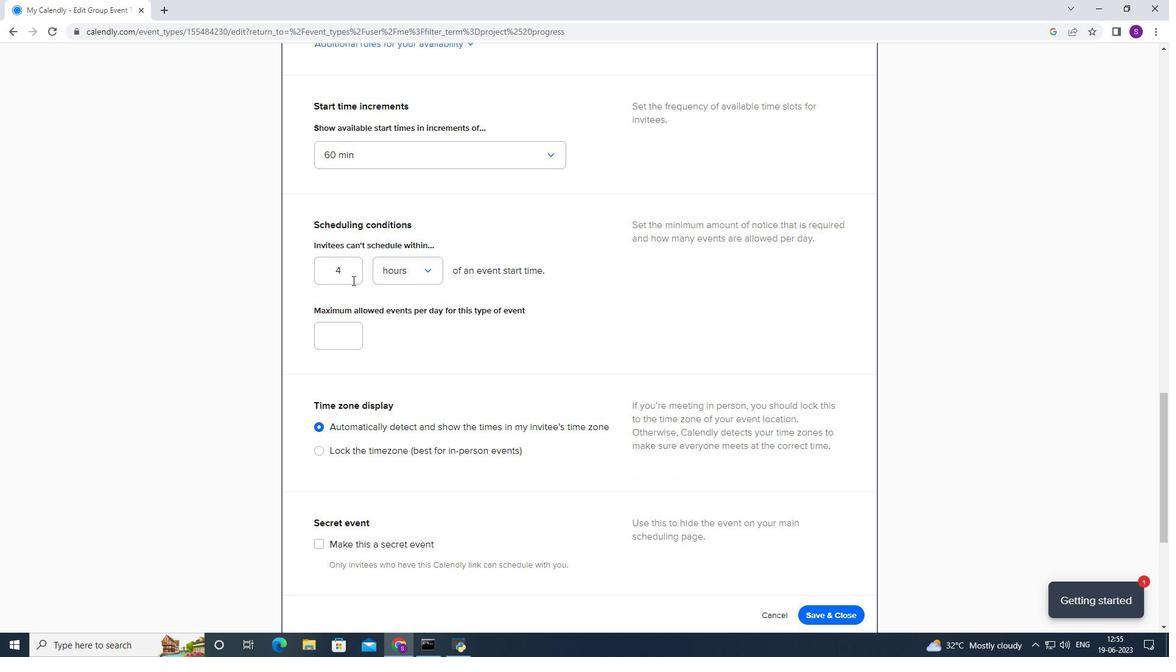 
Action: Mouse pressed left at (348, 276)
Screenshot: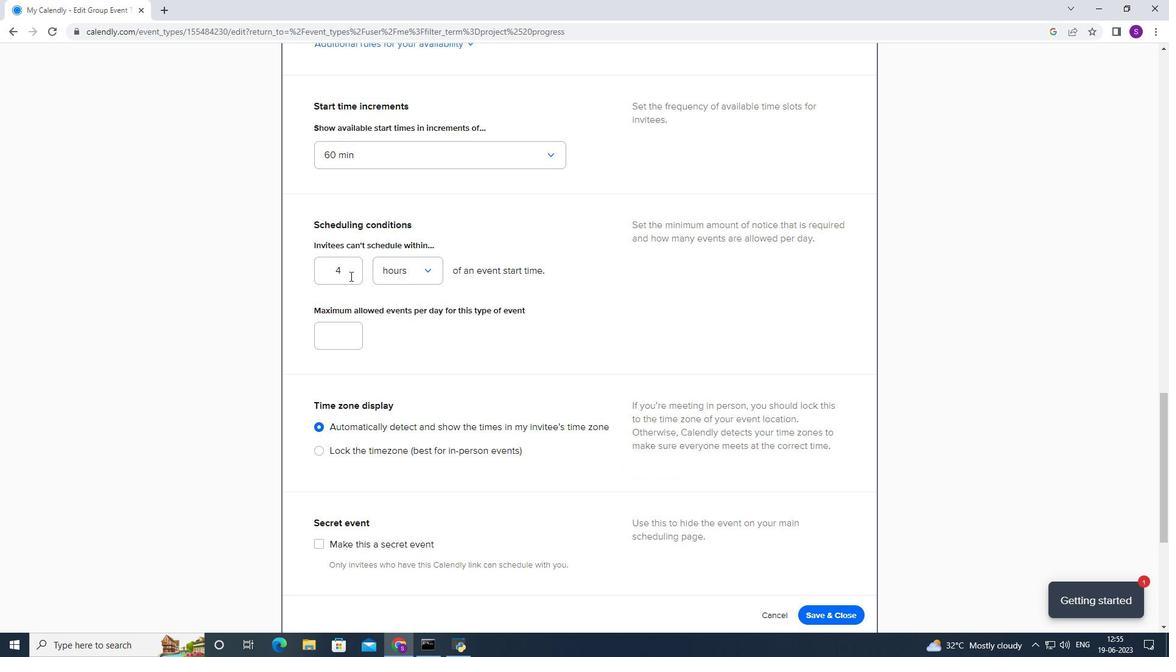 
Action: Mouse moved to (328, 277)
Screenshot: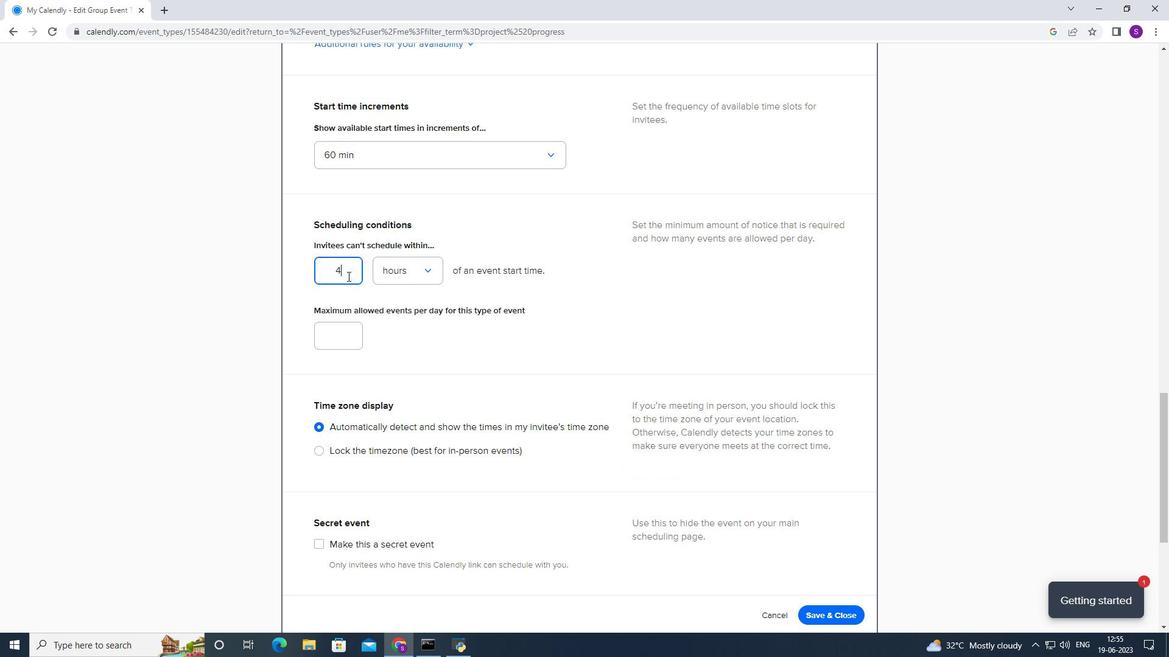 
Action: Key pressed <Key.backspace>47
Screenshot: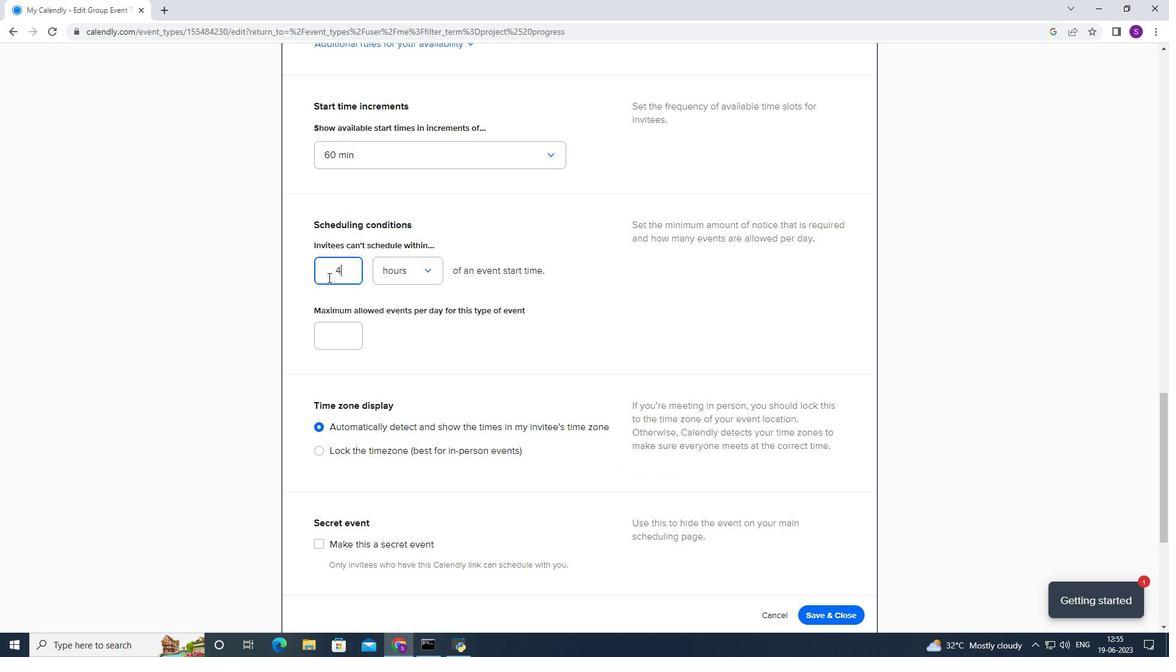 
Action: Mouse moved to (334, 344)
Screenshot: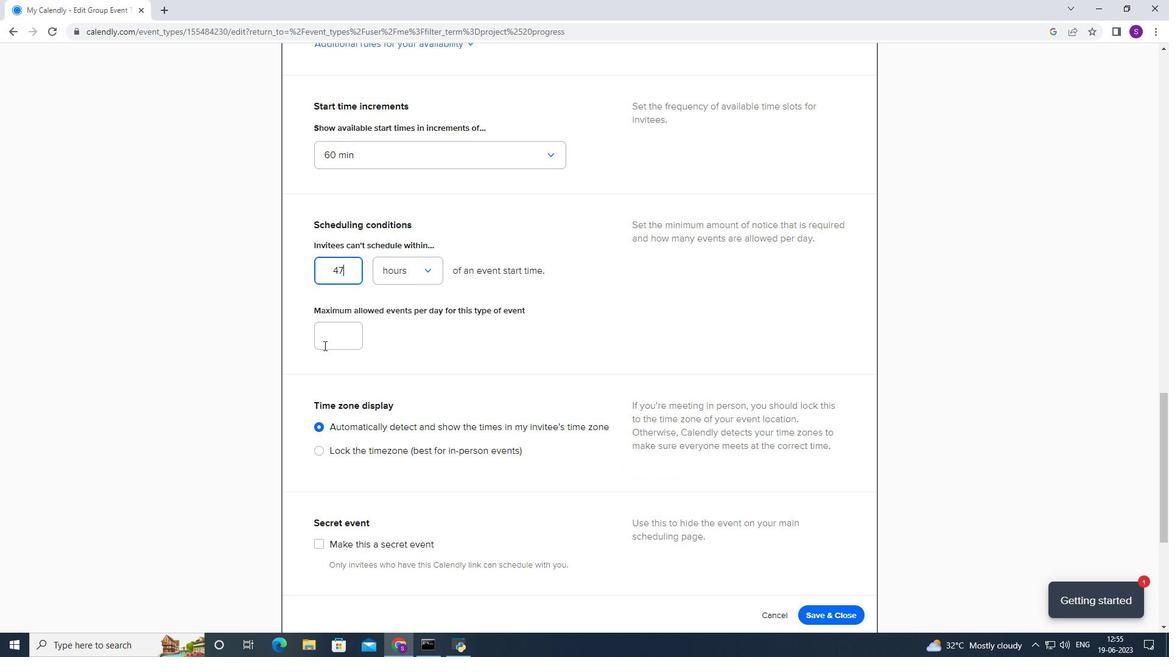 
Action: Mouse pressed left at (334, 344)
Screenshot: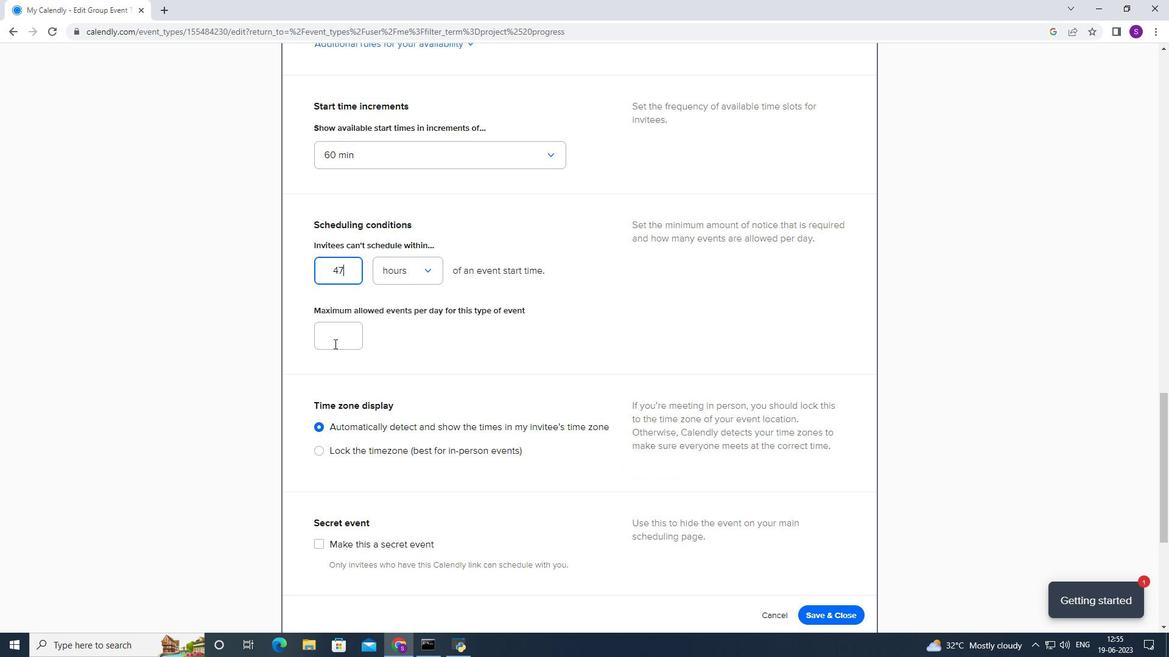 
Action: Key pressed 2
Screenshot: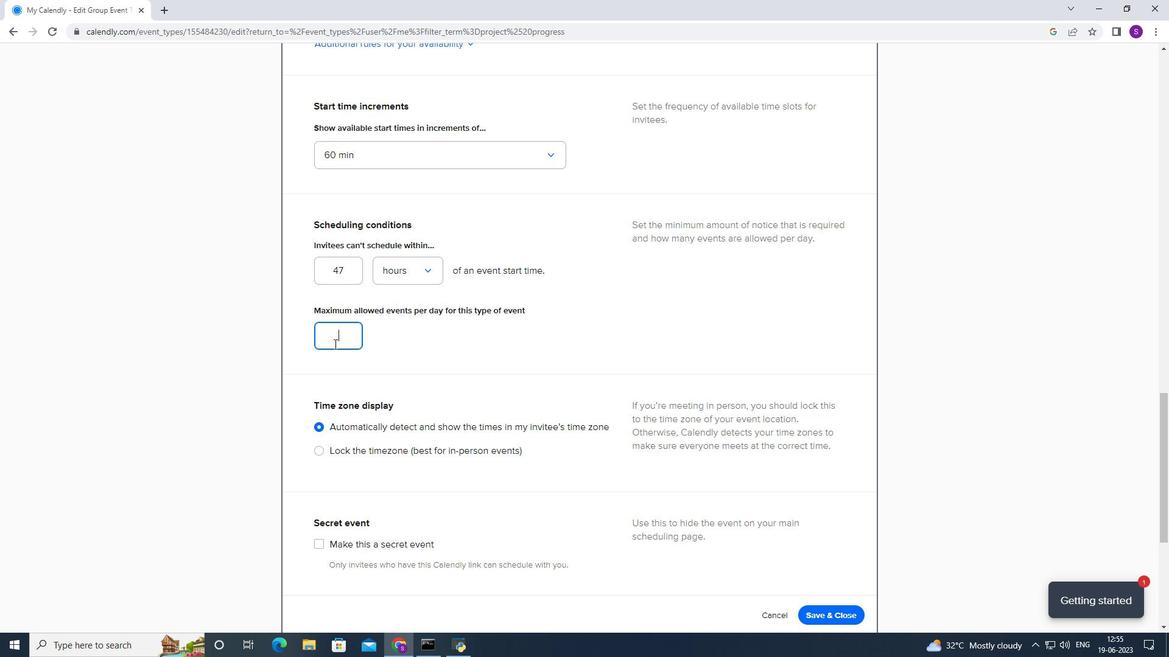 
Action: Mouse moved to (627, 395)
Screenshot: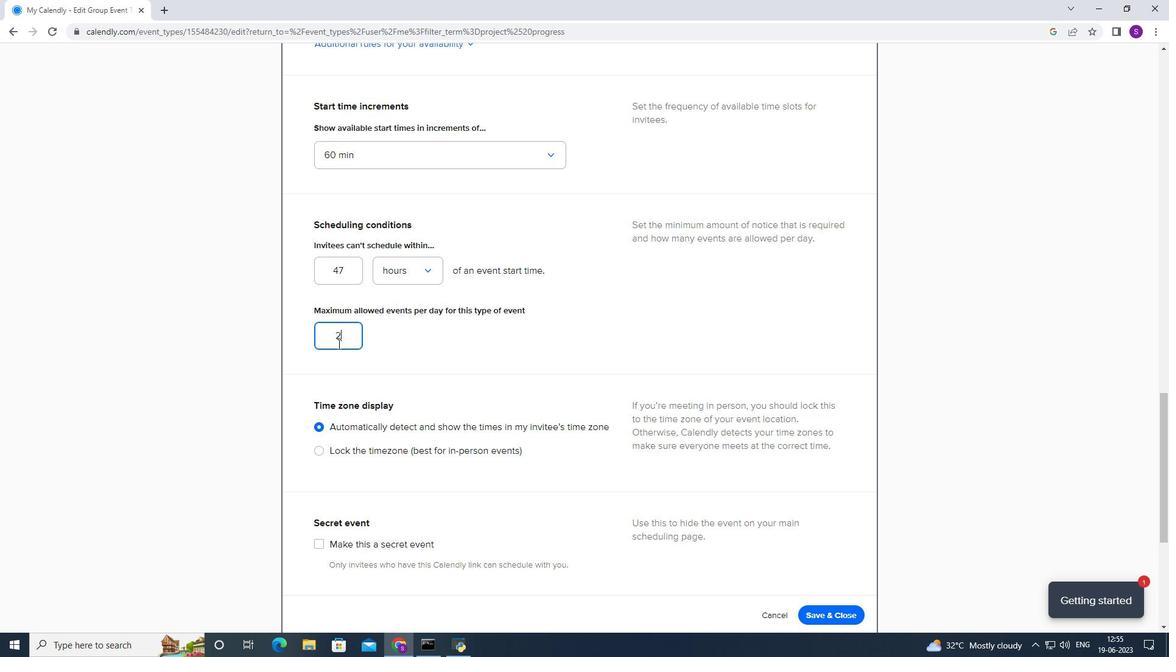 
Action: Mouse scrolled (627, 395) with delta (0, 0)
Screenshot: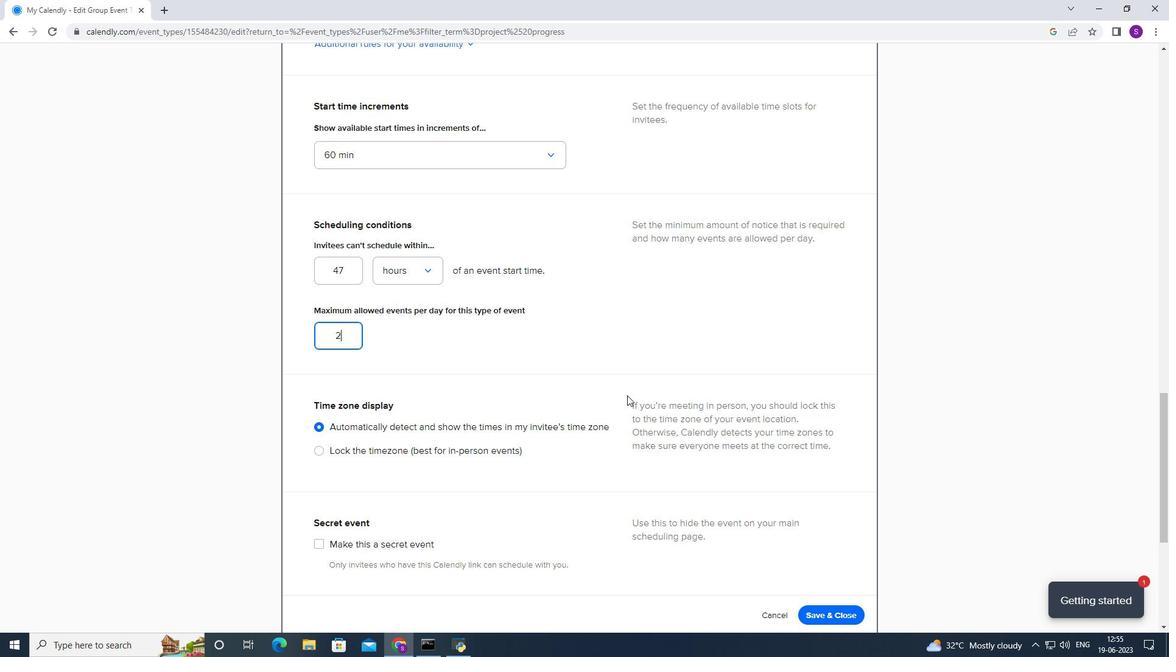 
Action: Mouse scrolled (627, 395) with delta (0, 0)
Screenshot: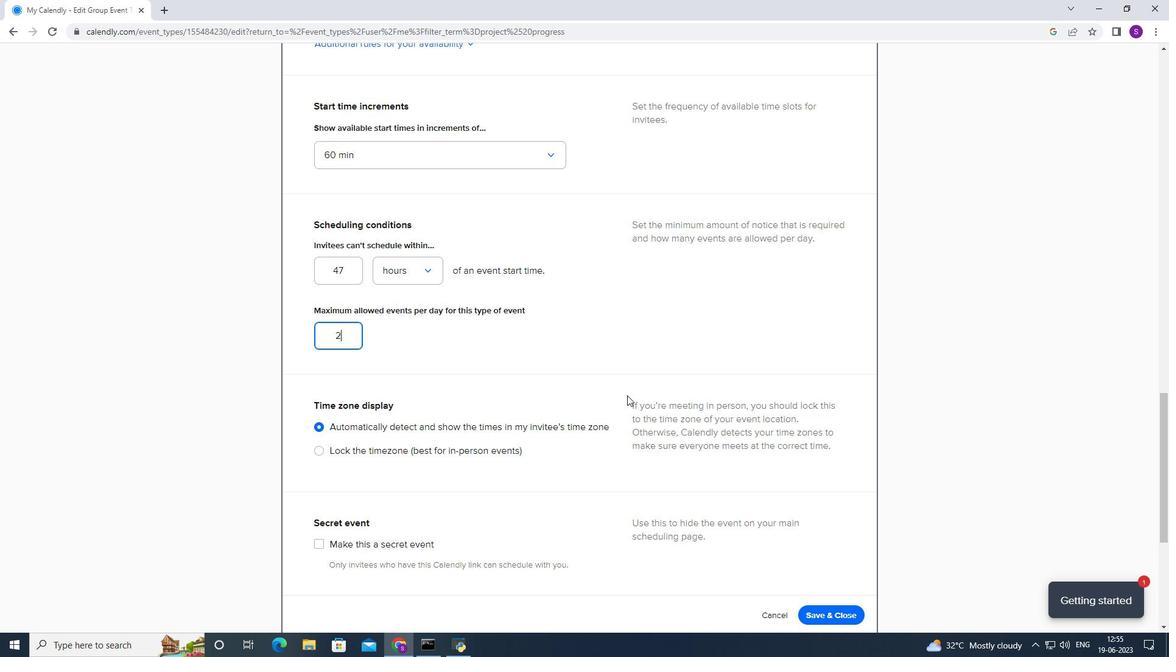 
Action: Mouse scrolled (627, 395) with delta (0, 0)
Screenshot: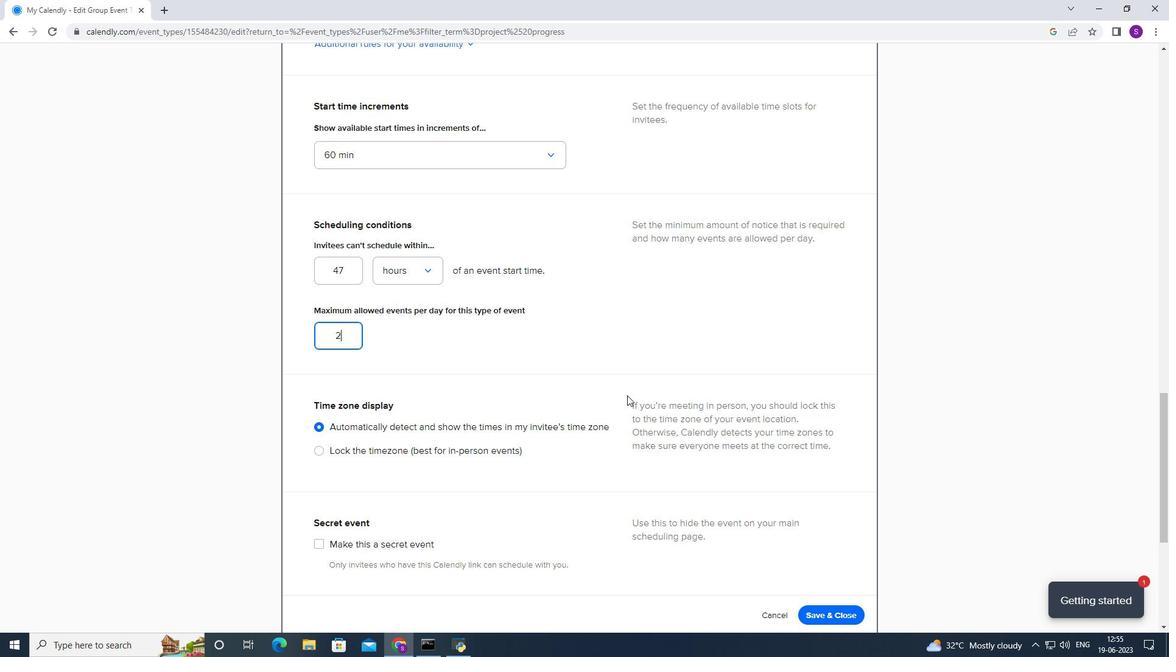 
Action: Mouse scrolled (627, 395) with delta (0, 0)
Screenshot: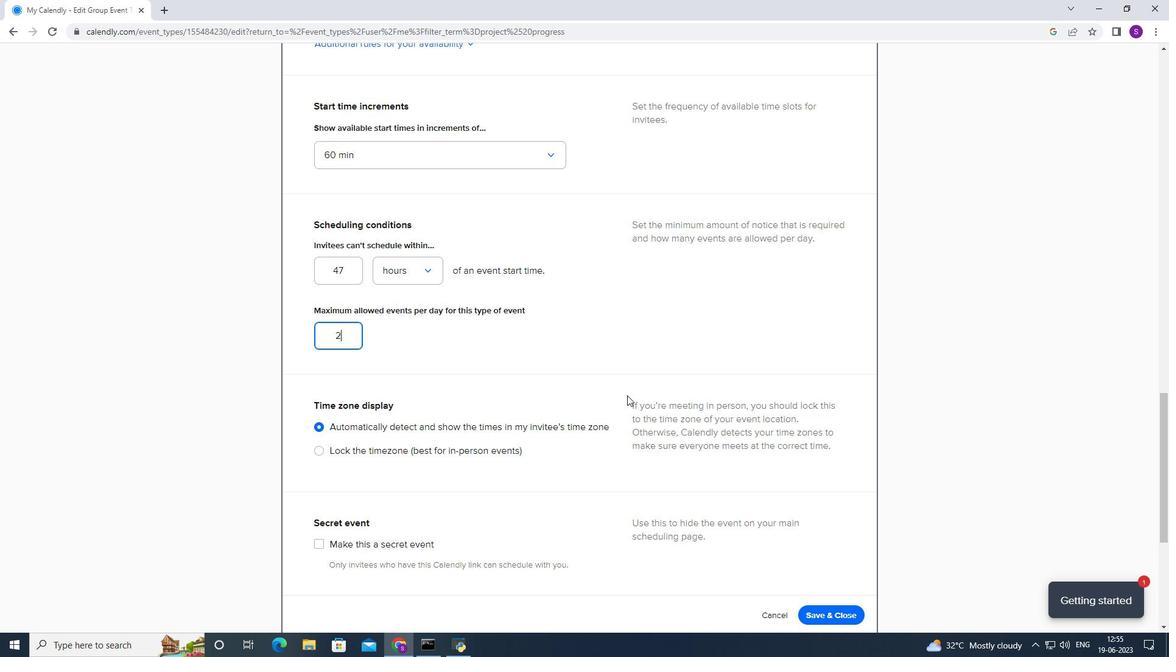 
Action: Mouse scrolled (627, 395) with delta (0, 0)
Screenshot: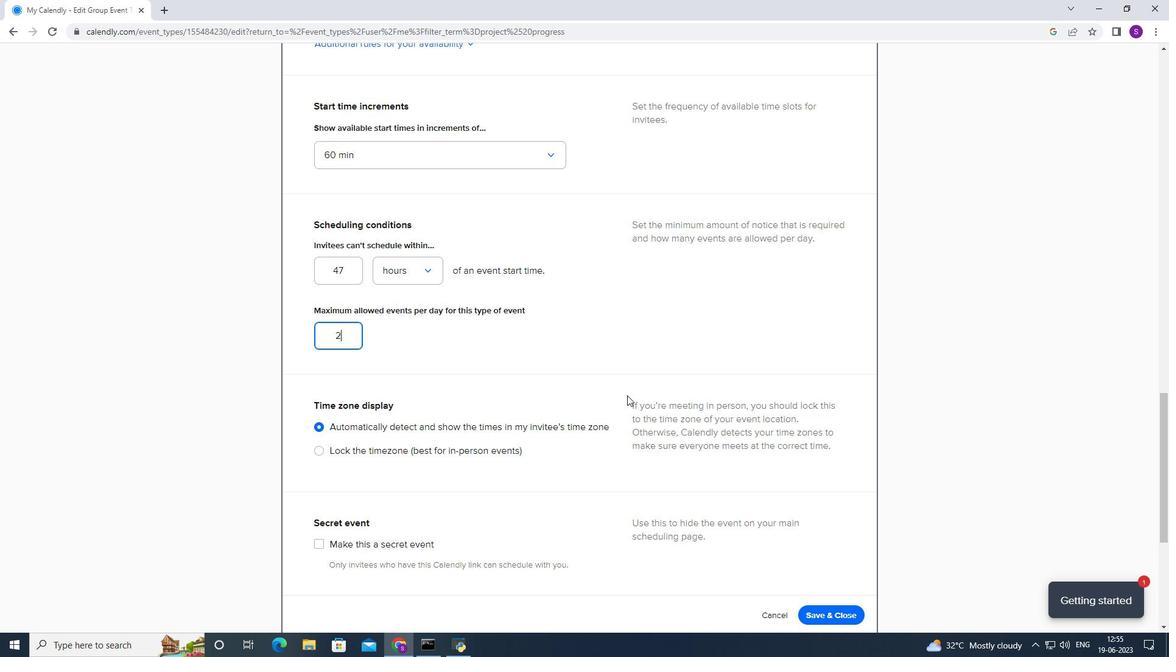 
Action: Mouse scrolled (627, 395) with delta (0, 0)
Screenshot: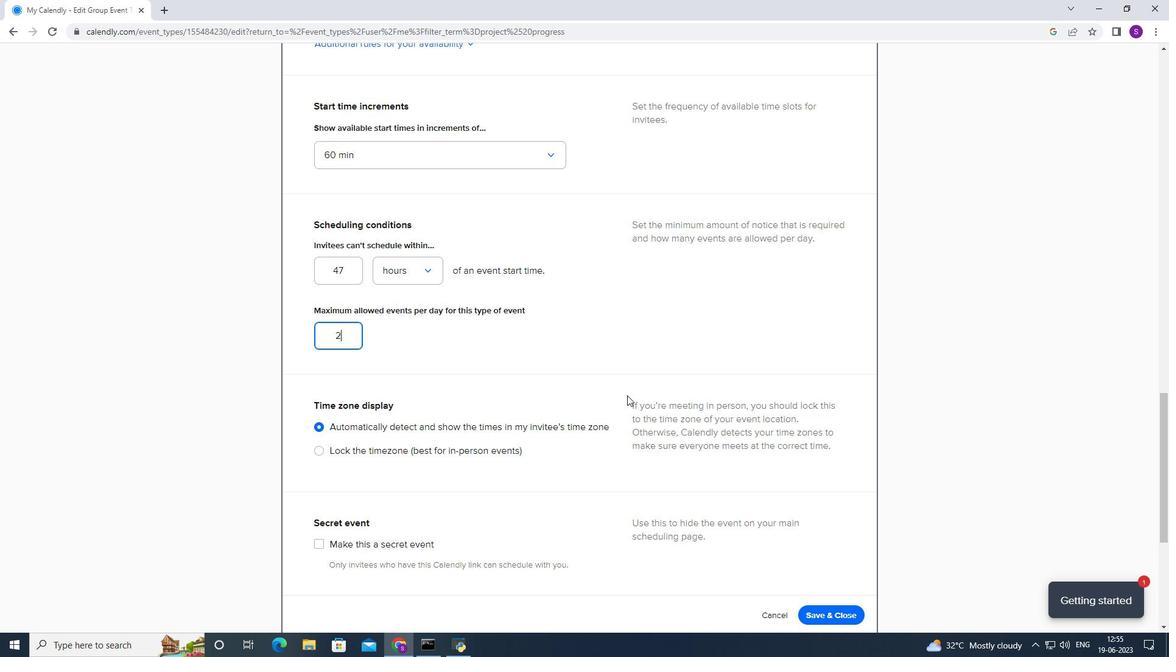 
Action: Mouse scrolled (627, 395) with delta (0, 0)
Screenshot: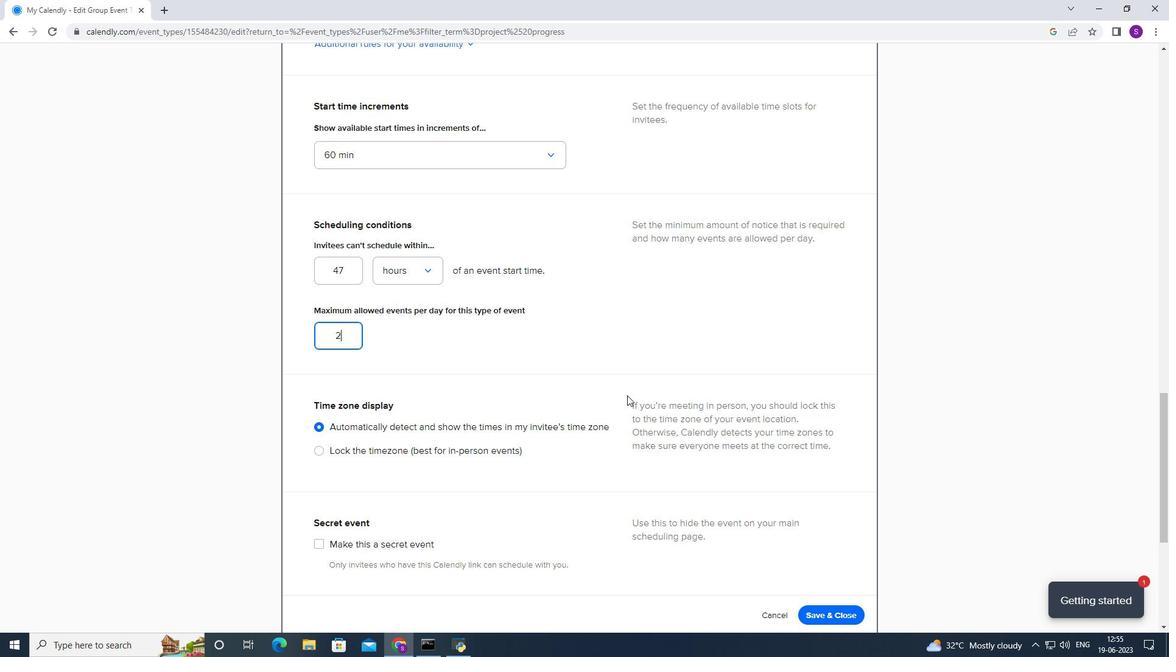 
Action: Mouse moved to (863, 309)
Screenshot: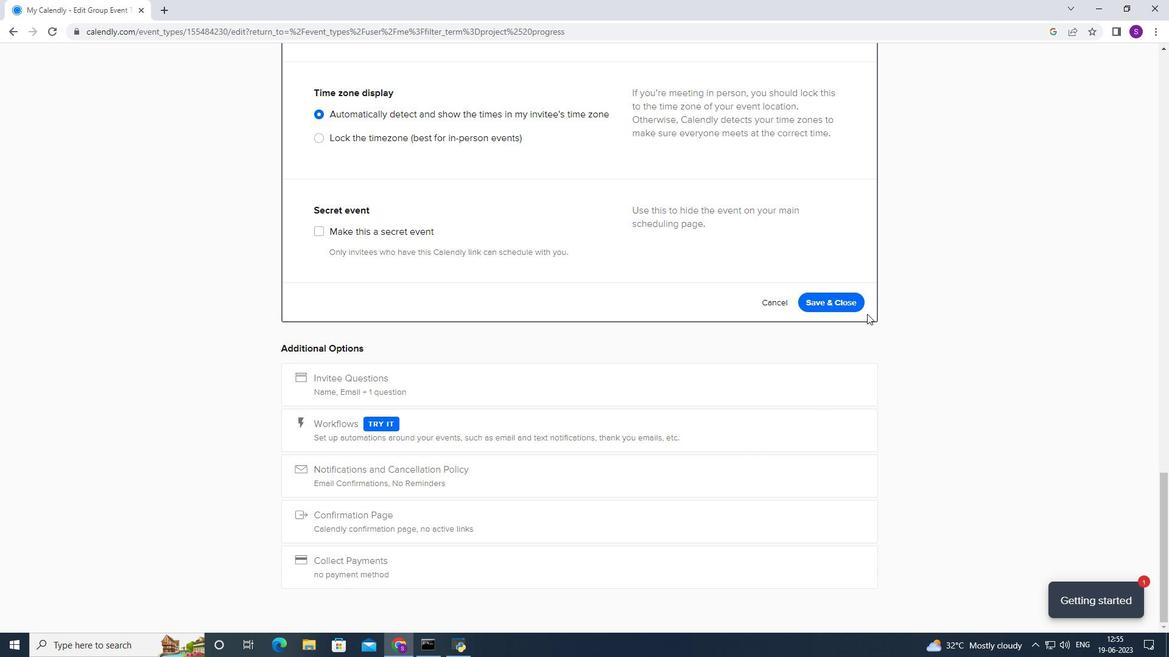 
Action: Mouse pressed left at (863, 309)
Screenshot: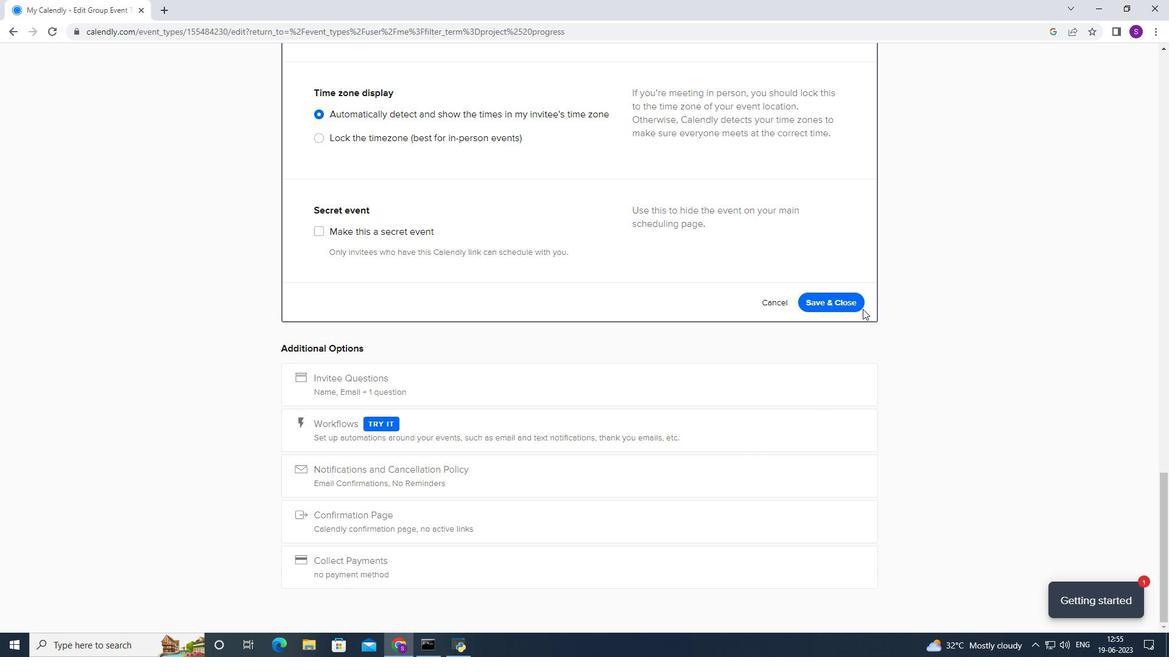 
Action: Mouse moved to (858, 308)
Screenshot: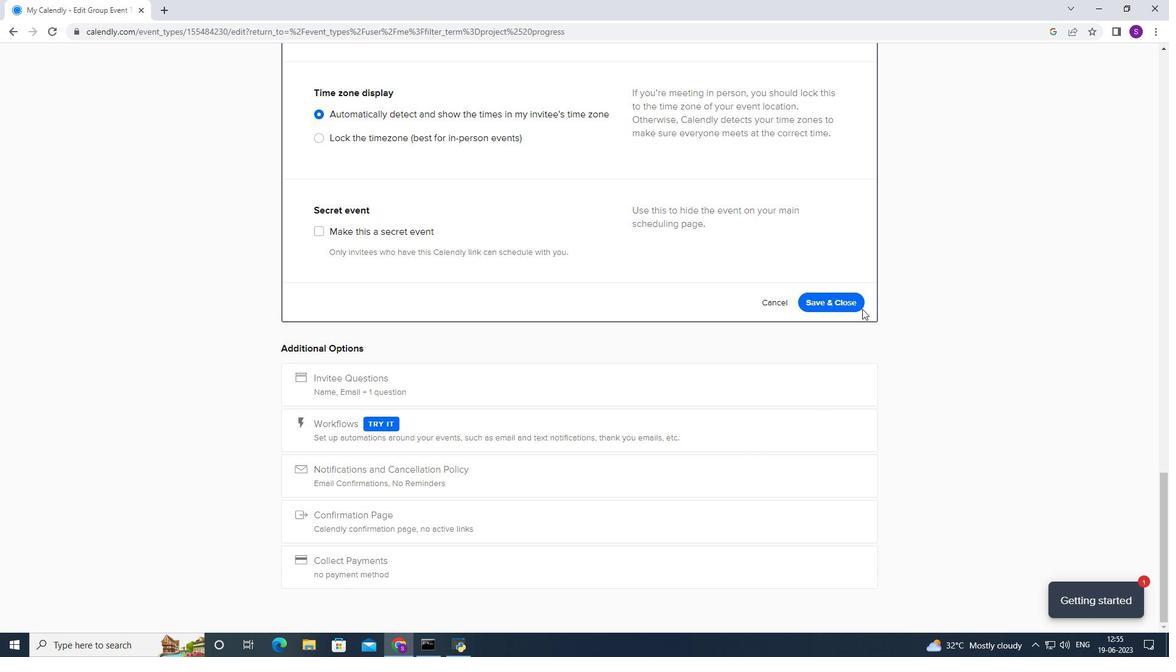 
Action: Mouse pressed left at (858, 308)
Screenshot: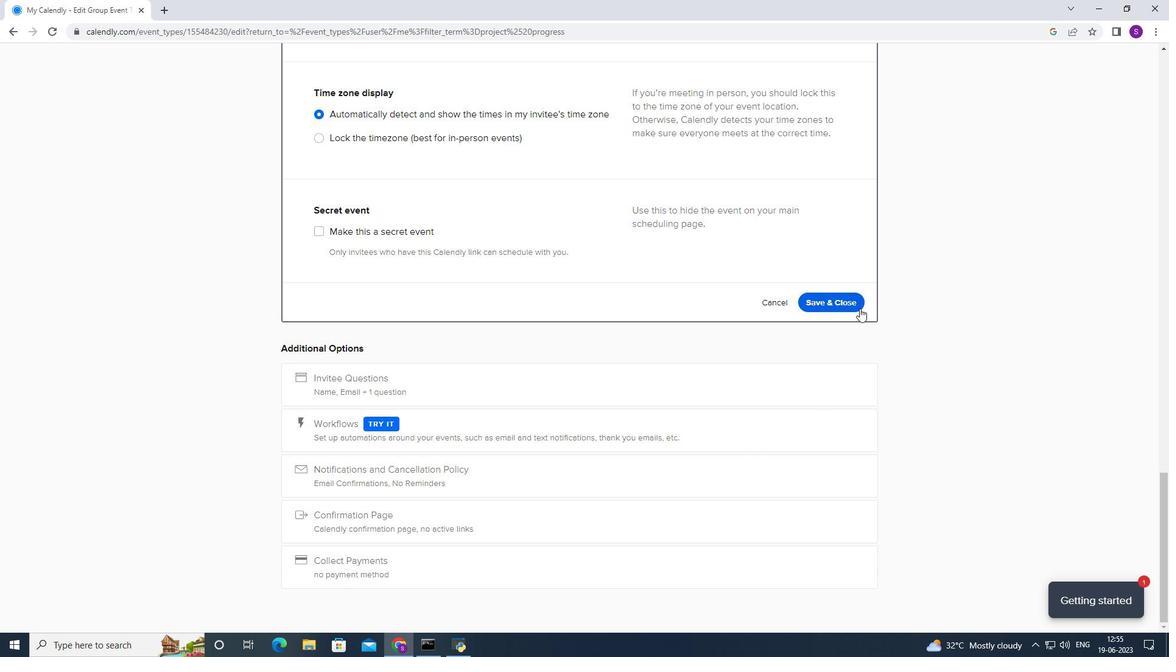 
